 Task: Find a place to stay in La Calera, Argentina, for 7 guests from July 10 to July 15, with a price range of ₹10,000 to ₹15,000, and amenities including TV, hot tub, gym, WiFi, and free parking.
Action: Mouse moved to (452, 96)
Screenshot: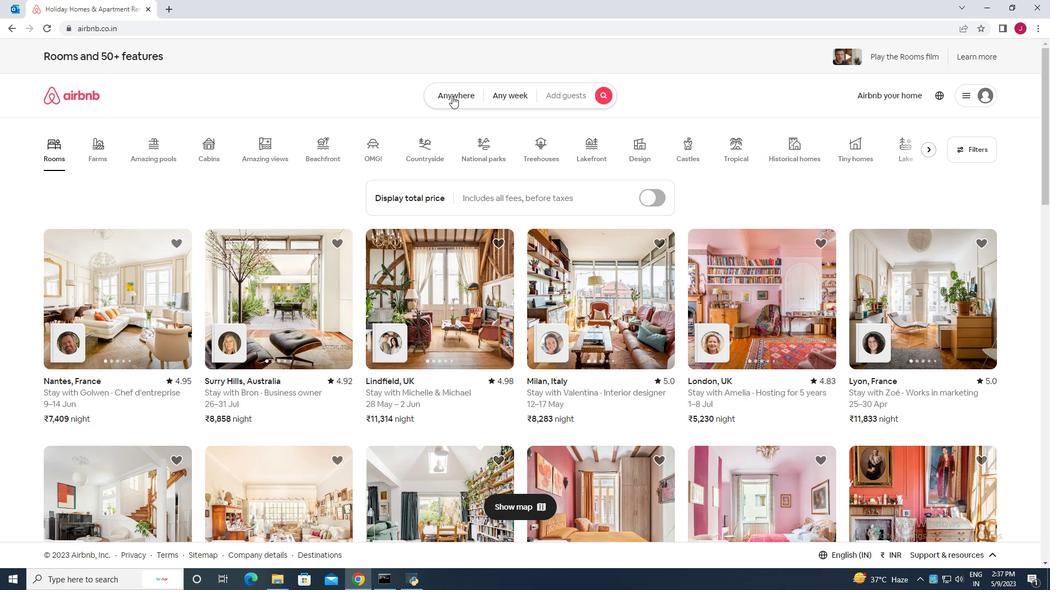 
Action: Mouse pressed left at (452, 96)
Screenshot: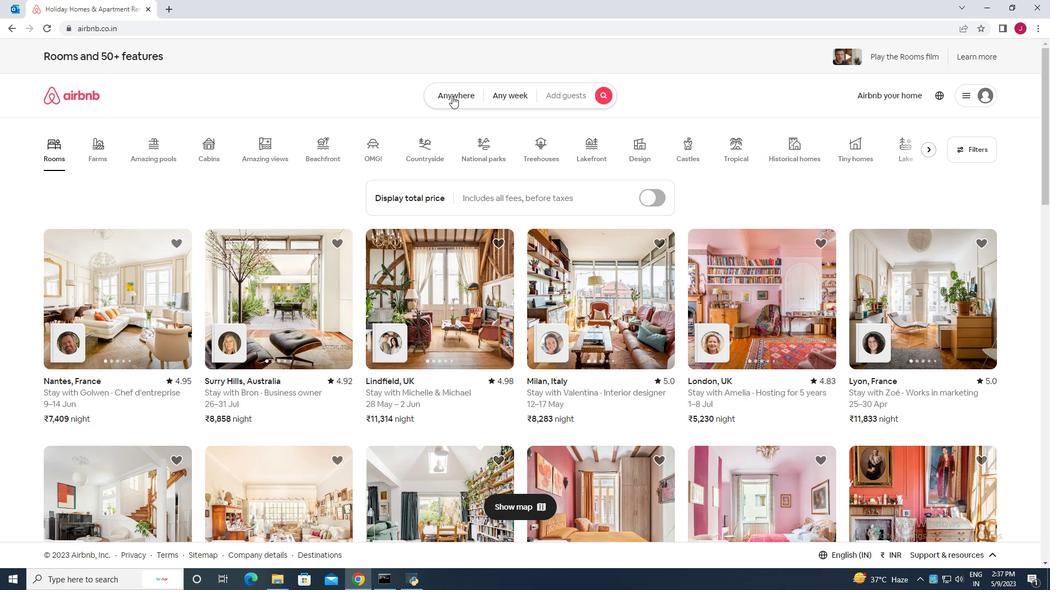 
Action: Mouse moved to (366, 143)
Screenshot: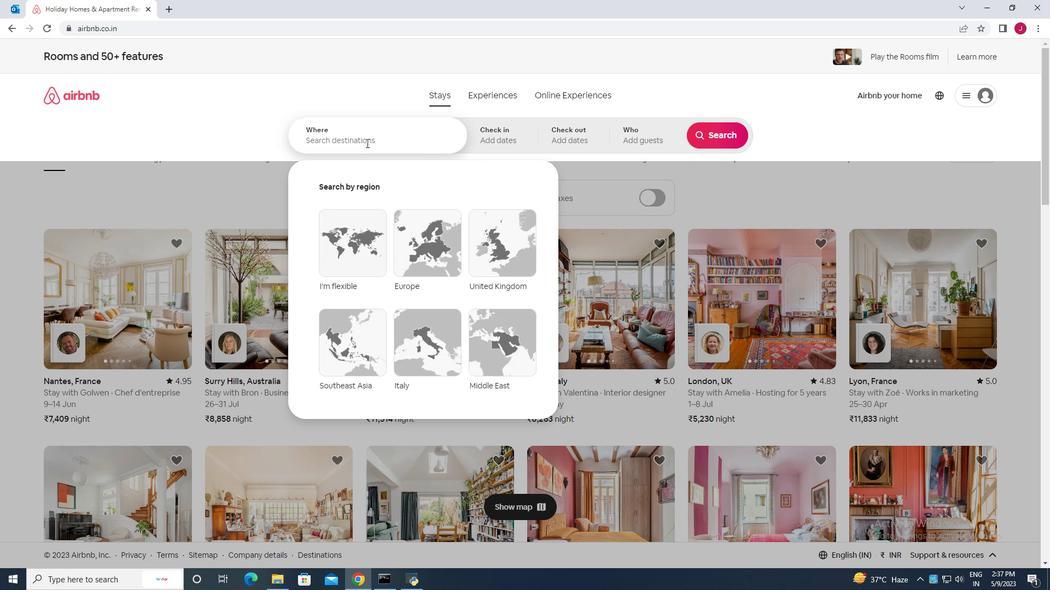 
Action: Mouse pressed left at (366, 143)
Screenshot: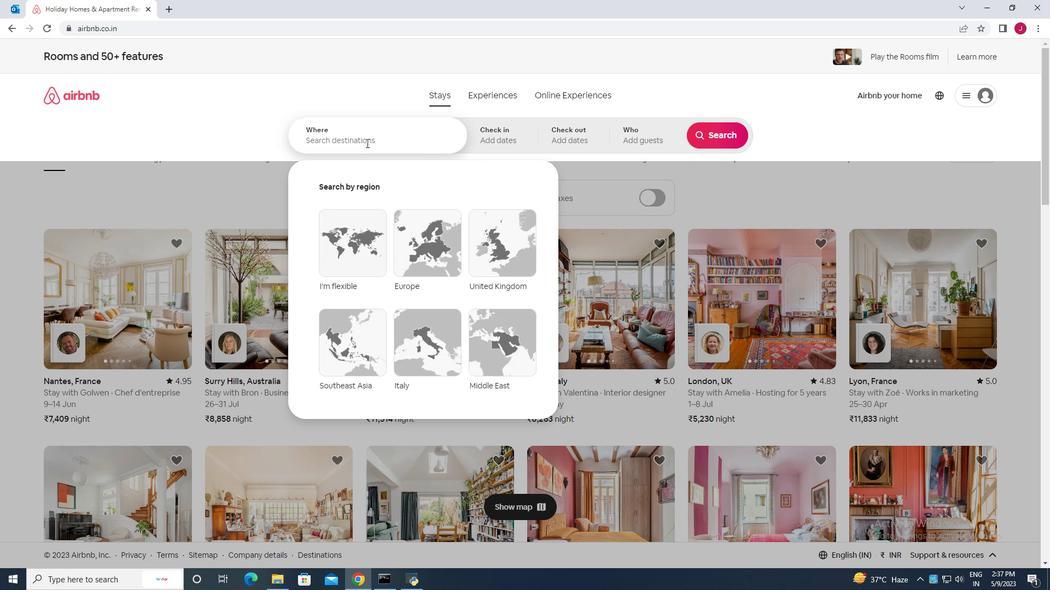 
Action: Mouse moved to (366, 142)
Screenshot: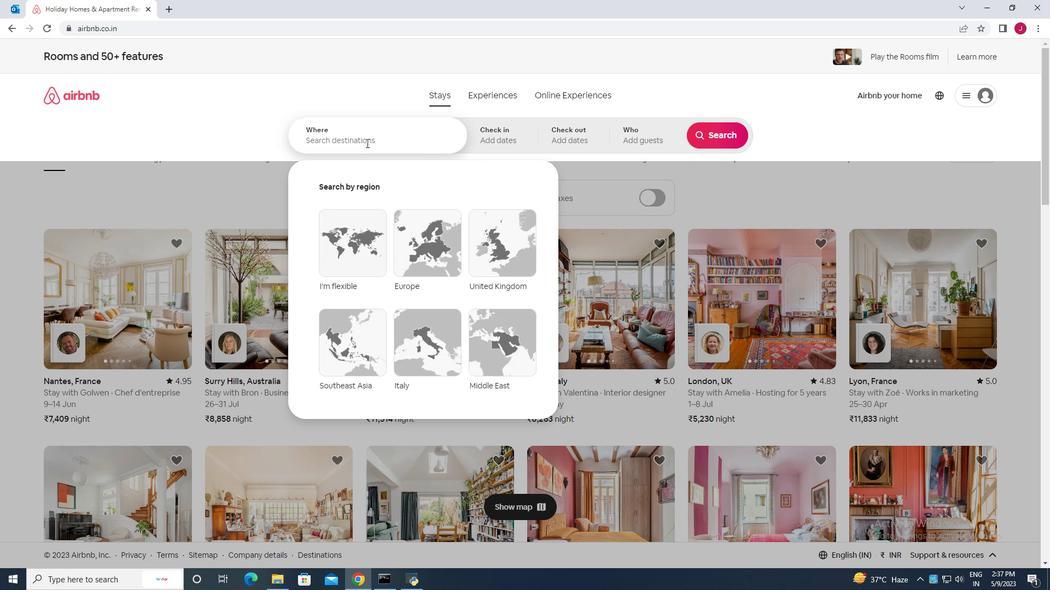
Action: Key pressed la<Key.space>calera<Key.space>argentina<Key.enter>
Screenshot: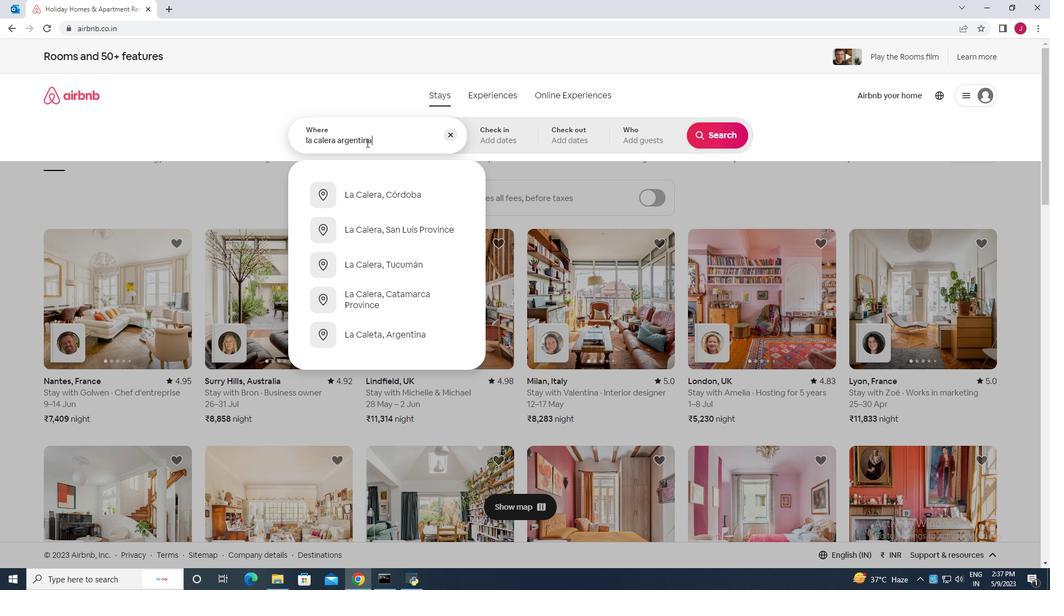 
Action: Mouse moved to (715, 223)
Screenshot: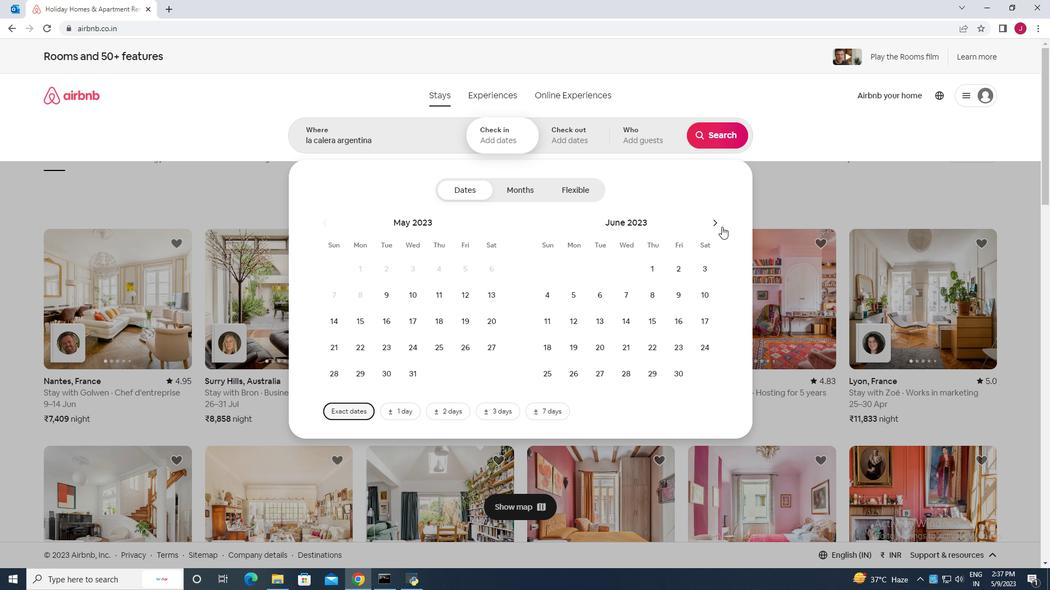
Action: Mouse pressed left at (715, 223)
Screenshot: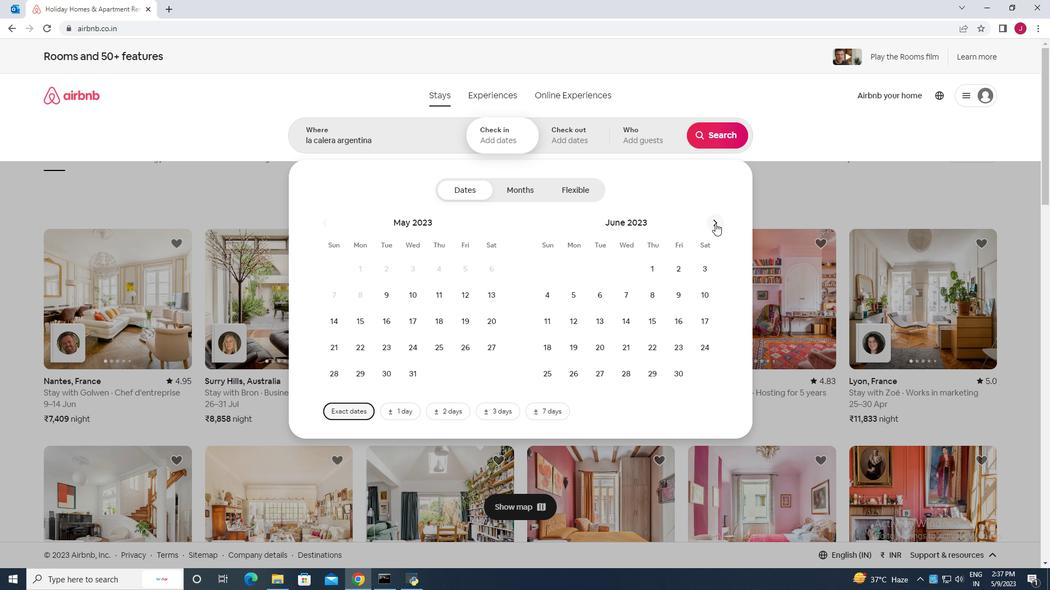 
Action: Mouse moved to (573, 325)
Screenshot: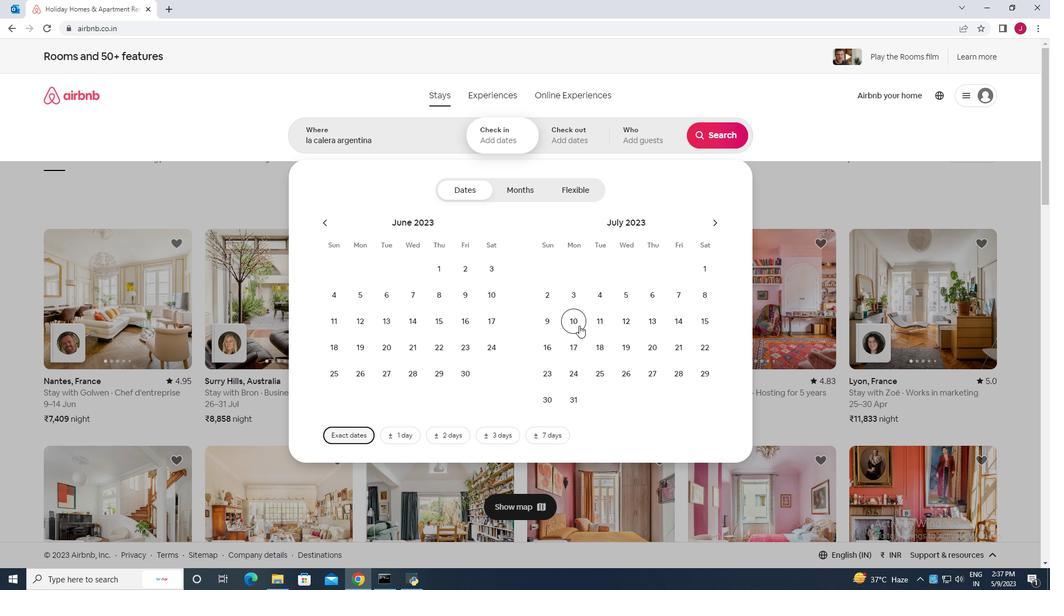 
Action: Mouse pressed left at (573, 325)
Screenshot: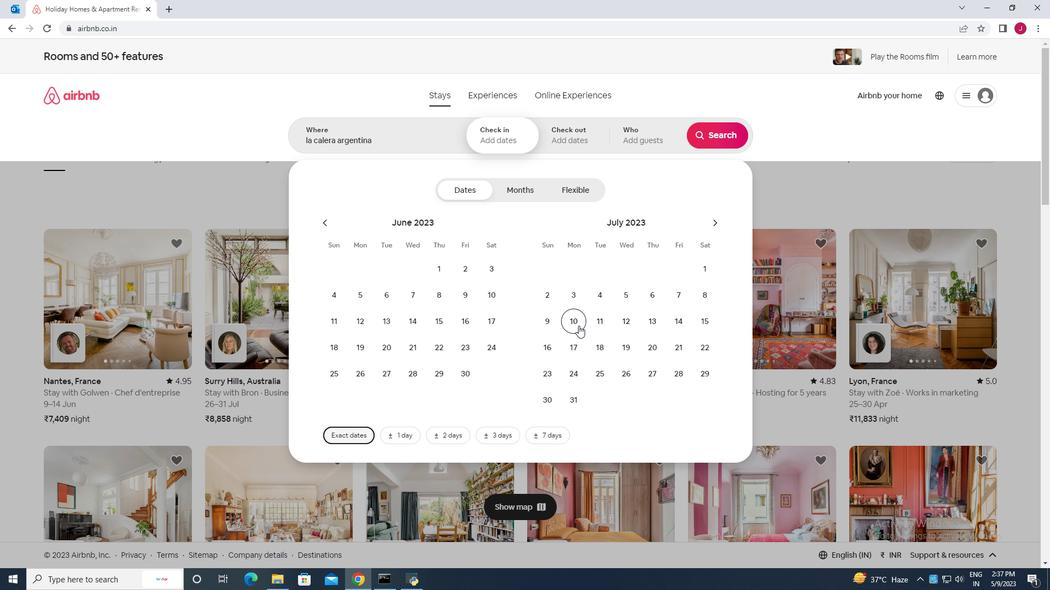
Action: Mouse moved to (711, 321)
Screenshot: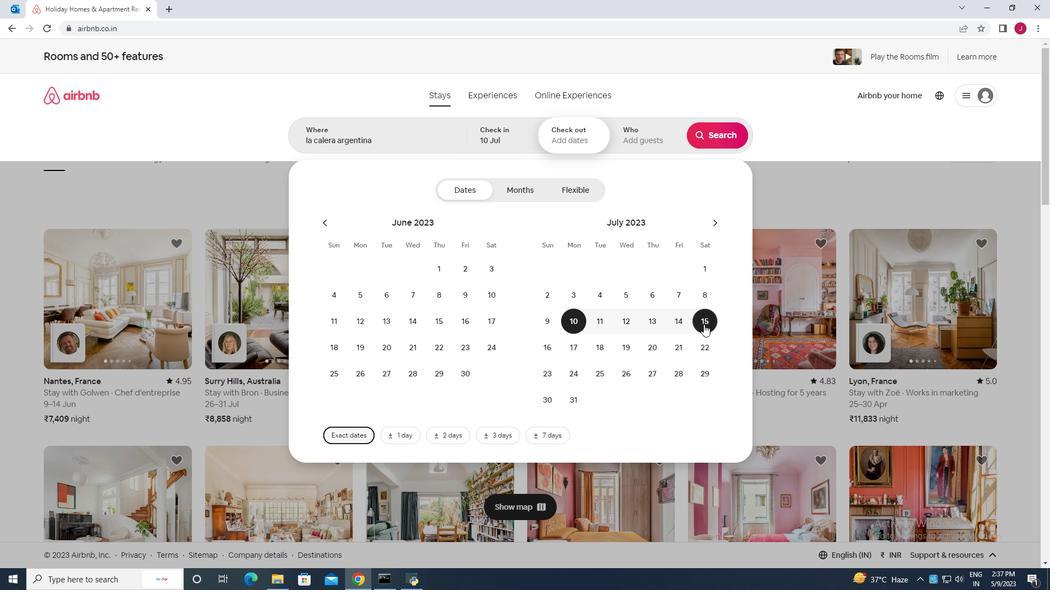 
Action: Mouse pressed left at (711, 321)
Screenshot: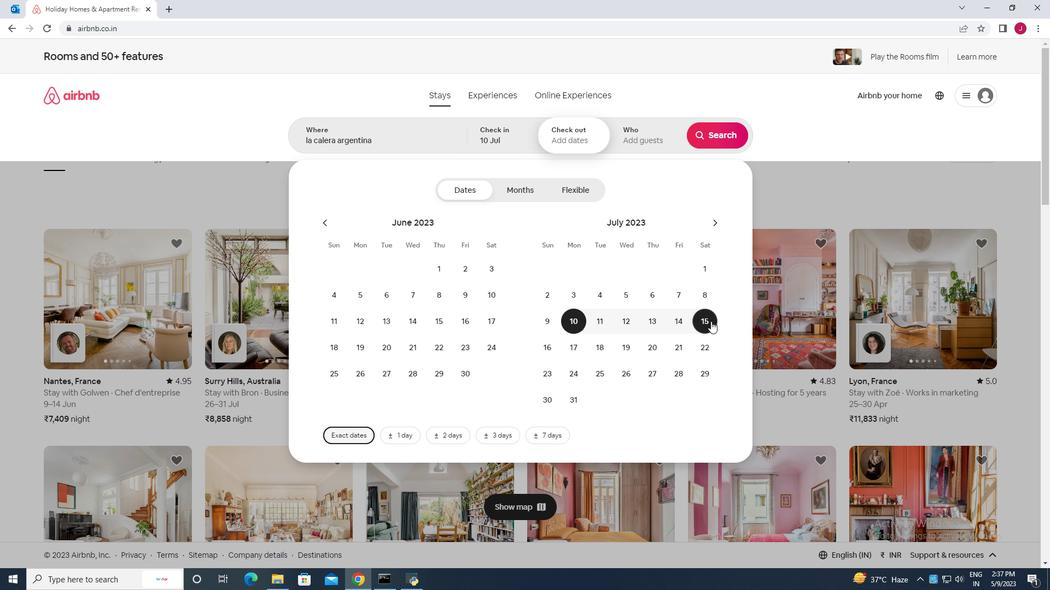 
Action: Mouse moved to (638, 143)
Screenshot: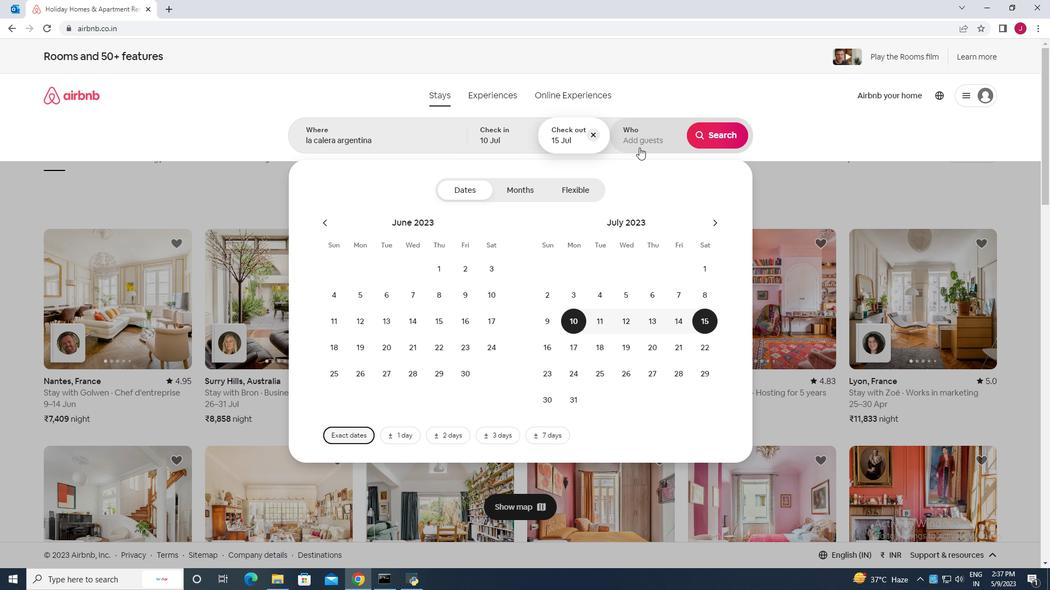 
Action: Mouse pressed left at (638, 143)
Screenshot: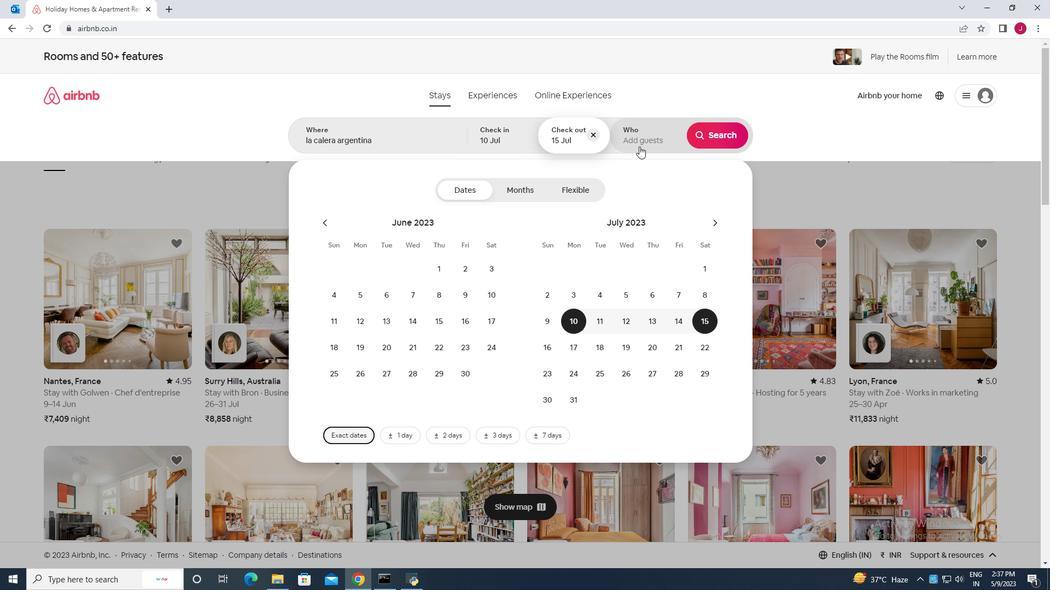 
Action: Mouse moved to (720, 194)
Screenshot: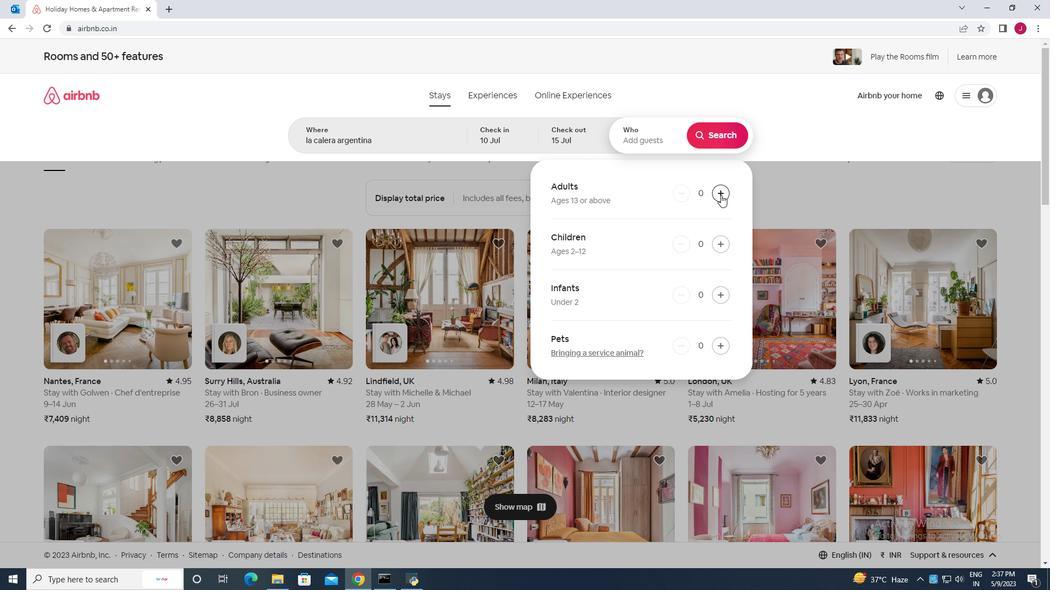 
Action: Mouse pressed left at (720, 194)
Screenshot: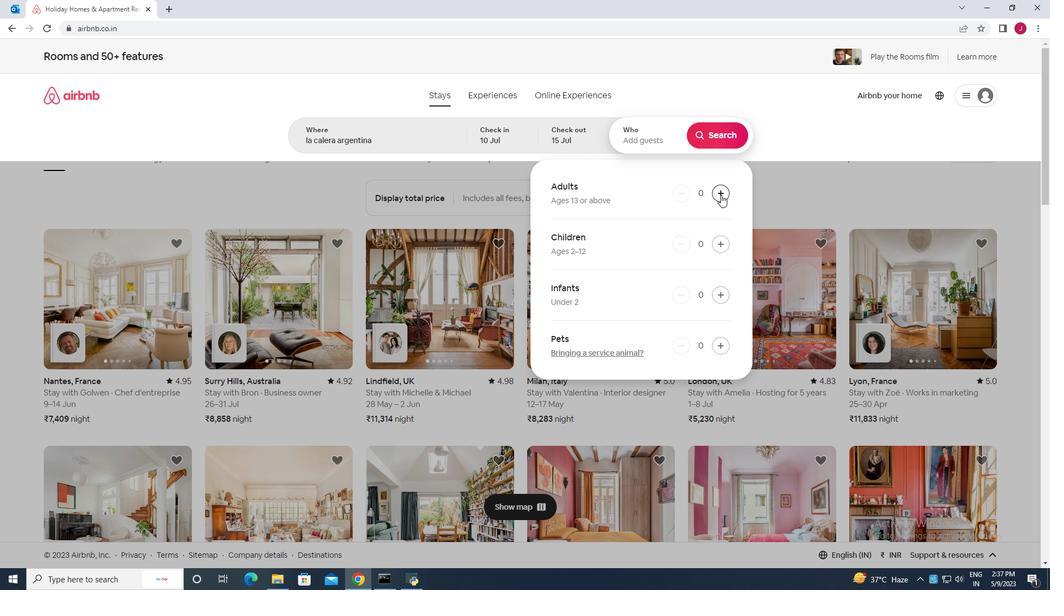 
Action: Mouse pressed left at (720, 194)
Screenshot: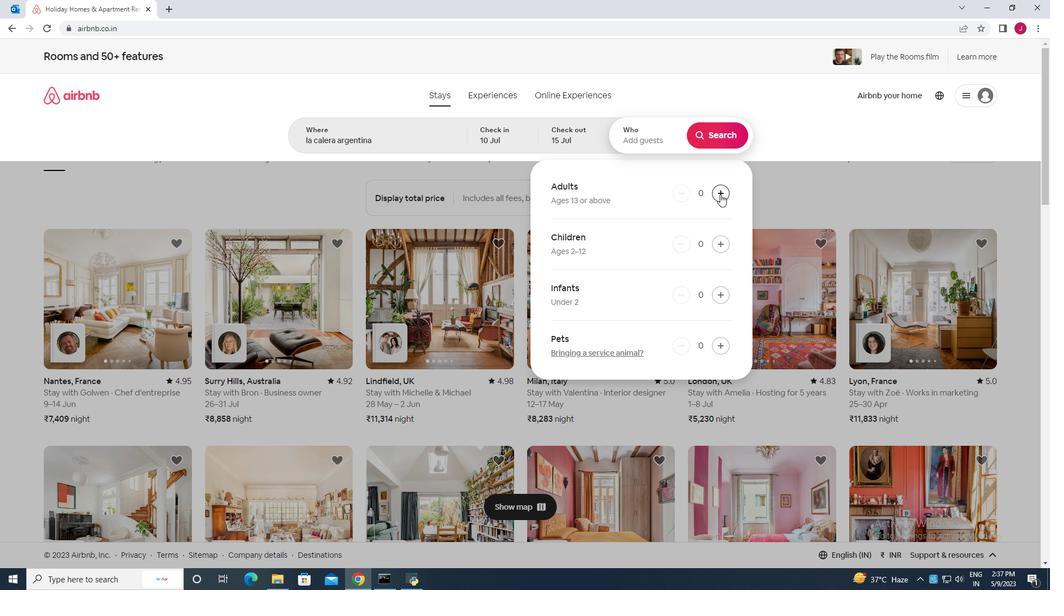 
Action: Mouse pressed left at (720, 194)
Screenshot: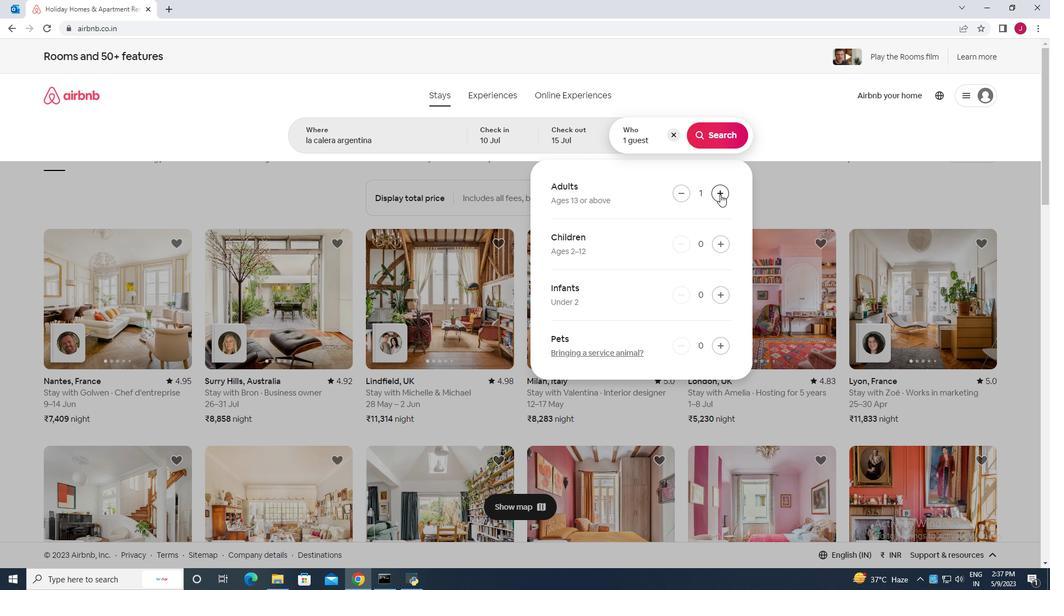 
Action: Mouse pressed left at (720, 194)
Screenshot: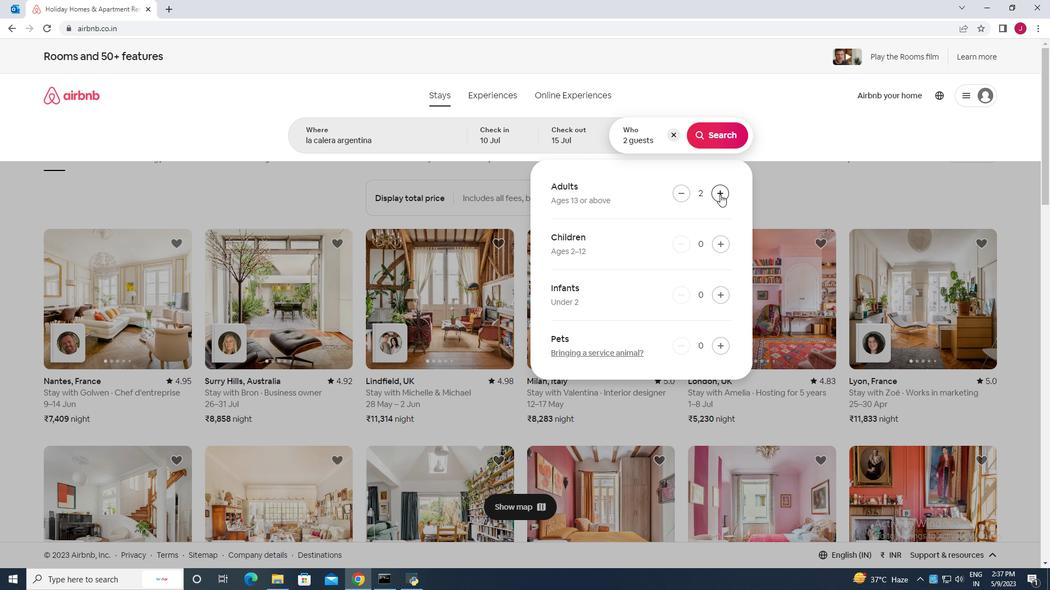
Action: Mouse pressed left at (720, 194)
Screenshot: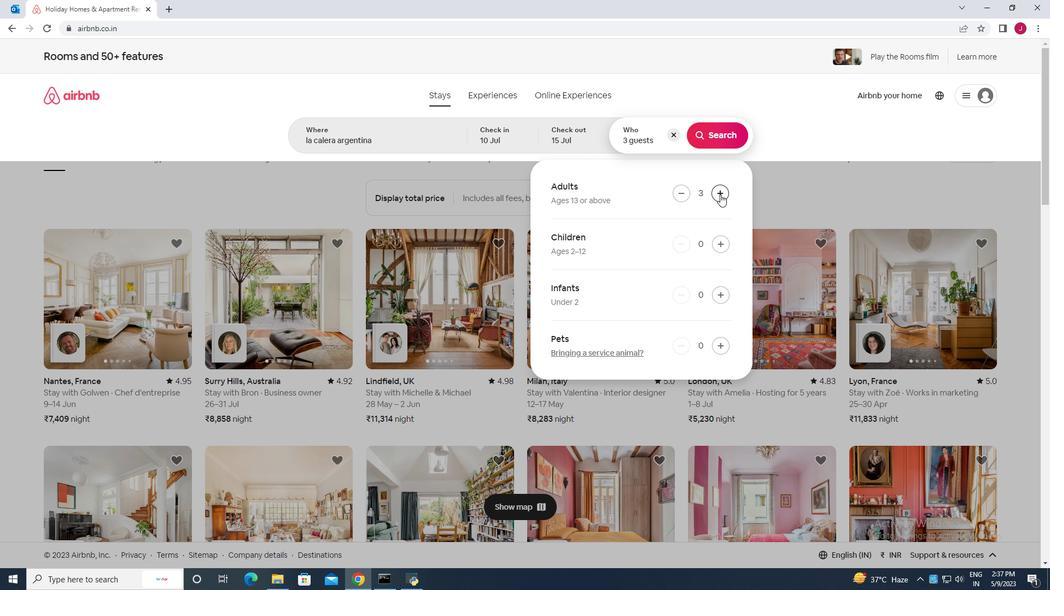 
Action: Mouse pressed left at (720, 194)
Screenshot: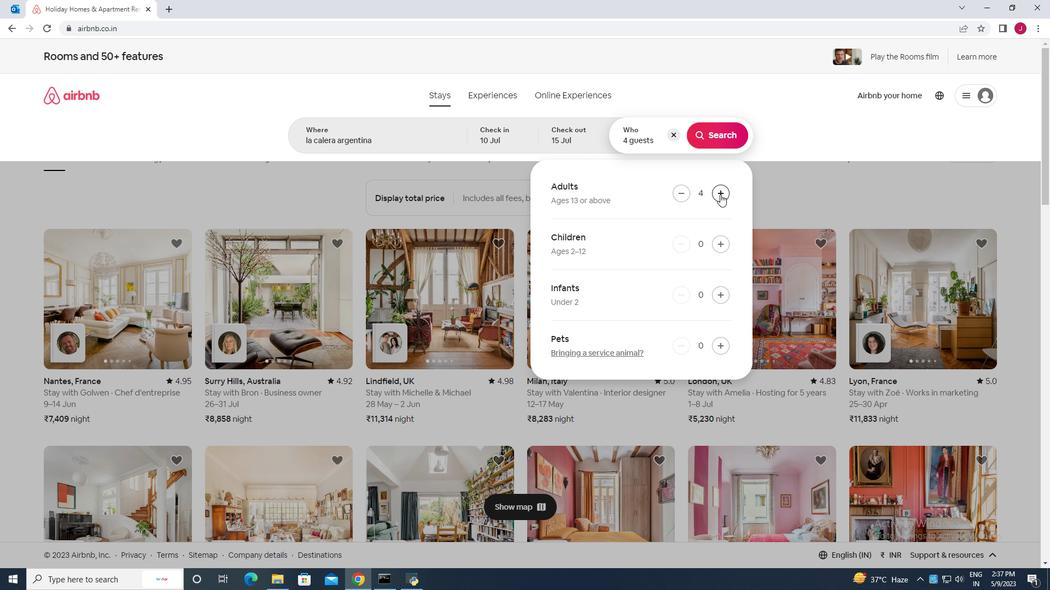 
Action: Mouse pressed left at (720, 194)
Screenshot: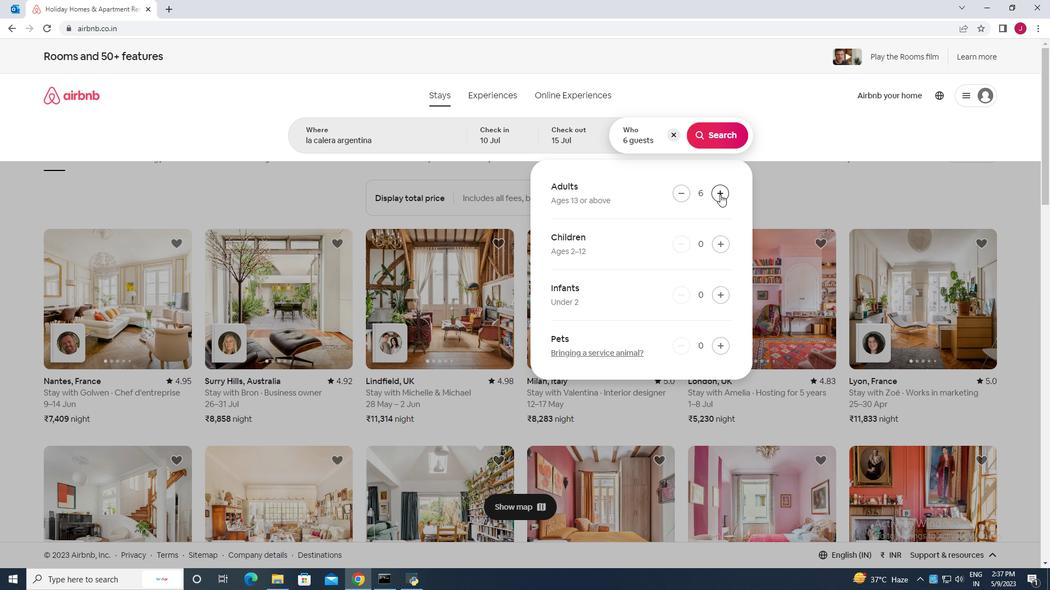
Action: Mouse moved to (726, 135)
Screenshot: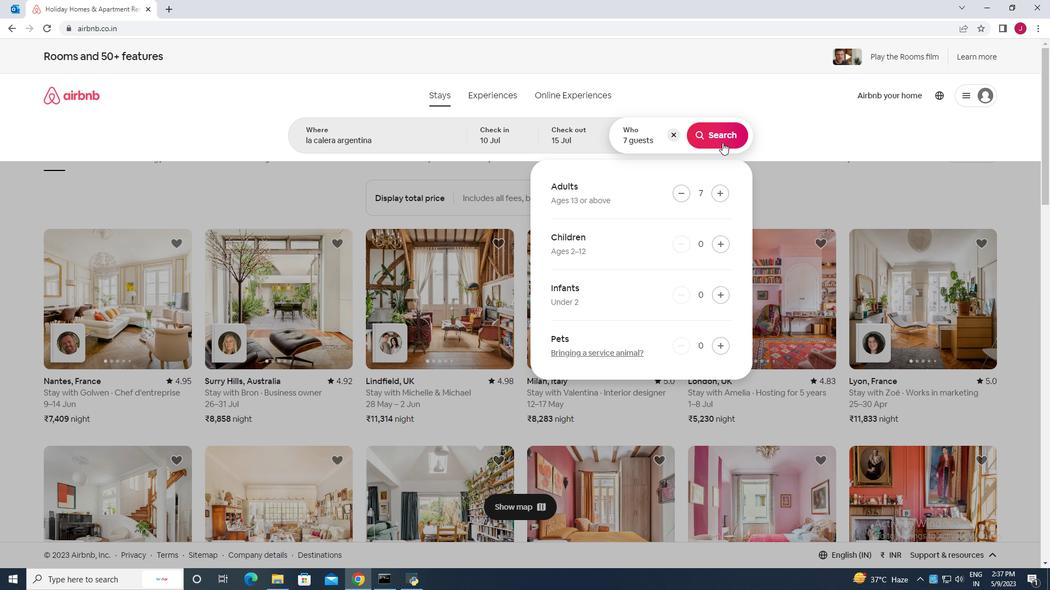 
Action: Mouse pressed left at (726, 135)
Screenshot: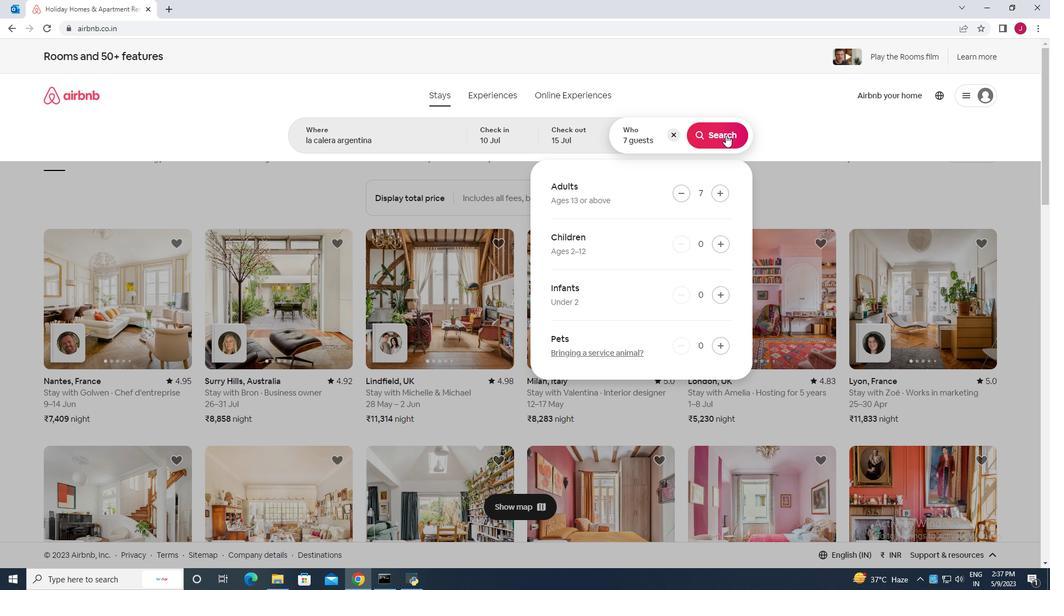 
Action: Mouse moved to (1005, 106)
Screenshot: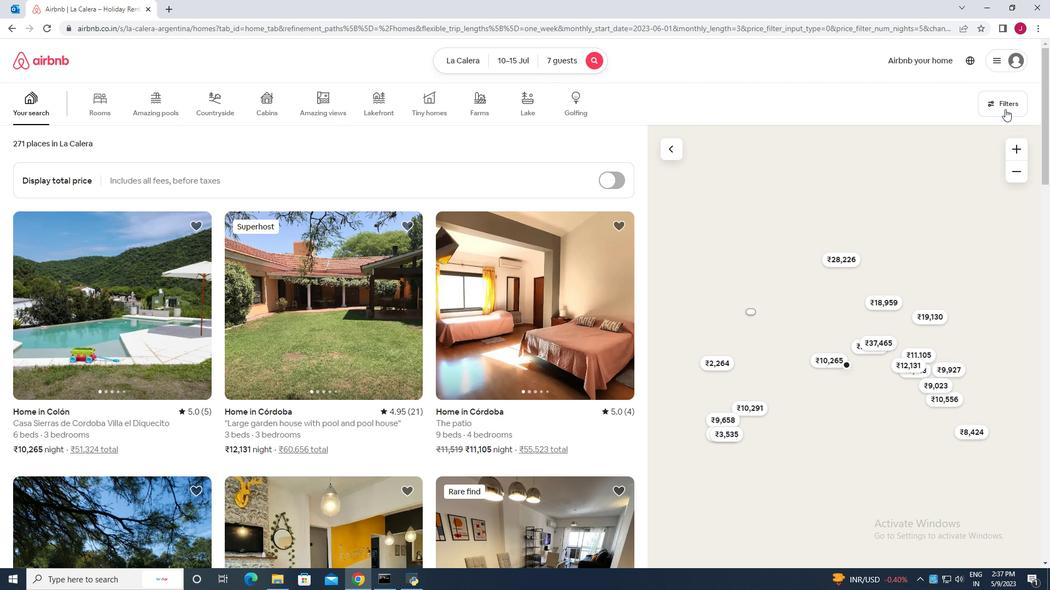 
Action: Mouse pressed left at (1005, 106)
Screenshot: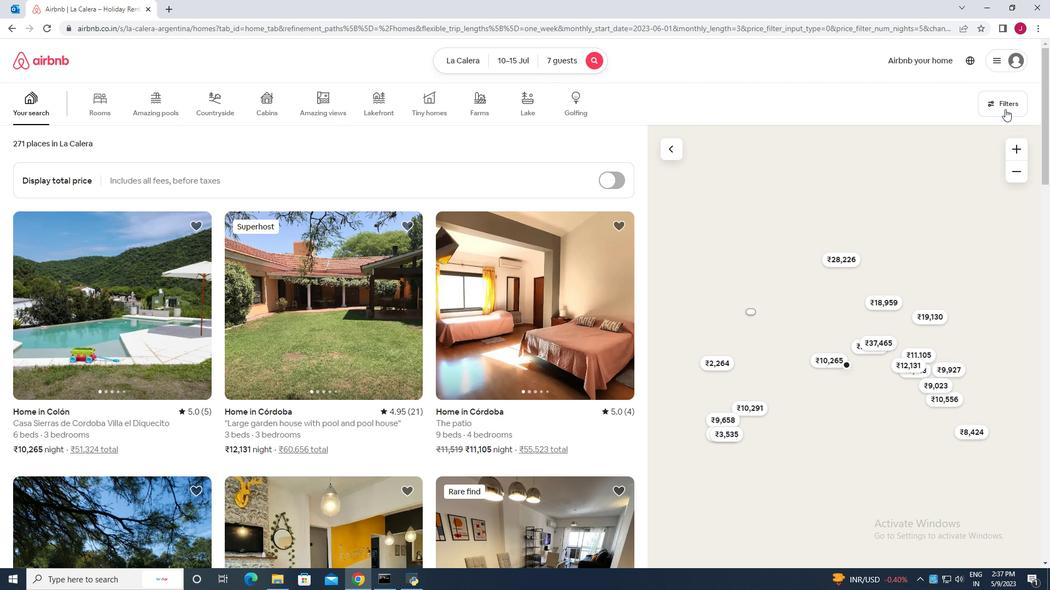 
Action: Mouse moved to (393, 374)
Screenshot: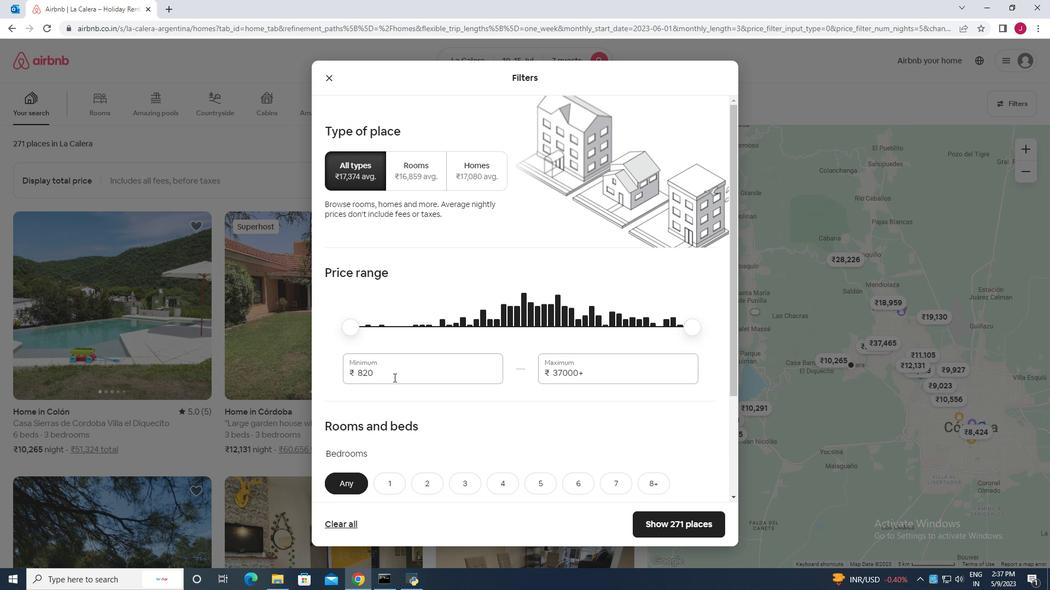 
Action: Mouse pressed left at (393, 374)
Screenshot: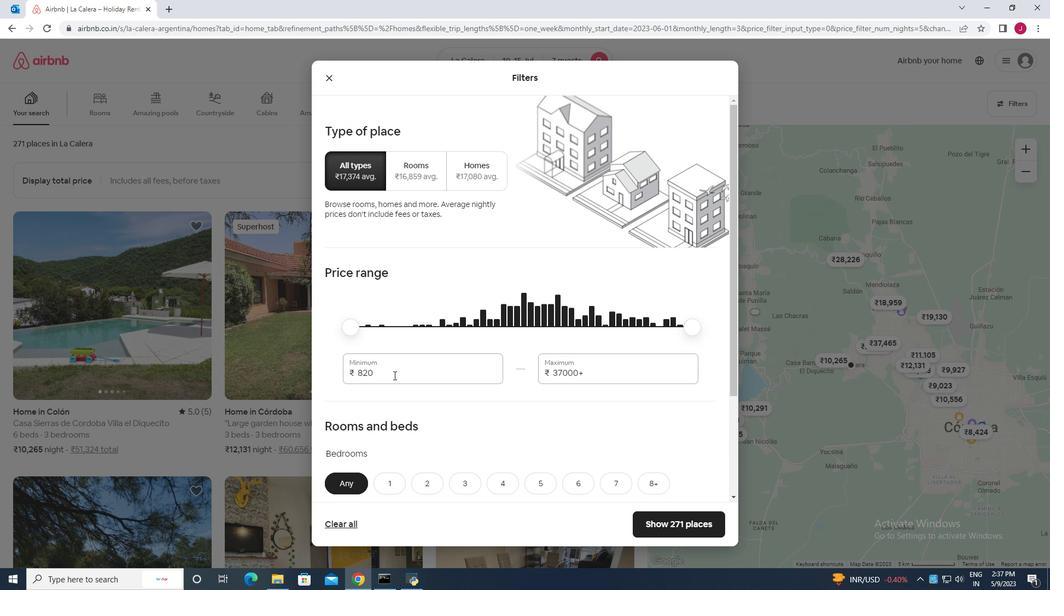 
Action: Key pressed <Key.backspace><Key.backspace><Key.backspace><Key.backspace><Key.backspace><Key.backspace><Key.backspace><Key.backspace><Key.backspace><Key.backspace><Key.backspace><Key.backspace><Key.backspace><Key.backspace><Key.backspace><Key.backspace><Key.backspace><Key.backspace><Key.backspace>10000
Screenshot: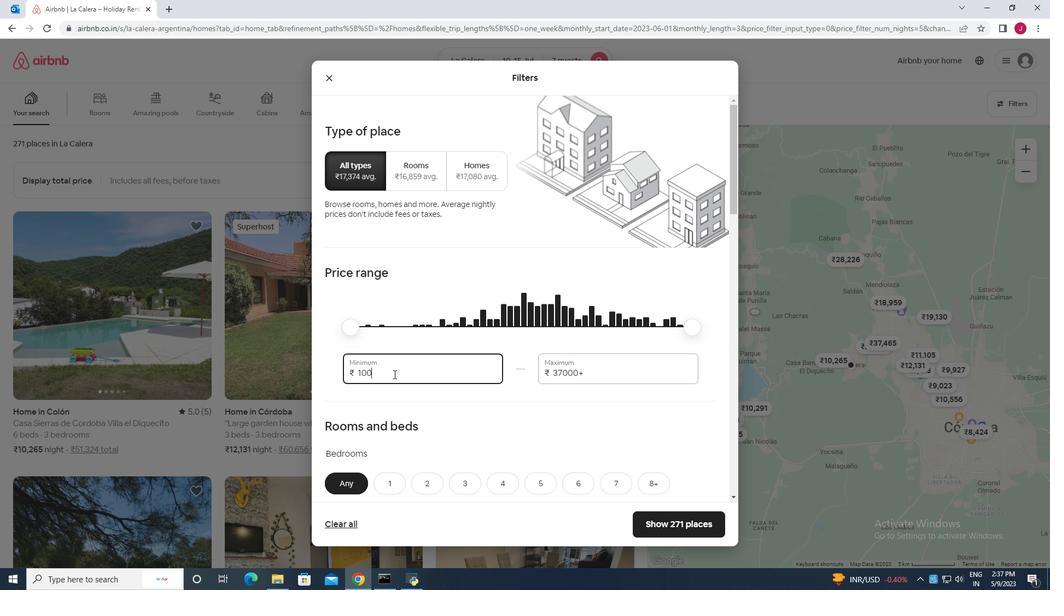 
Action: Mouse moved to (604, 366)
Screenshot: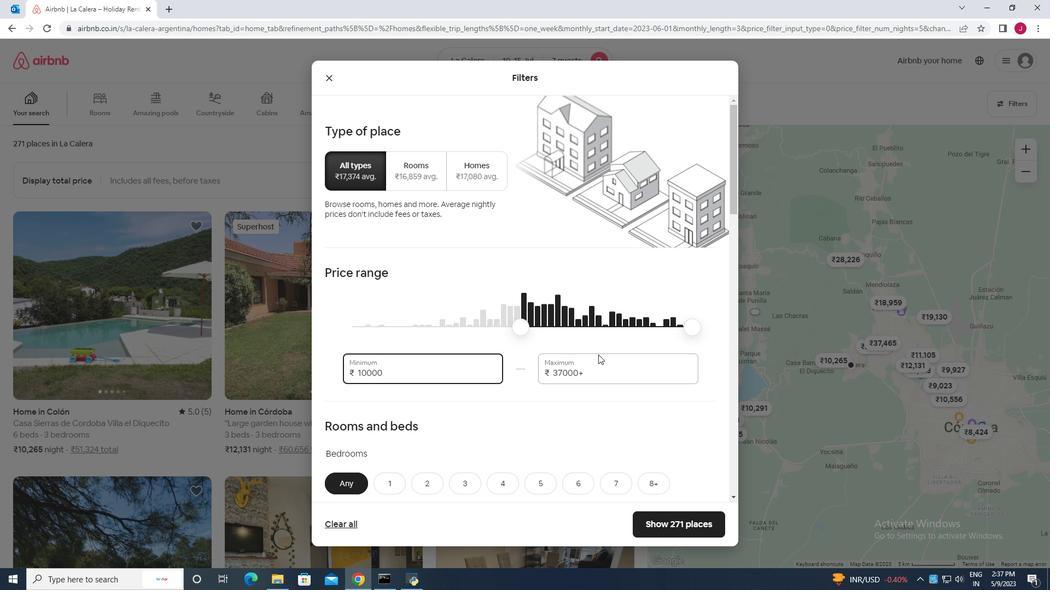 
Action: Mouse pressed left at (604, 366)
Screenshot: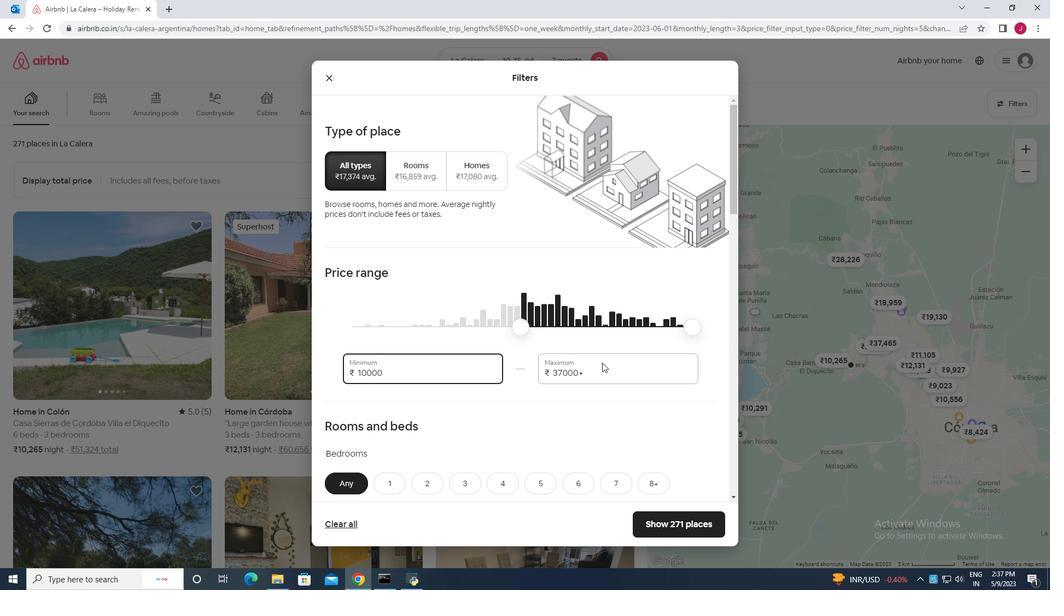 
Action: Key pressed <Key.backspace><Key.backspace><Key.backspace><Key.backspace><Key.backspace><Key.backspace><Key.backspace><Key.backspace><Key.backspace><Key.backspace><Key.backspace><Key.backspace><Key.backspace><Key.backspace><Key.backspace>15000
Screenshot: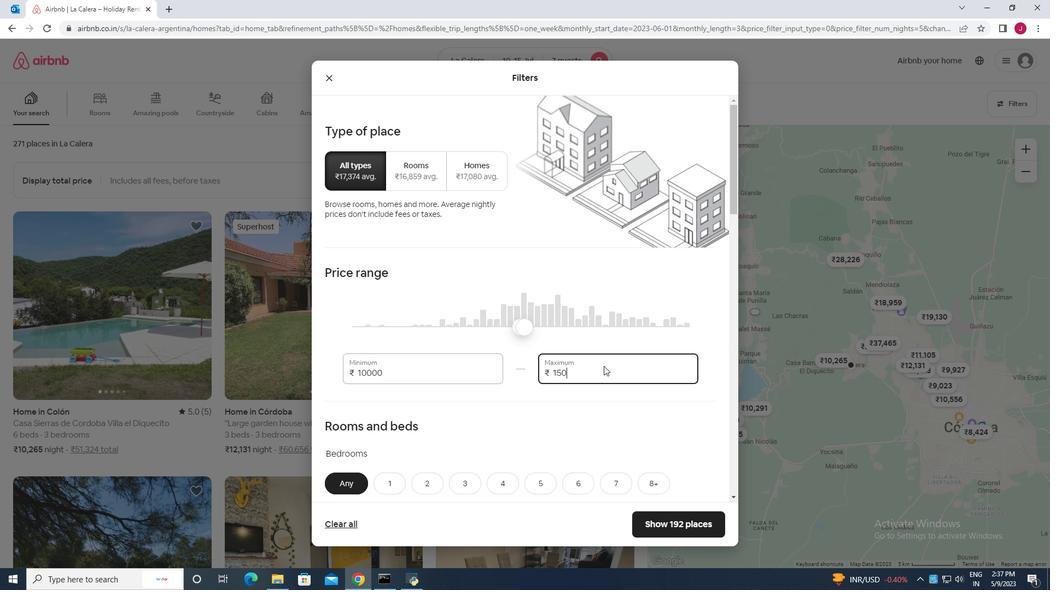 
Action: Mouse moved to (473, 381)
Screenshot: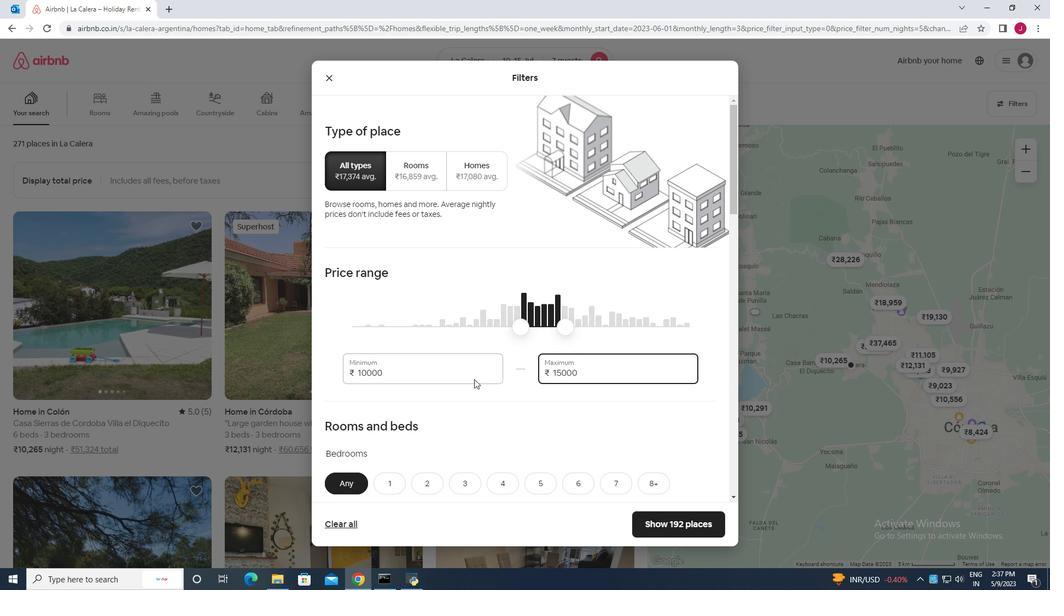 
Action: Mouse scrolled (473, 380) with delta (0, 0)
Screenshot: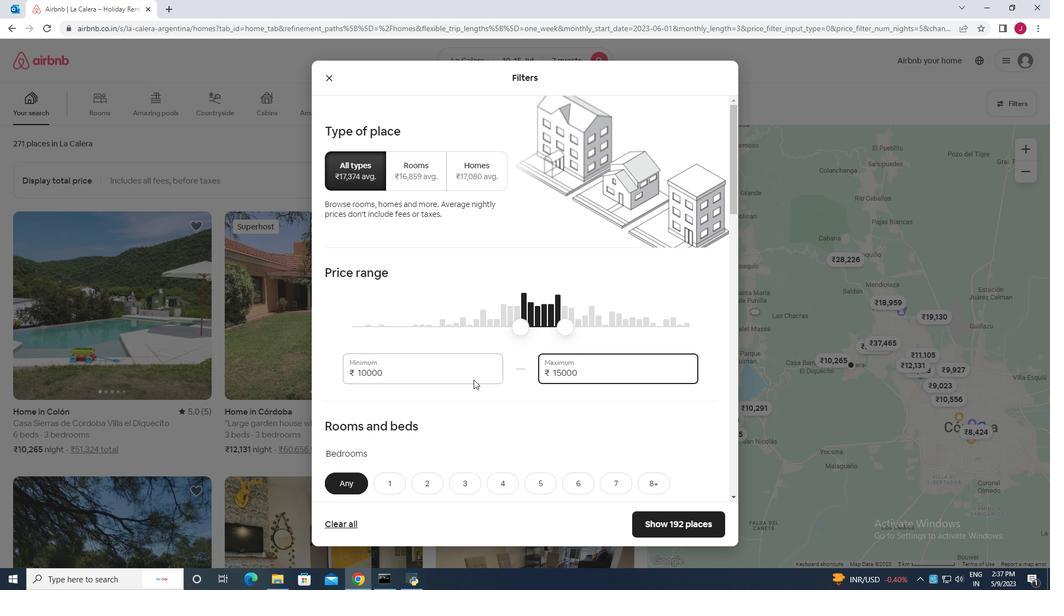 
Action: Mouse scrolled (473, 380) with delta (0, 0)
Screenshot: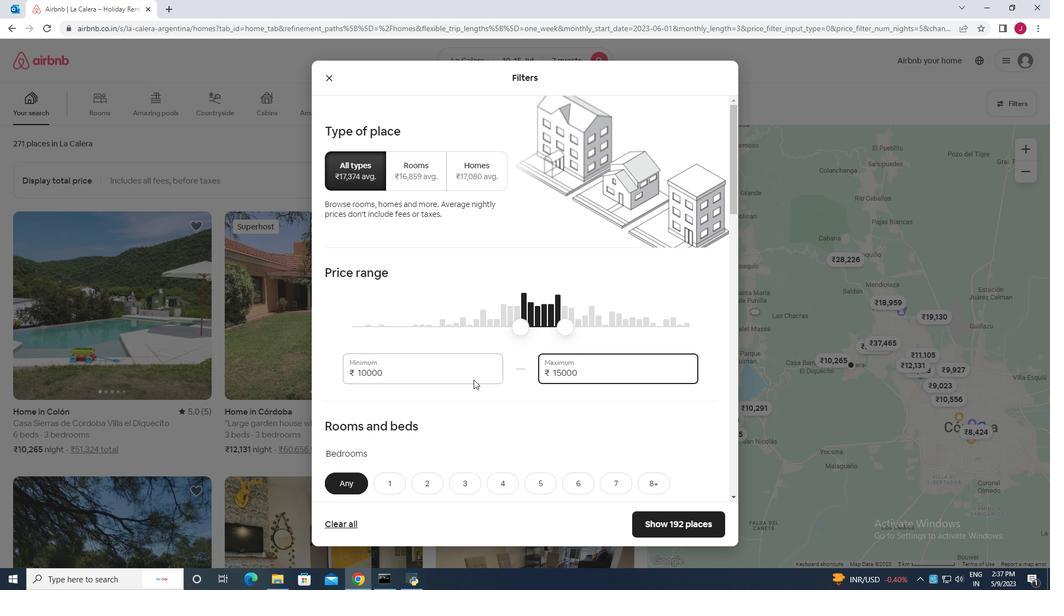 
Action: Mouse moved to (473, 381)
Screenshot: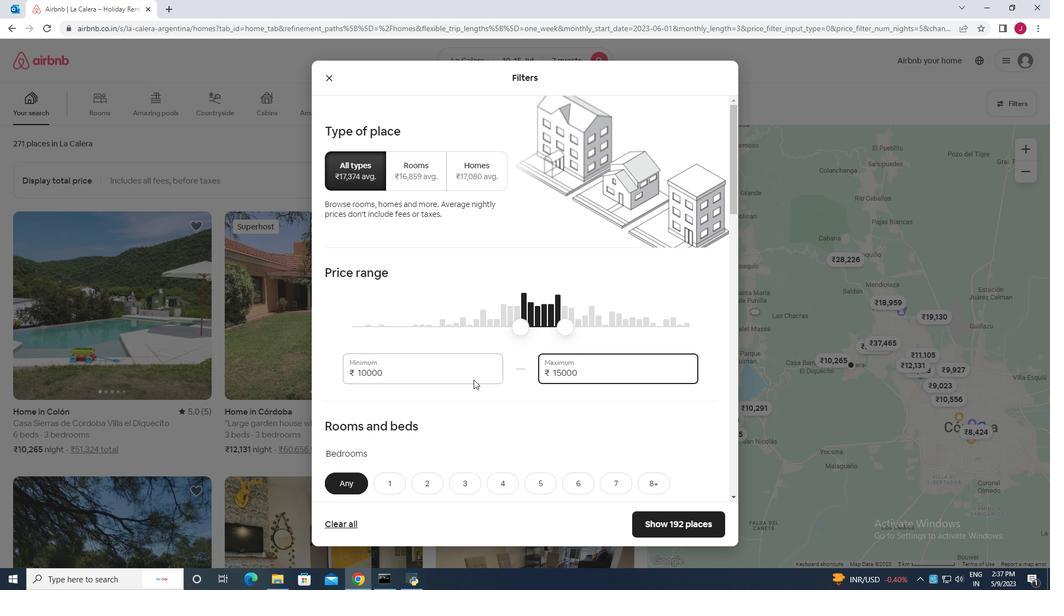 
Action: Mouse scrolled (473, 381) with delta (0, 0)
Screenshot: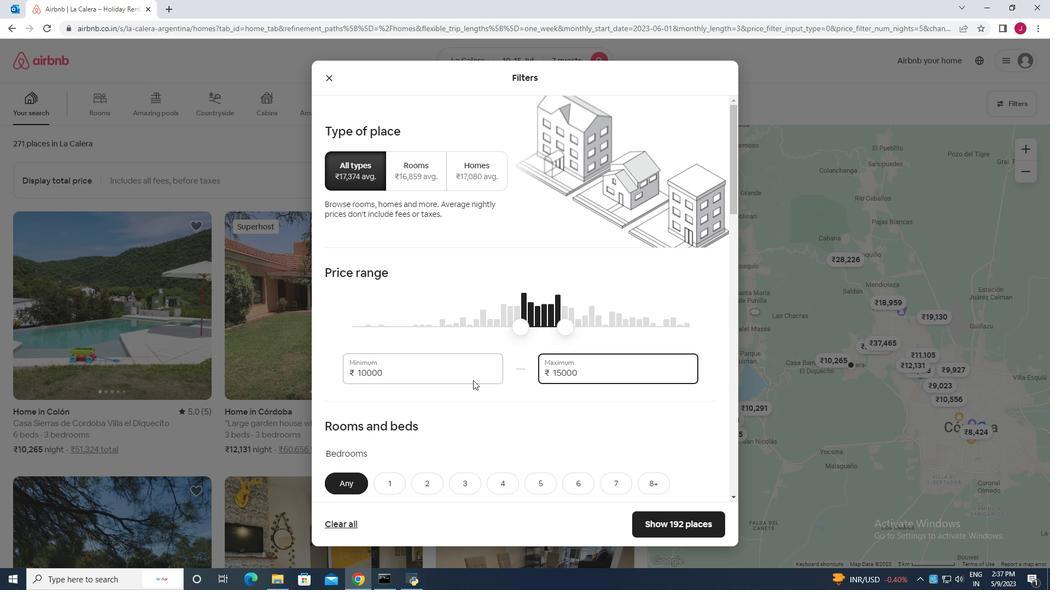 
Action: Mouse moved to (504, 319)
Screenshot: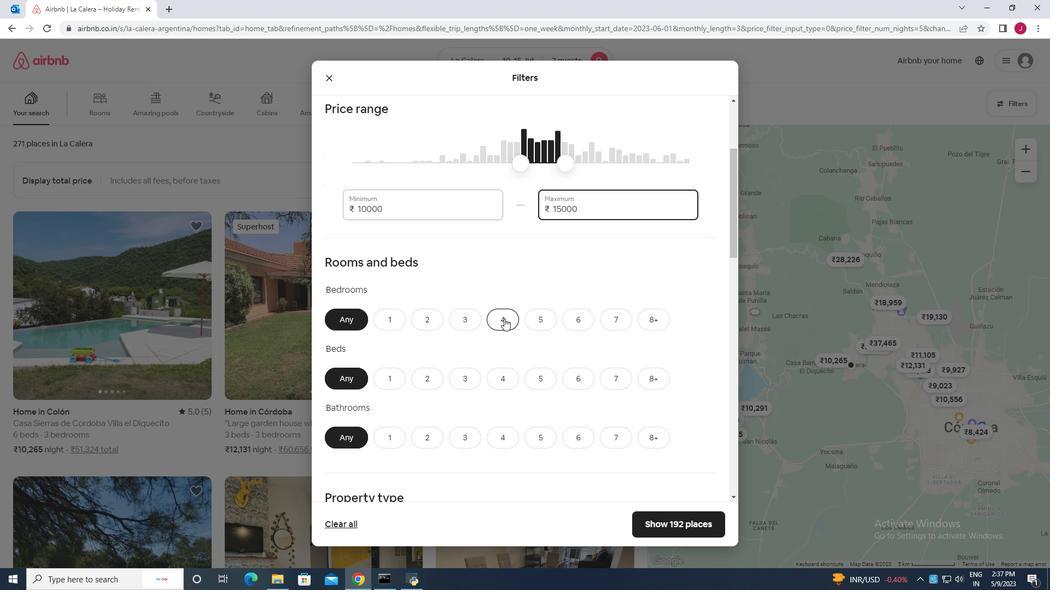 
Action: Mouse pressed left at (504, 319)
Screenshot: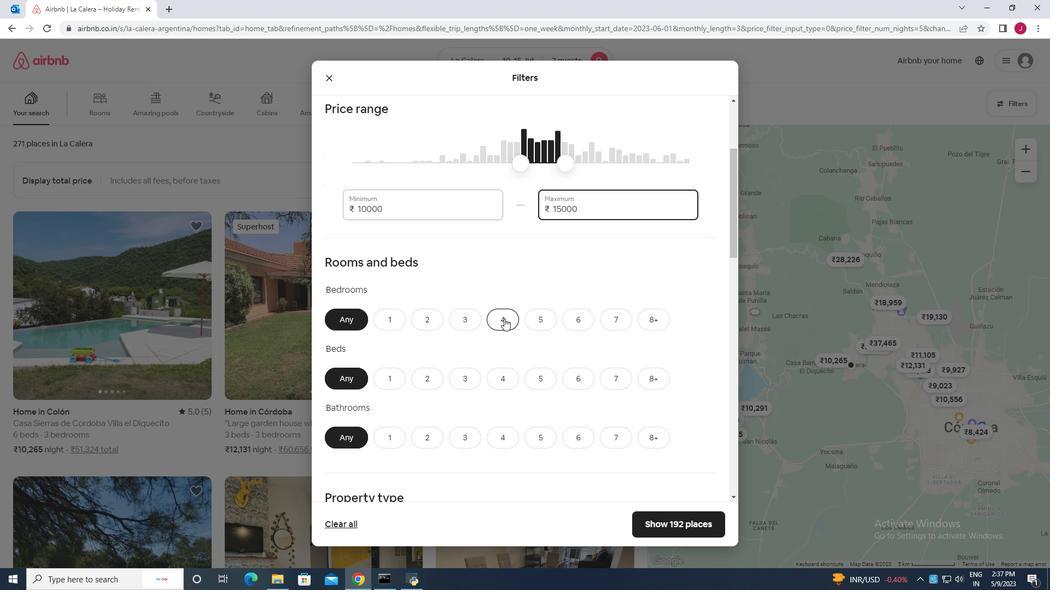 
Action: Mouse moved to (610, 380)
Screenshot: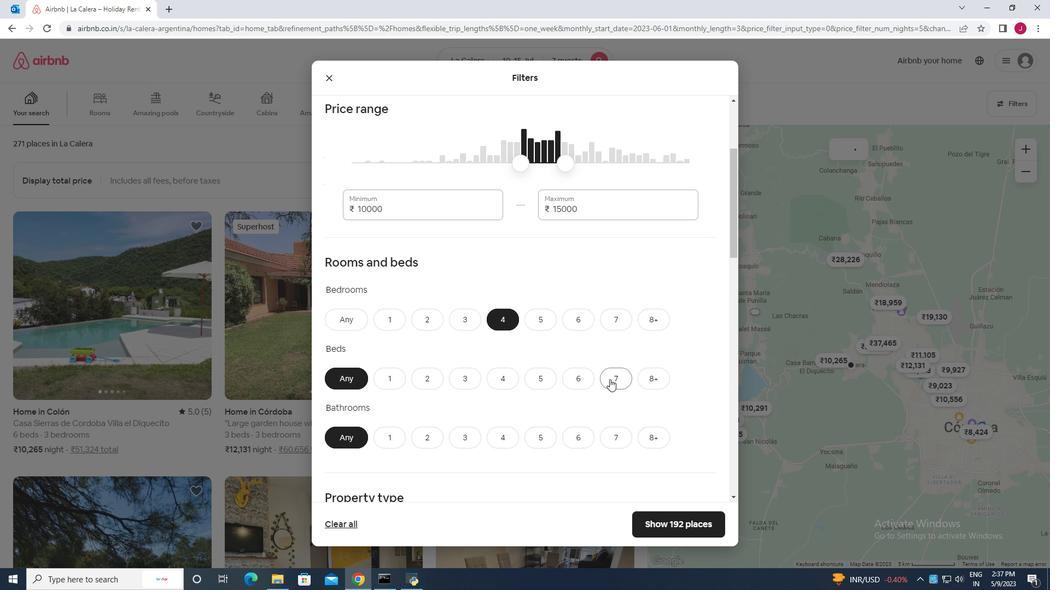 
Action: Mouse pressed left at (610, 380)
Screenshot: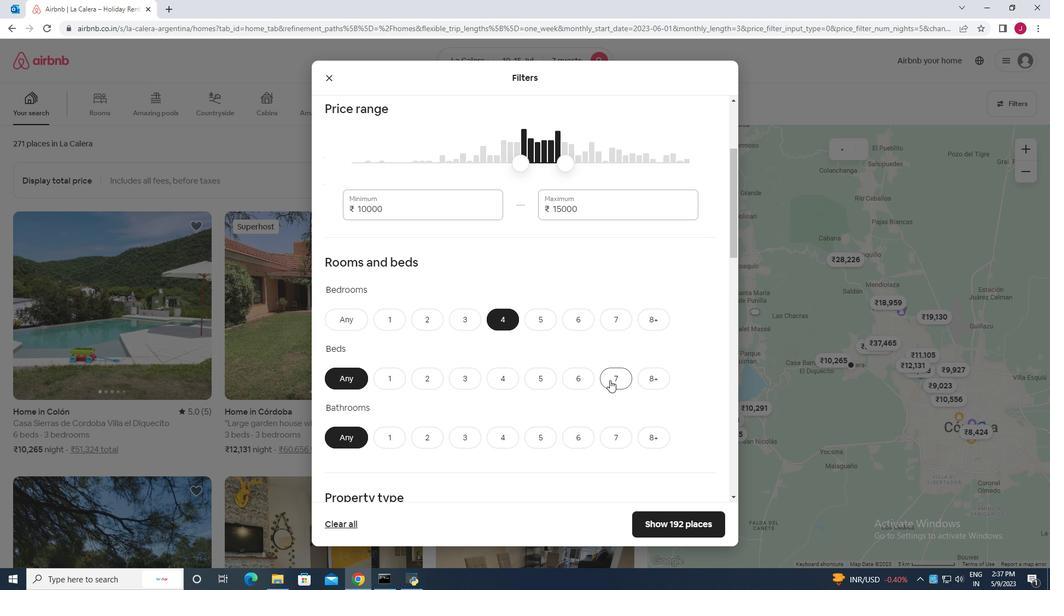
Action: Mouse moved to (499, 436)
Screenshot: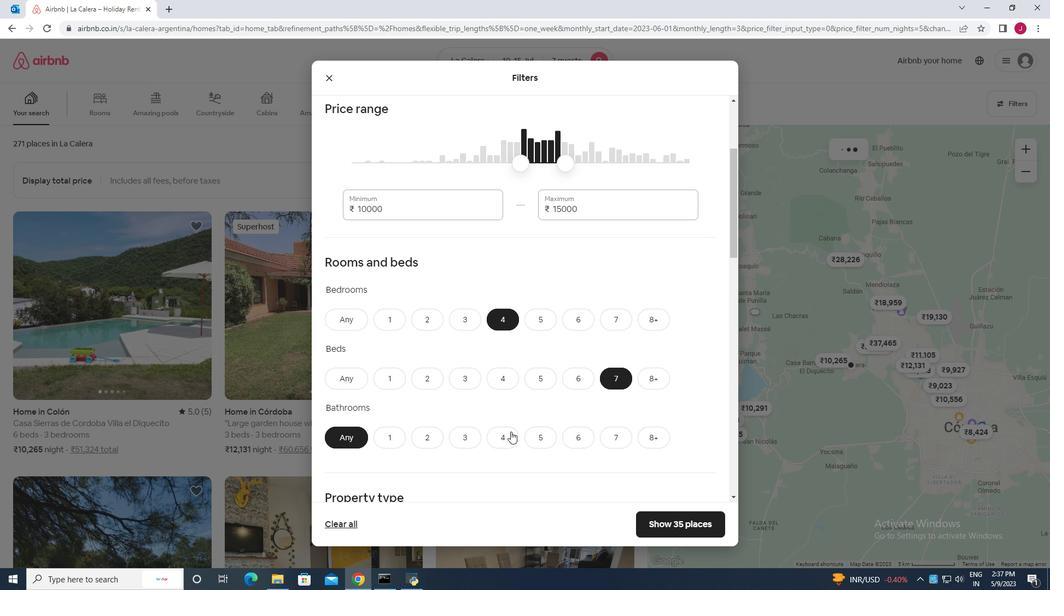 
Action: Mouse pressed left at (499, 436)
Screenshot: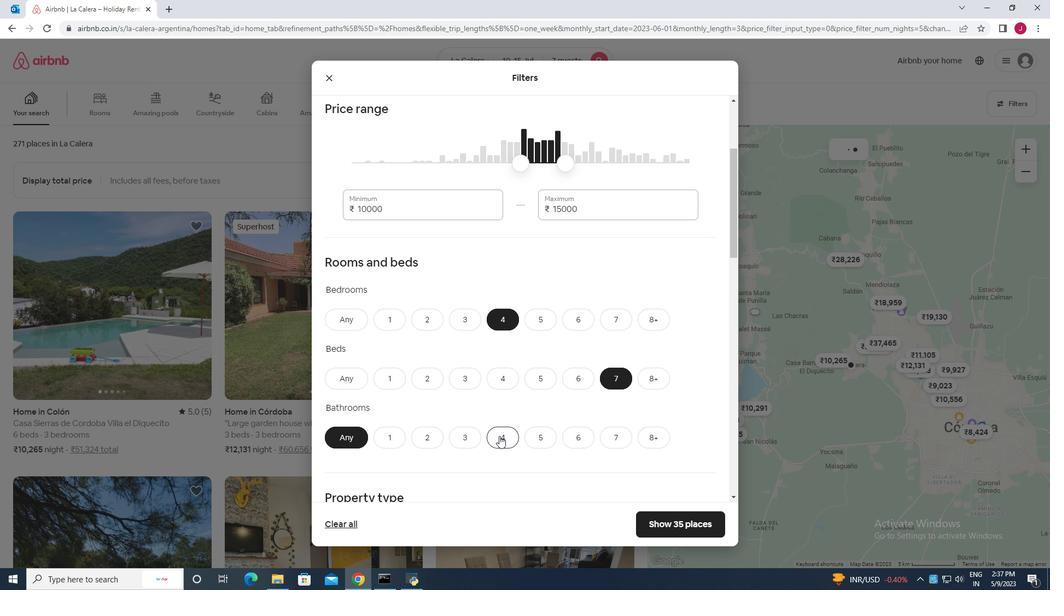 
Action: Mouse moved to (507, 441)
Screenshot: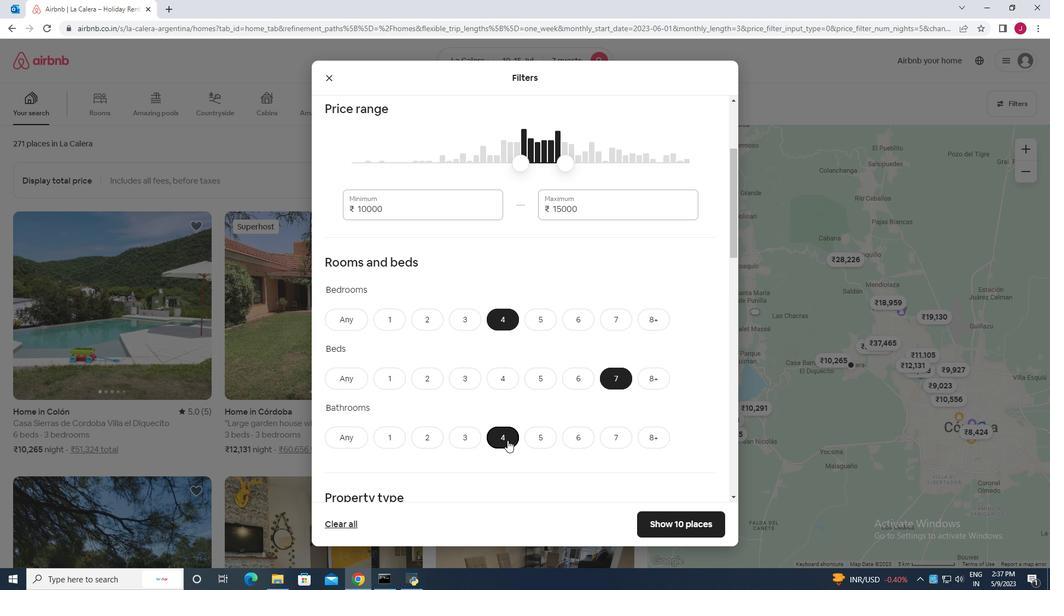 
Action: Mouse scrolled (507, 440) with delta (0, 0)
Screenshot: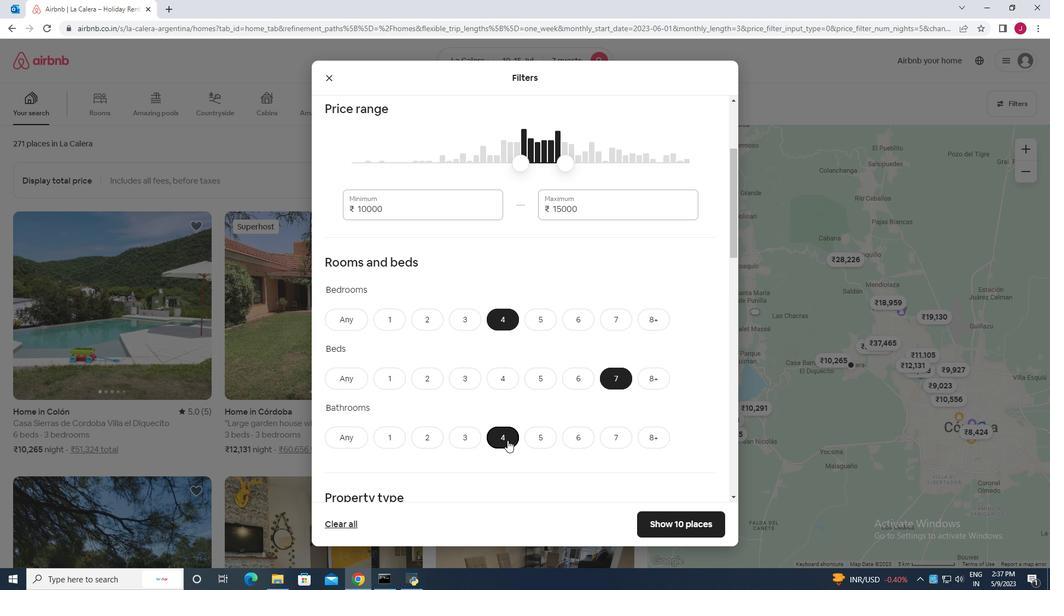 
Action: Mouse scrolled (507, 440) with delta (0, 0)
Screenshot: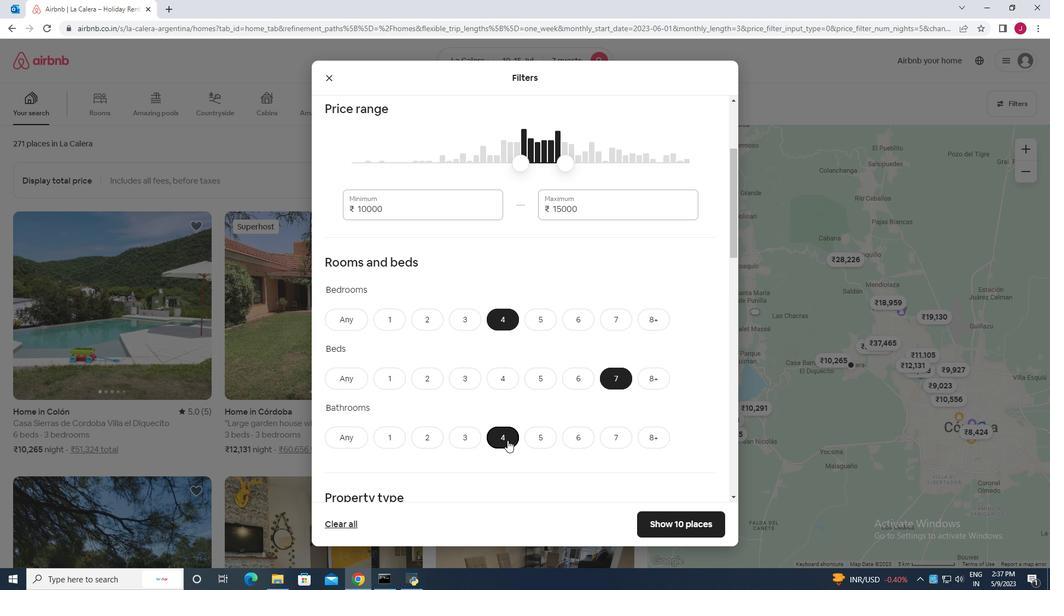 
Action: Mouse moved to (500, 439)
Screenshot: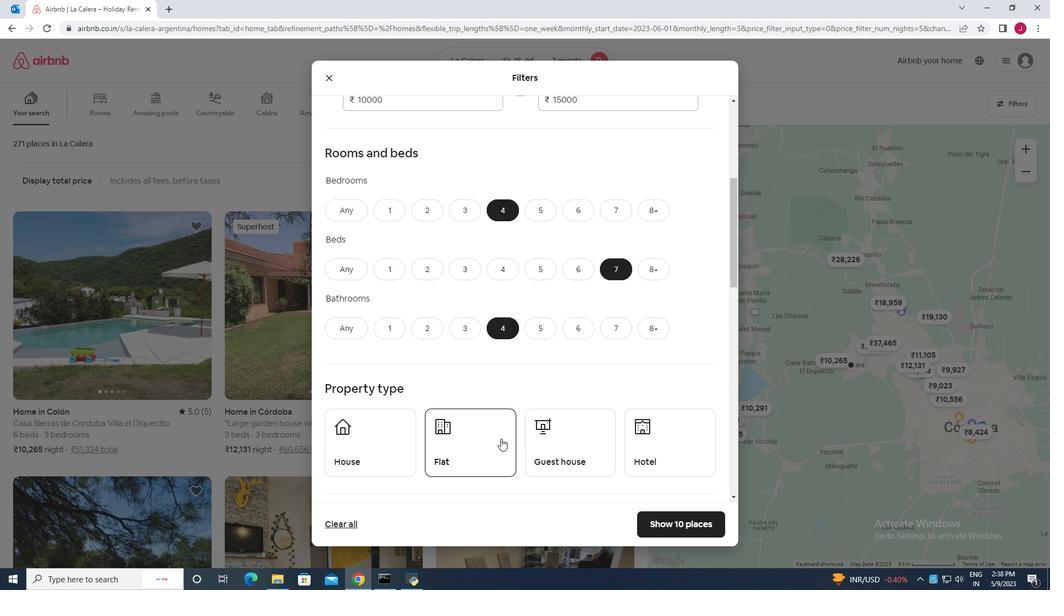 
Action: Mouse scrolled (500, 438) with delta (0, 0)
Screenshot: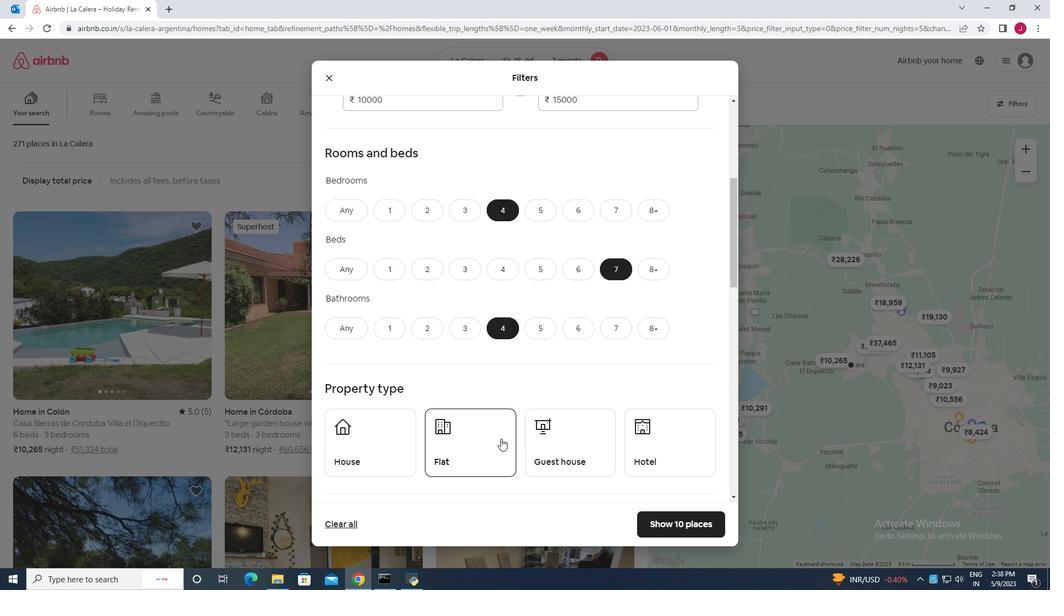 
Action: Mouse moved to (380, 404)
Screenshot: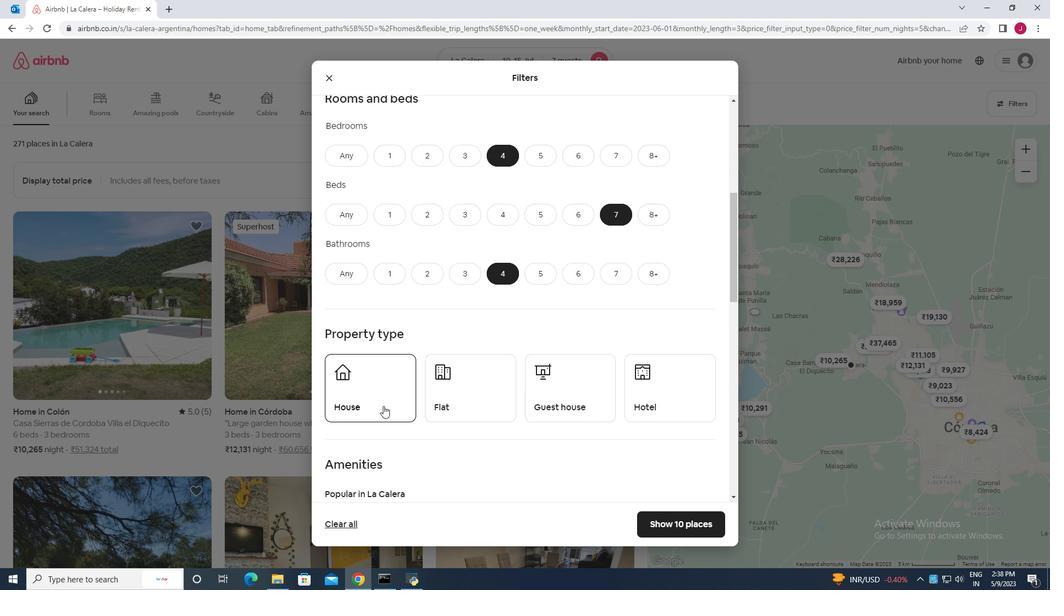 
Action: Mouse pressed left at (380, 404)
Screenshot: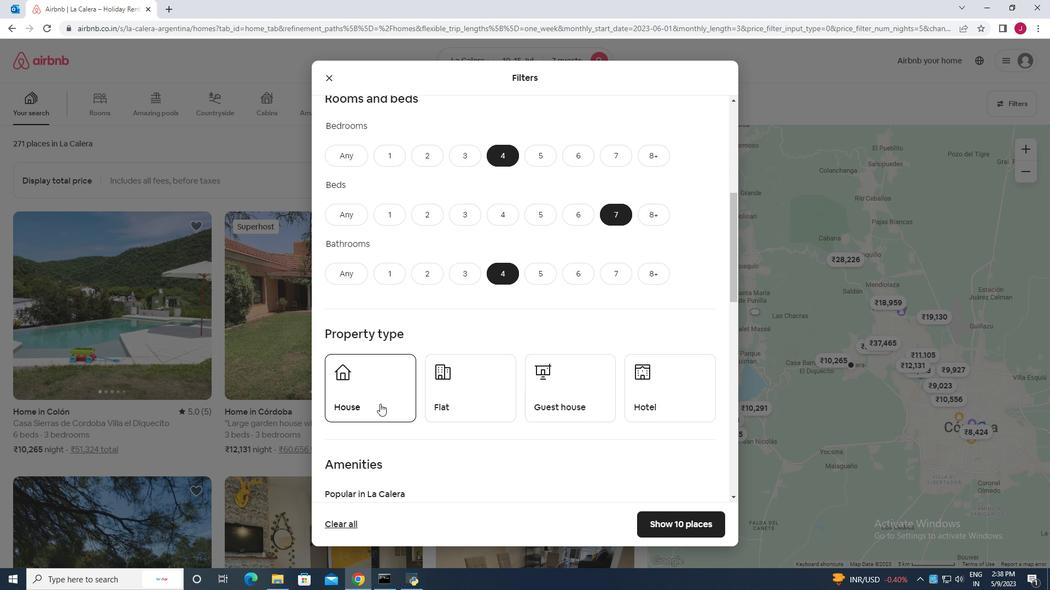 
Action: Mouse moved to (445, 406)
Screenshot: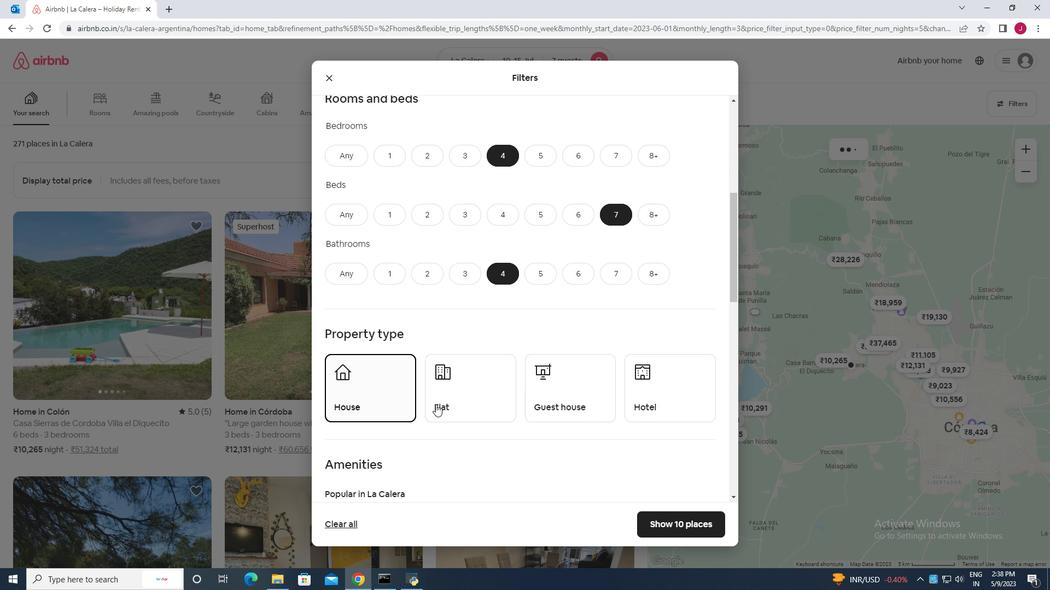 
Action: Mouse pressed left at (445, 406)
Screenshot: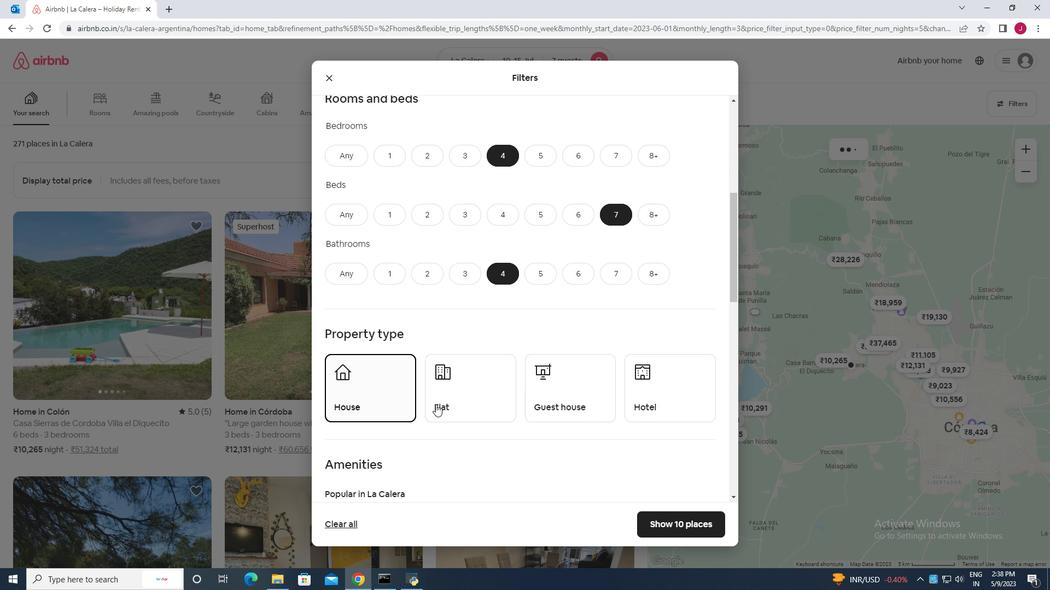 
Action: Mouse moved to (570, 396)
Screenshot: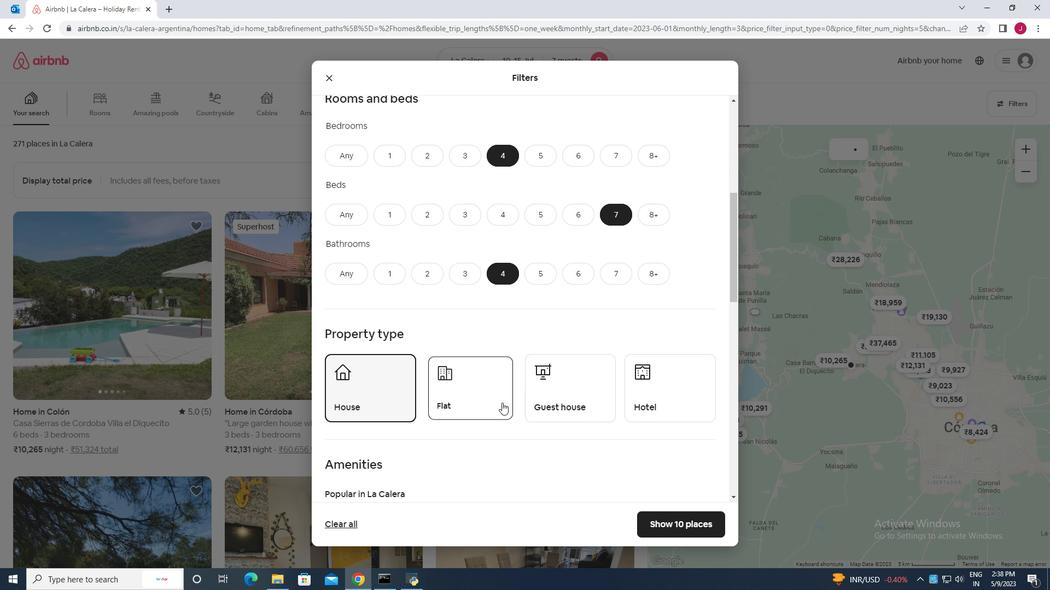 
Action: Mouse pressed left at (570, 396)
Screenshot: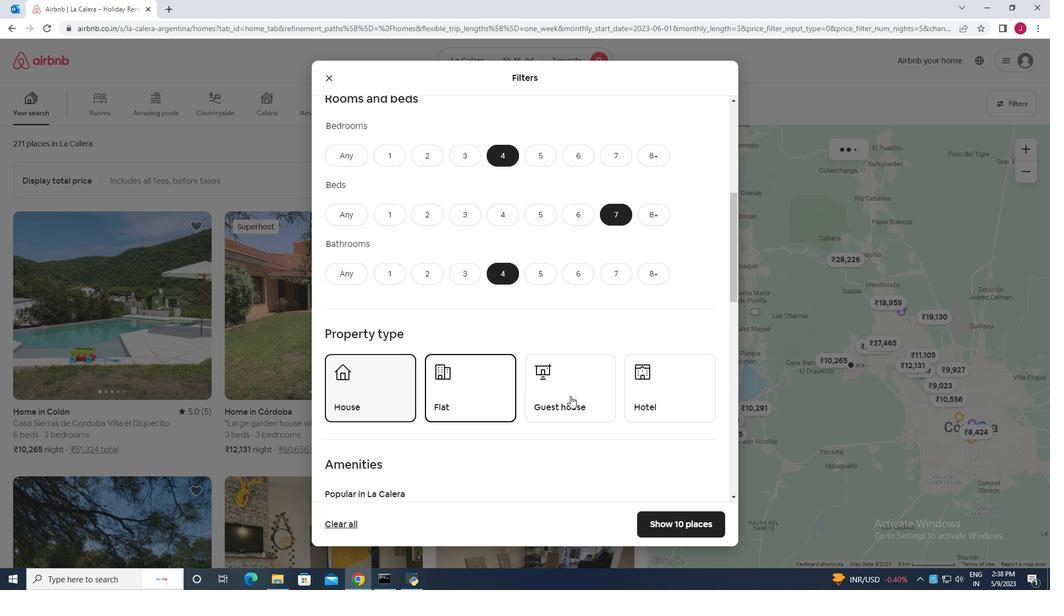 
Action: Mouse moved to (512, 396)
Screenshot: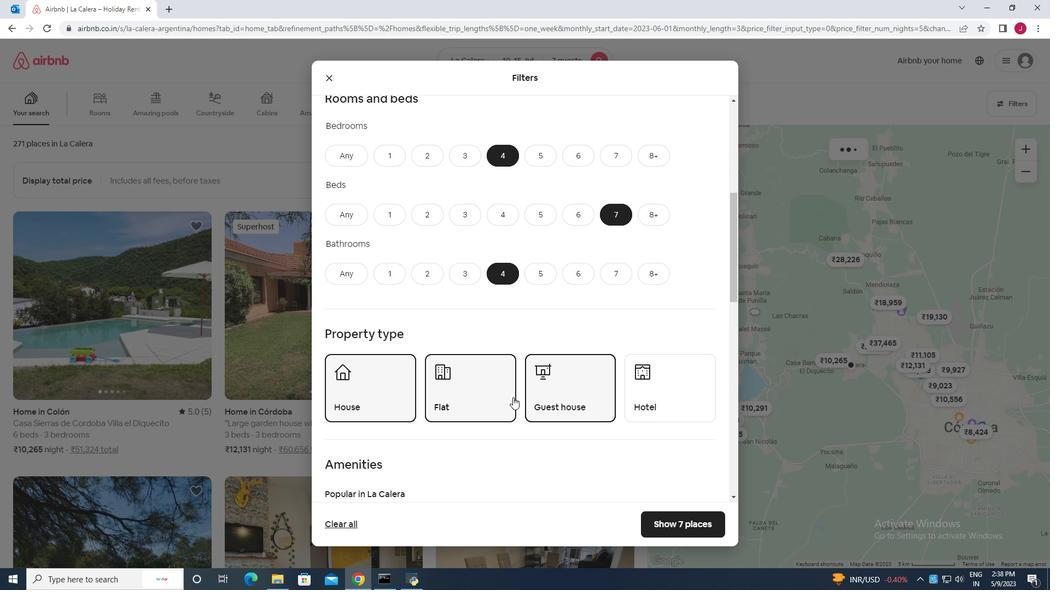 
Action: Mouse scrolled (512, 395) with delta (0, 0)
Screenshot: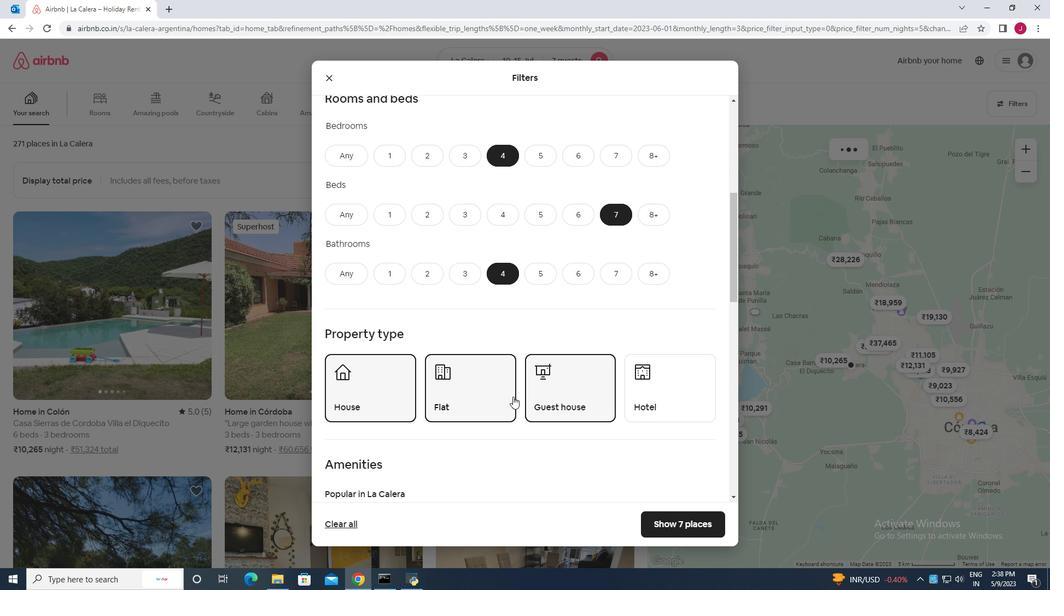 
Action: Mouse scrolled (512, 395) with delta (0, 0)
Screenshot: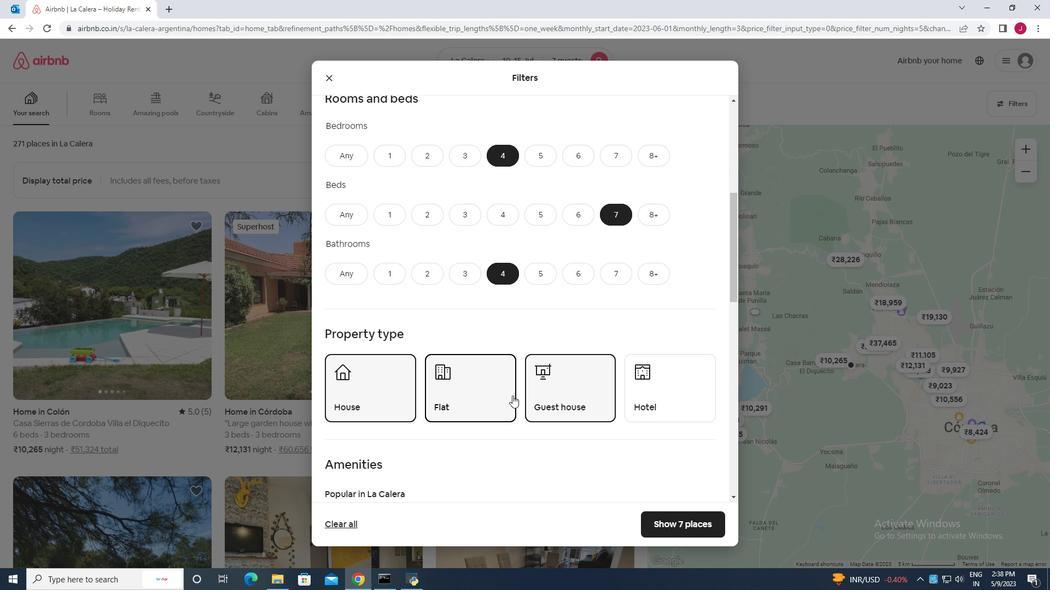 
Action: Mouse scrolled (512, 395) with delta (0, 0)
Screenshot: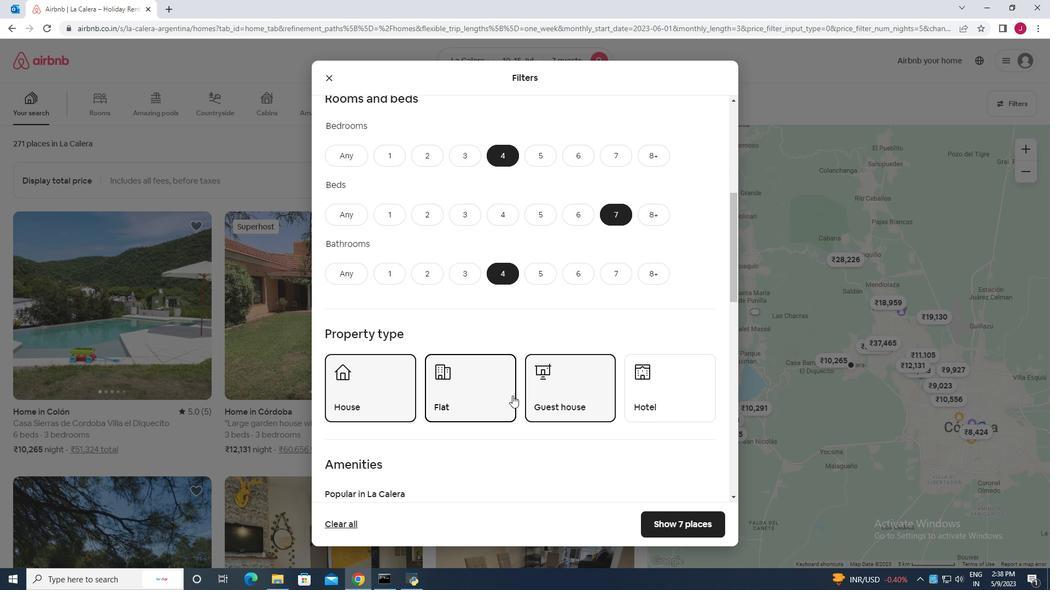 
Action: Mouse moved to (334, 358)
Screenshot: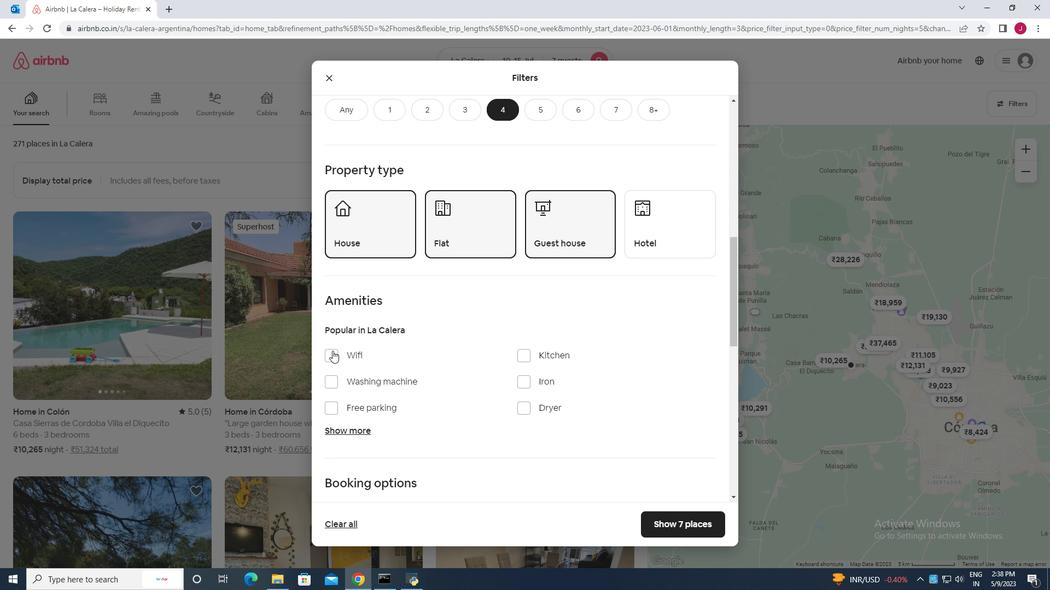 
Action: Mouse pressed left at (334, 358)
Screenshot: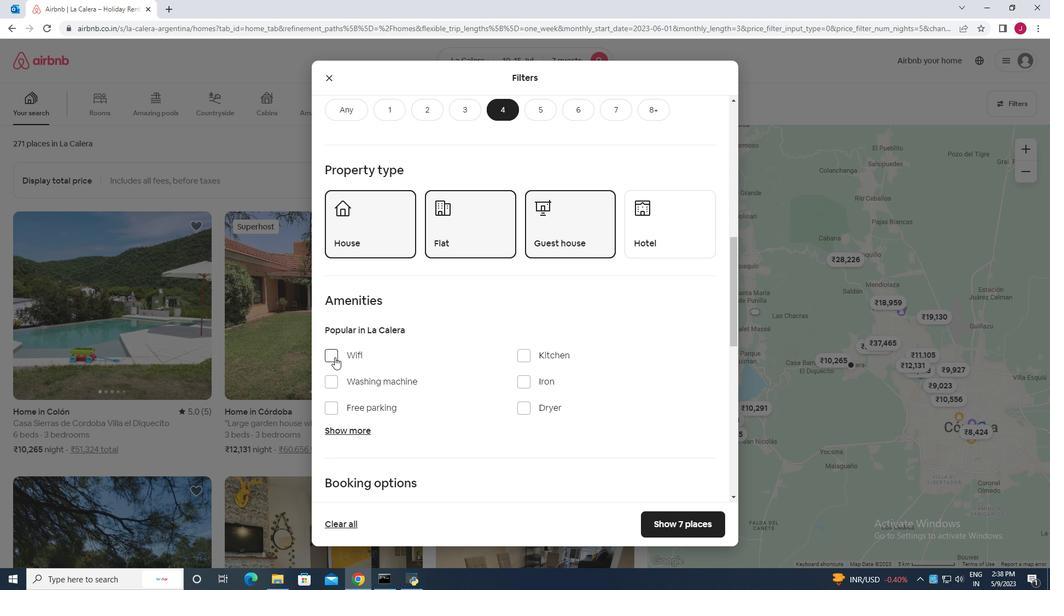 
Action: Mouse moved to (349, 428)
Screenshot: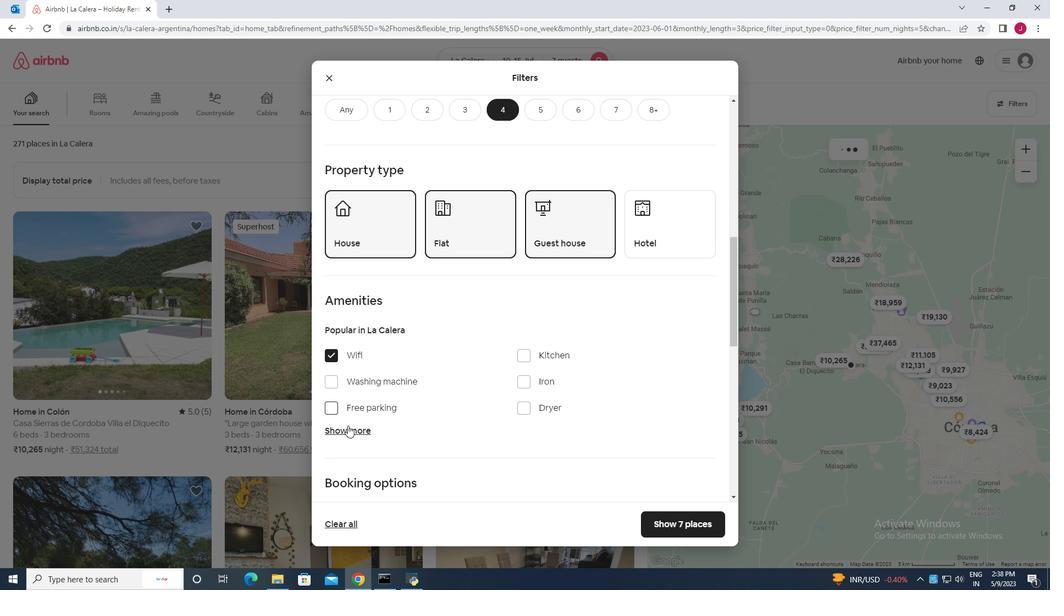 
Action: Mouse pressed left at (349, 428)
Screenshot: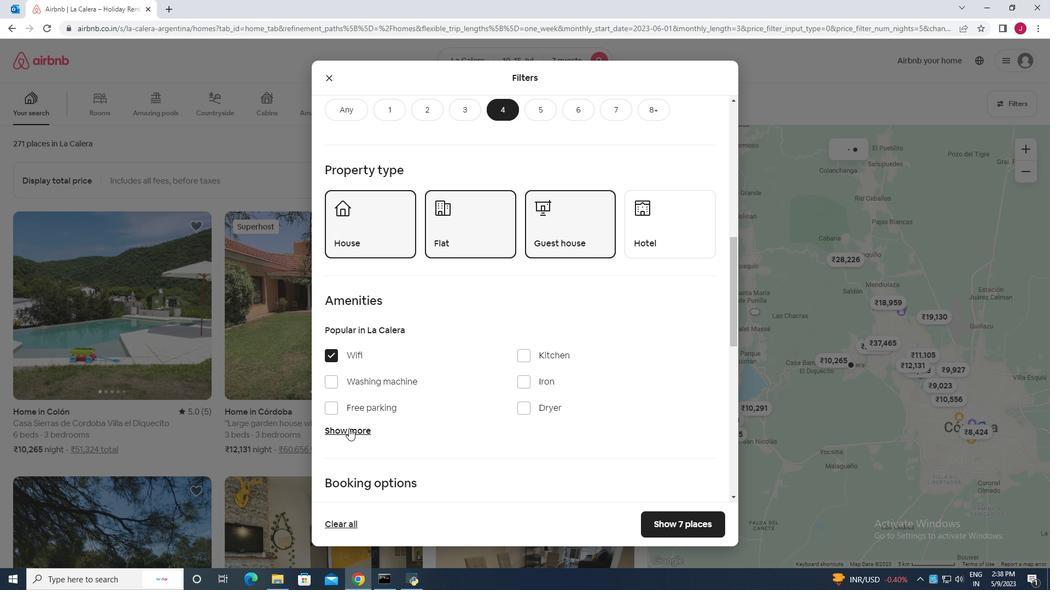 
Action: Mouse moved to (525, 496)
Screenshot: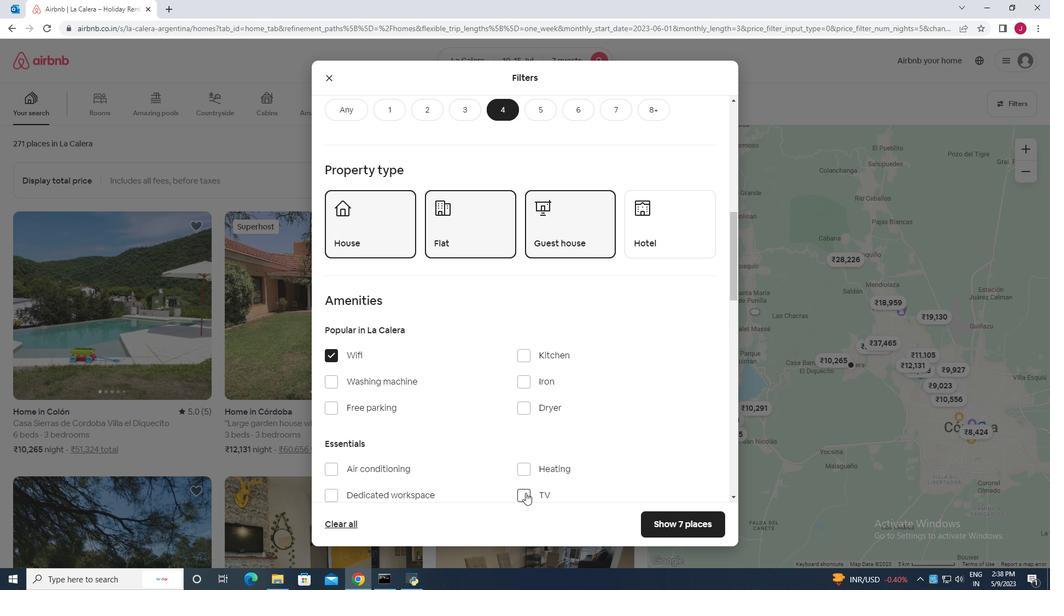 
Action: Mouse pressed left at (525, 496)
Screenshot: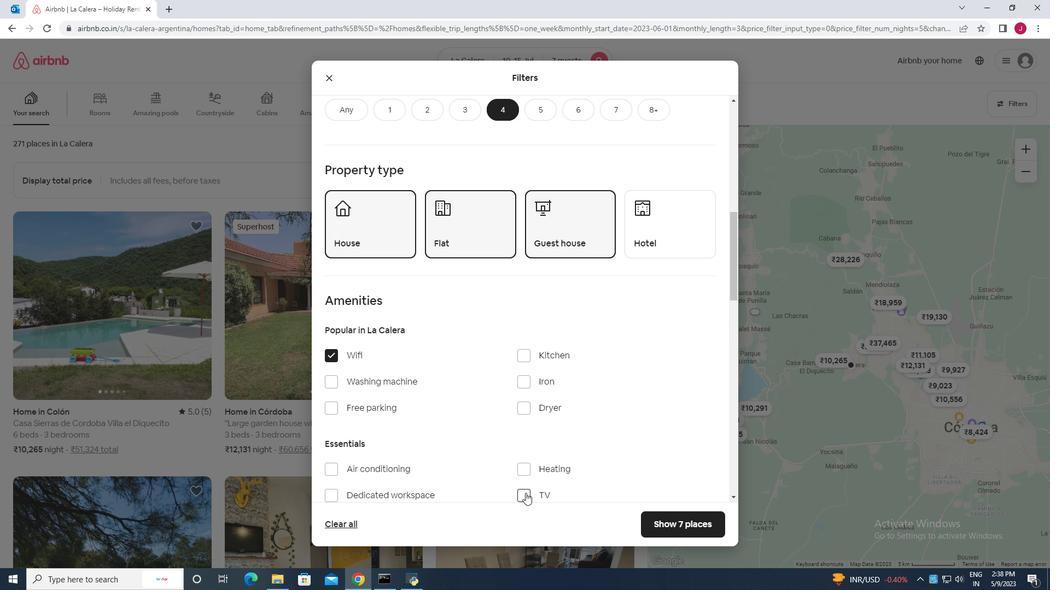 
Action: Mouse moved to (332, 407)
Screenshot: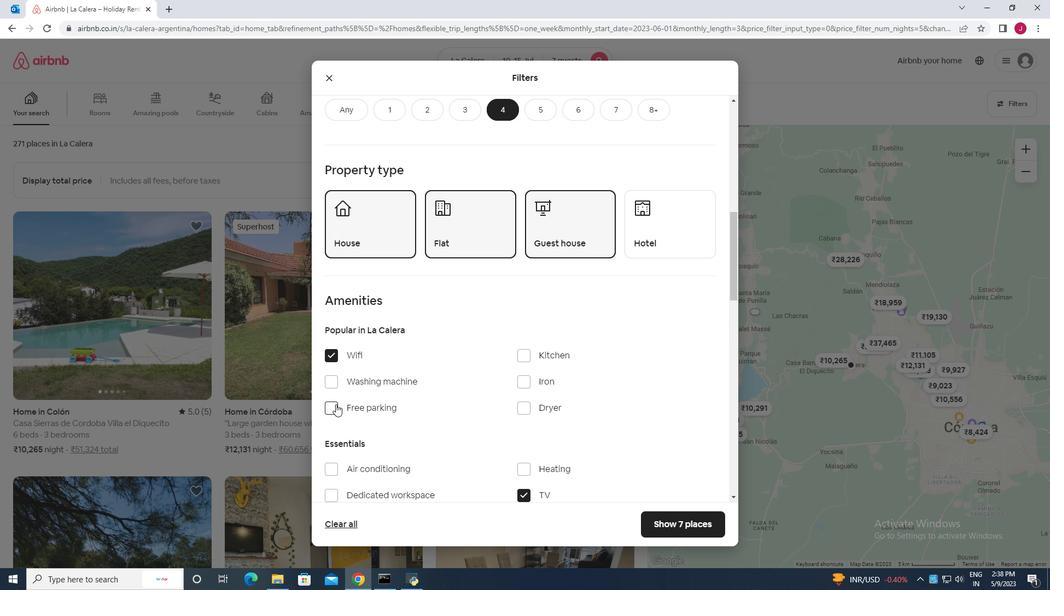 
Action: Mouse pressed left at (332, 407)
Screenshot: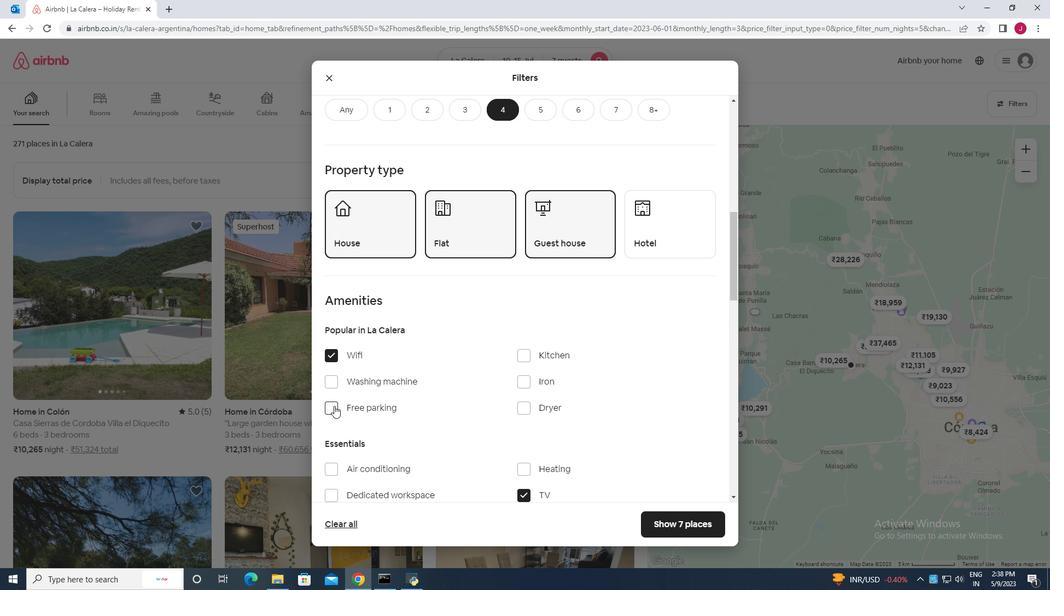 
Action: Mouse moved to (439, 405)
Screenshot: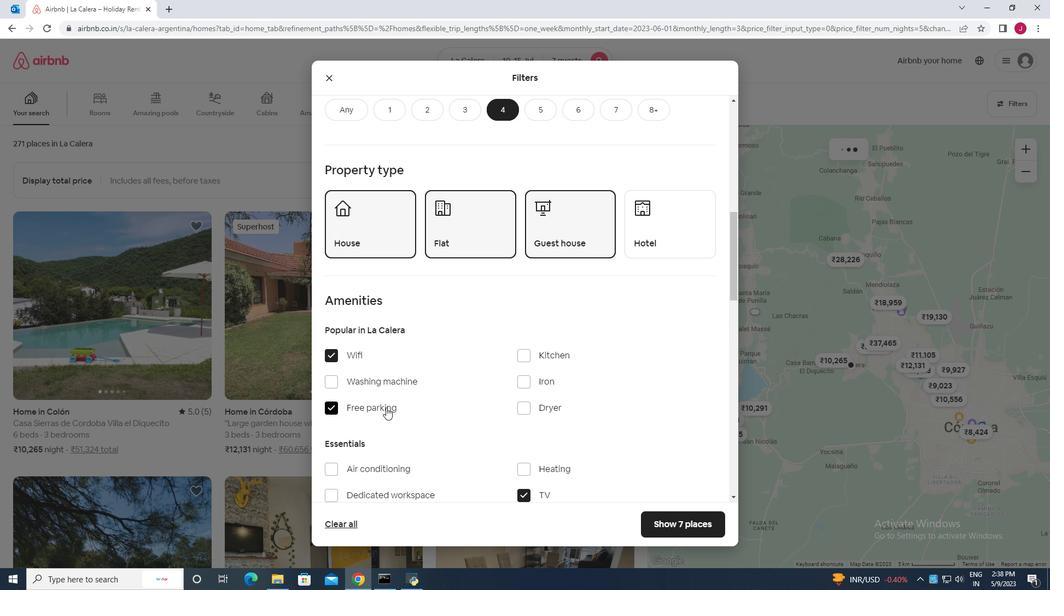 
Action: Mouse scrolled (439, 404) with delta (0, 0)
Screenshot: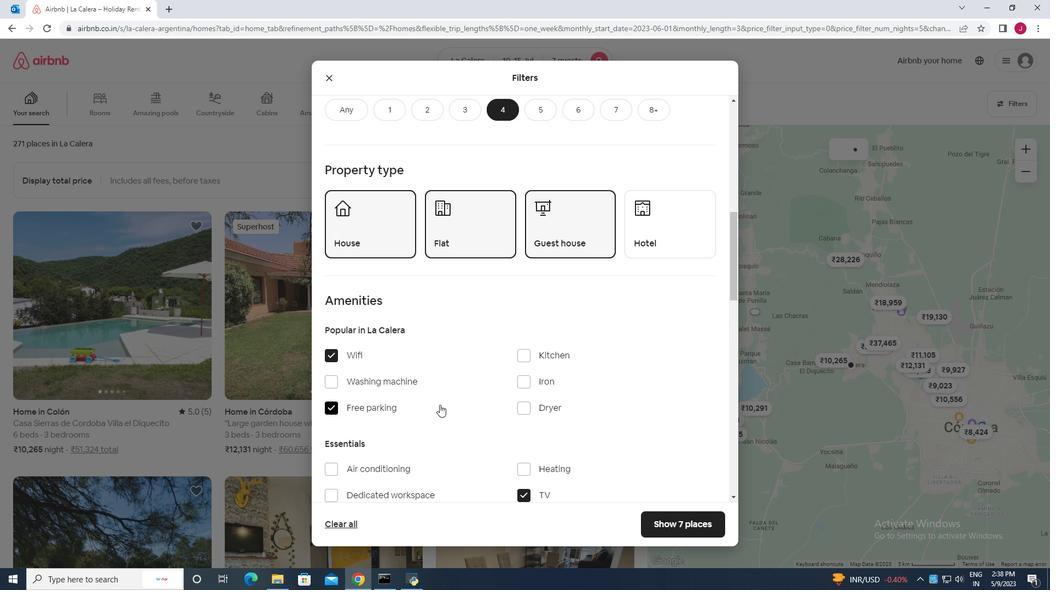 
Action: Mouse scrolled (439, 404) with delta (0, 0)
Screenshot: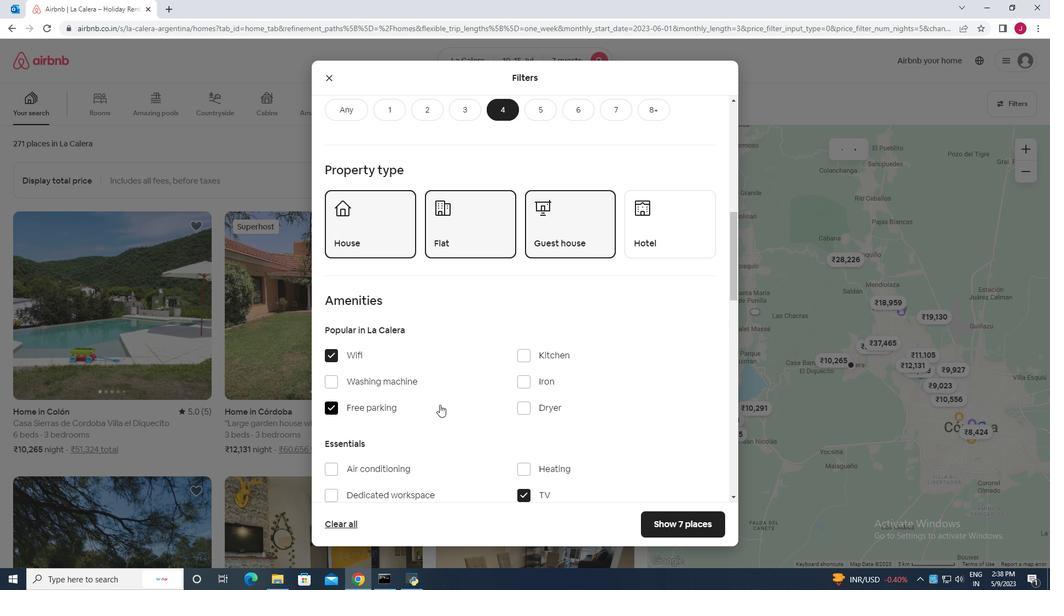 
Action: Mouse scrolled (439, 404) with delta (0, 0)
Screenshot: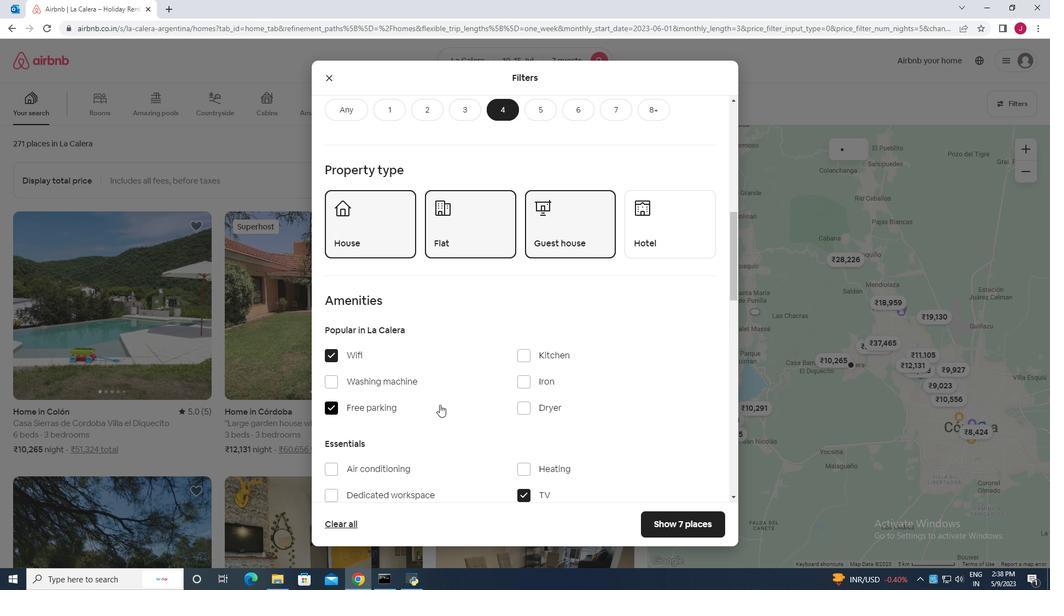 
Action: Mouse moved to (520, 419)
Screenshot: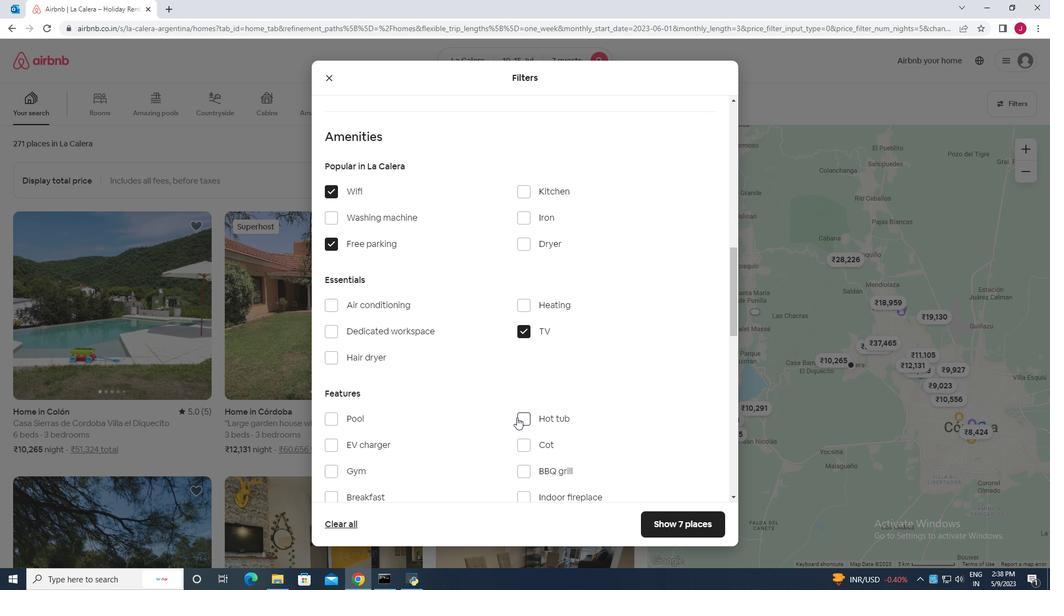
Action: Mouse pressed left at (520, 419)
Screenshot: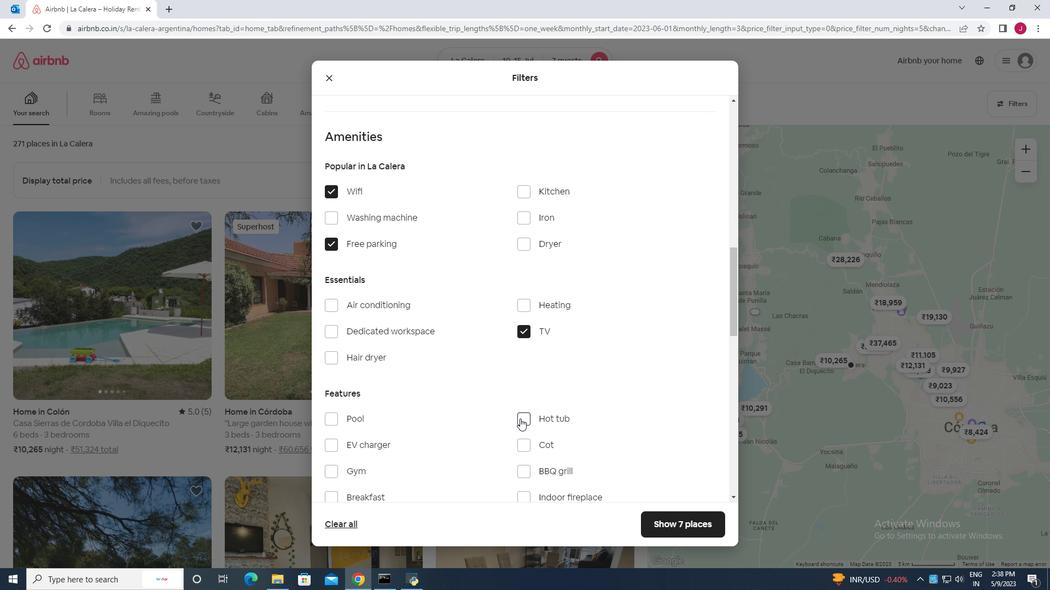 
Action: Mouse moved to (465, 413)
Screenshot: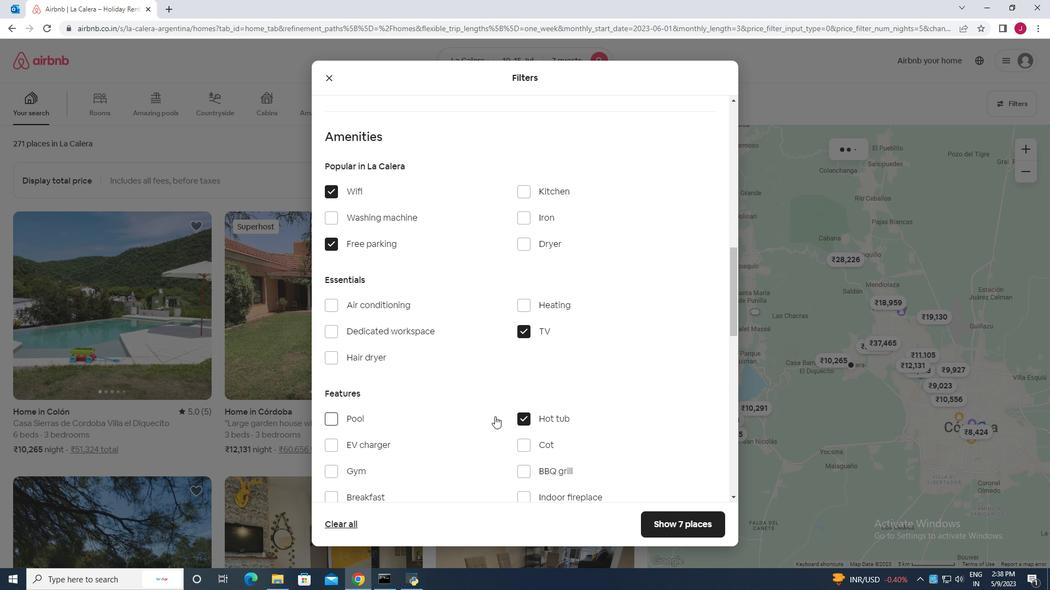 
Action: Mouse scrolled (465, 413) with delta (0, 0)
Screenshot: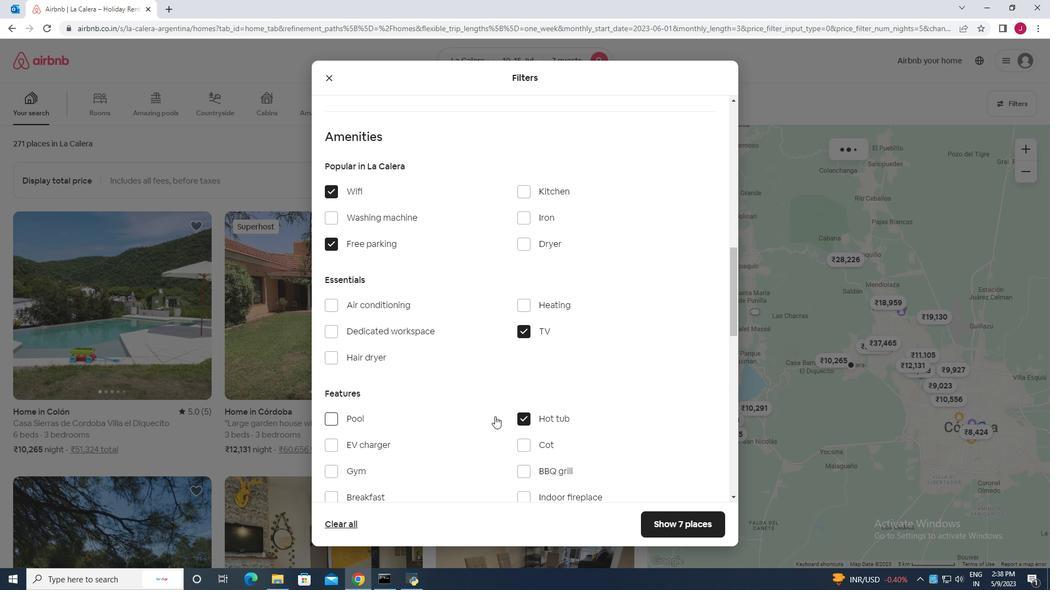 
Action: Mouse scrolled (465, 413) with delta (0, 0)
Screenshot: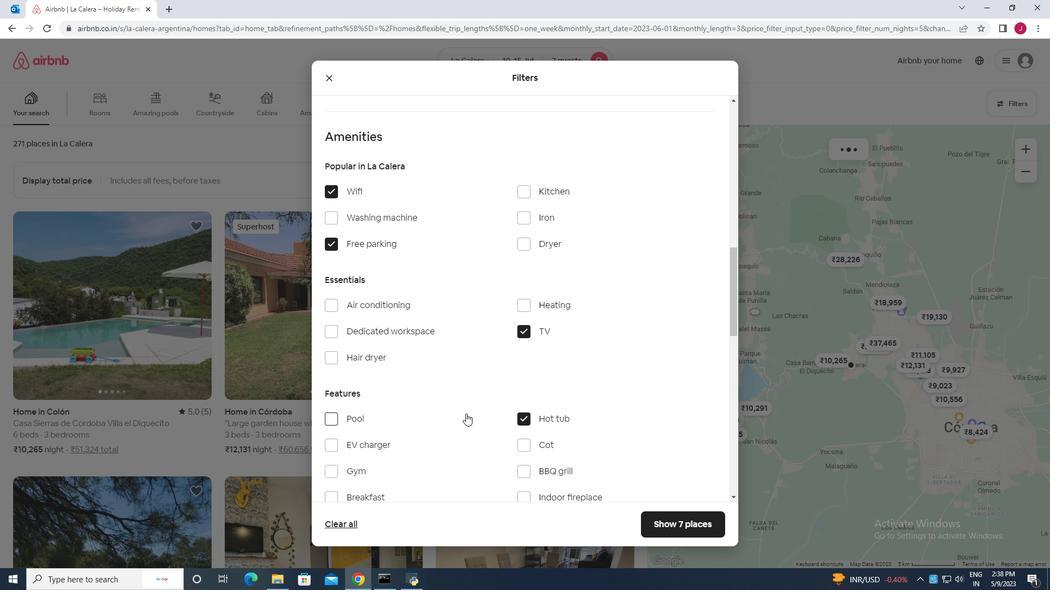 
Action: Mouse scrolled (465, 413) with delta (0, 0)
Screenshot: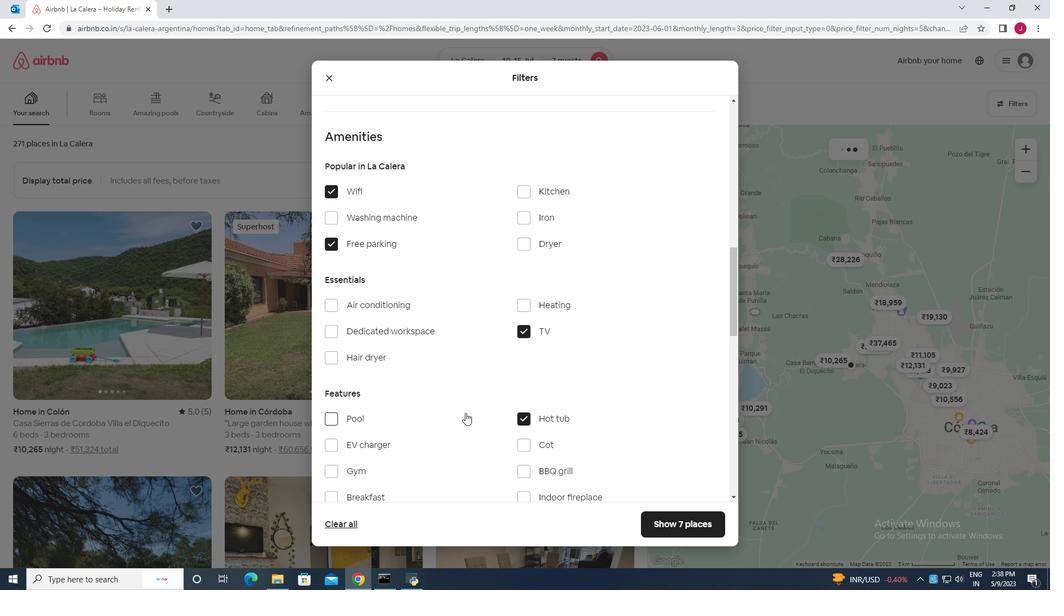 
Action: Mouse moved to (334, 309)
Screenshot: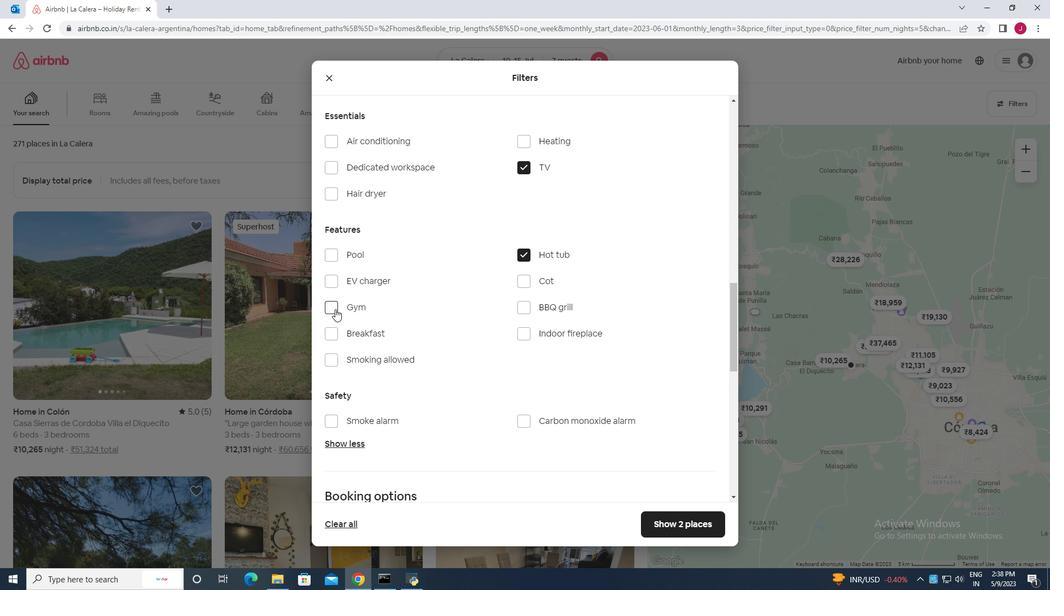 
Action: Mouse pressed left at (334, 309)
Screenshot: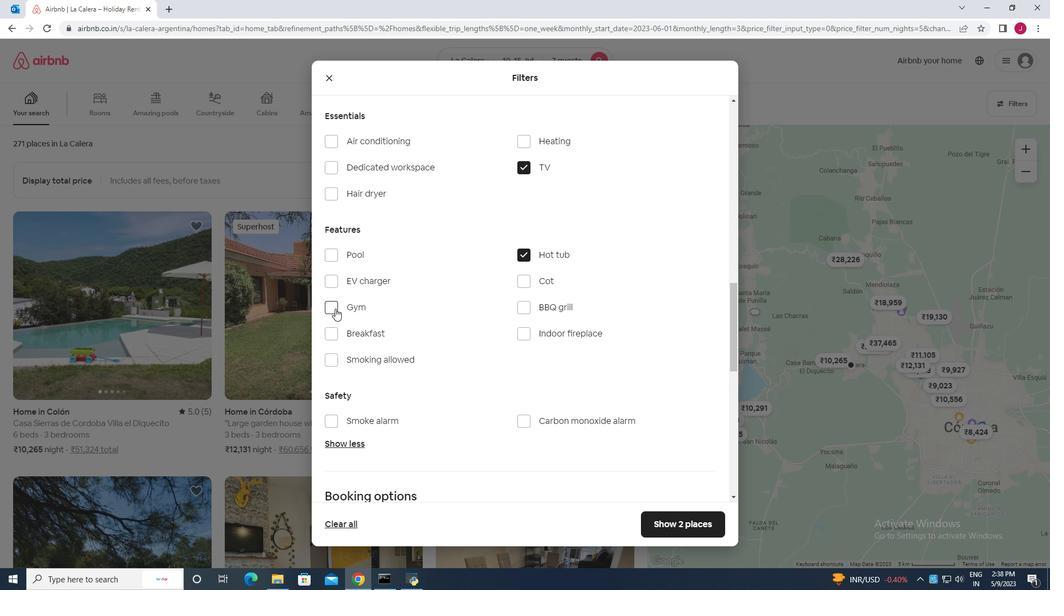 
Action: Mouse moved to (330, 361)
Screenshot: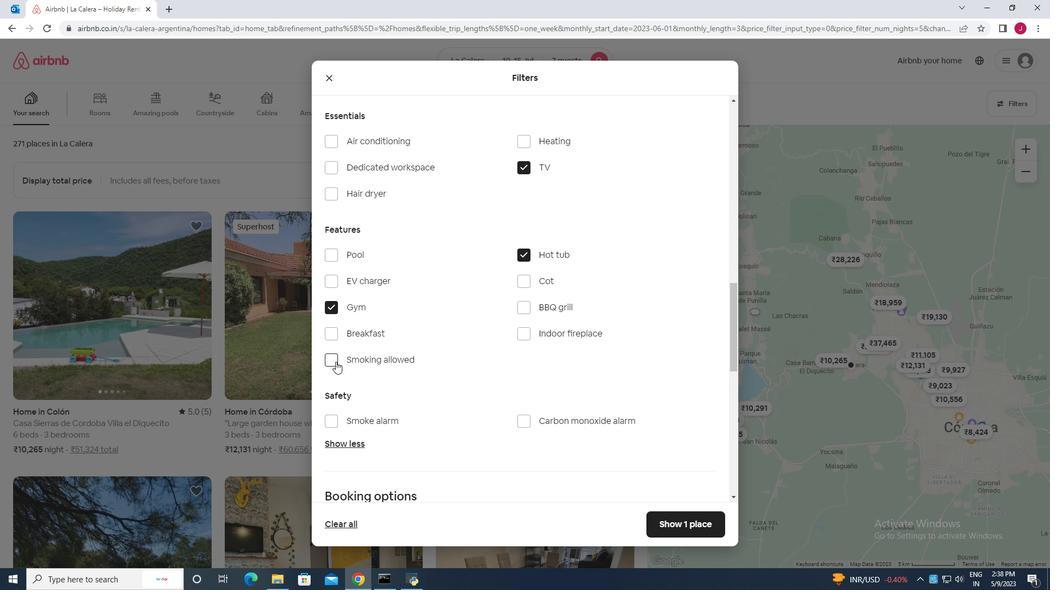 
Action: Mouse pressed left at (330, 361)
Screenshot: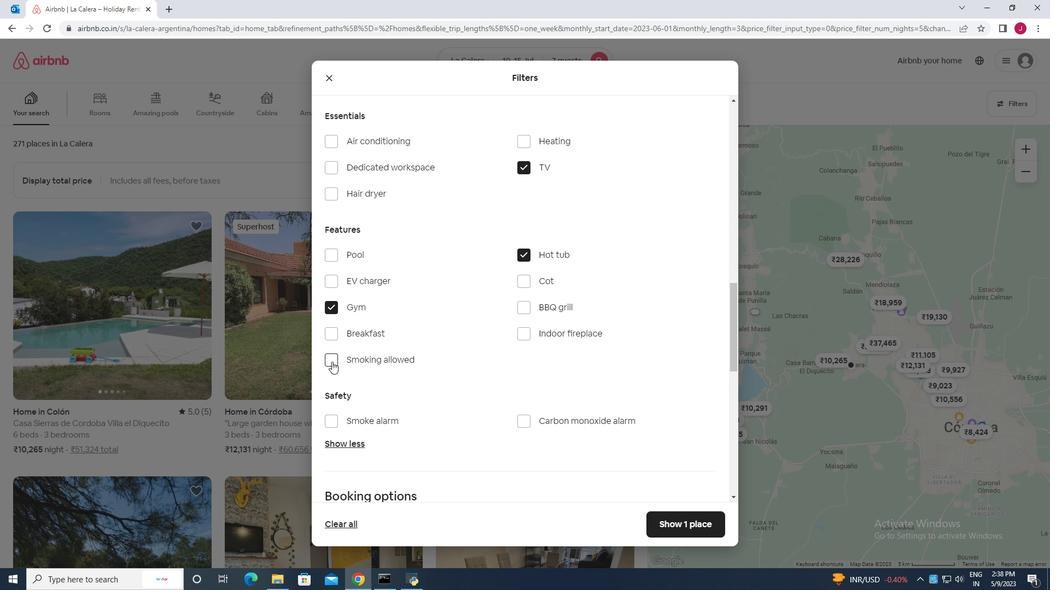 
Action: Mouse moved to (446, 370)
Screenshot: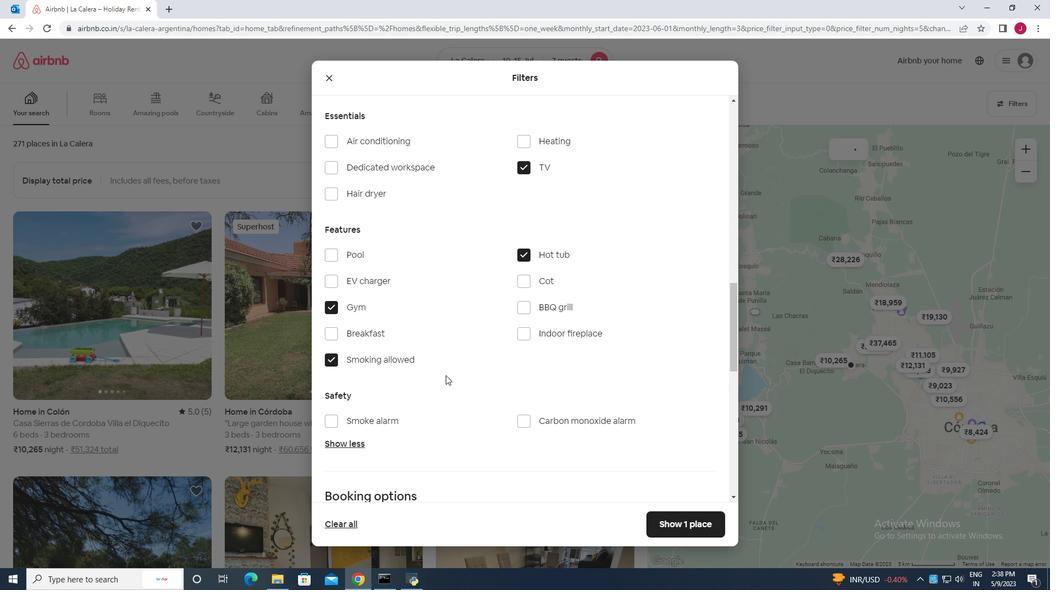 
Action: Mouse scrolled (446, 370) with delta (0, 0)
Screenshot: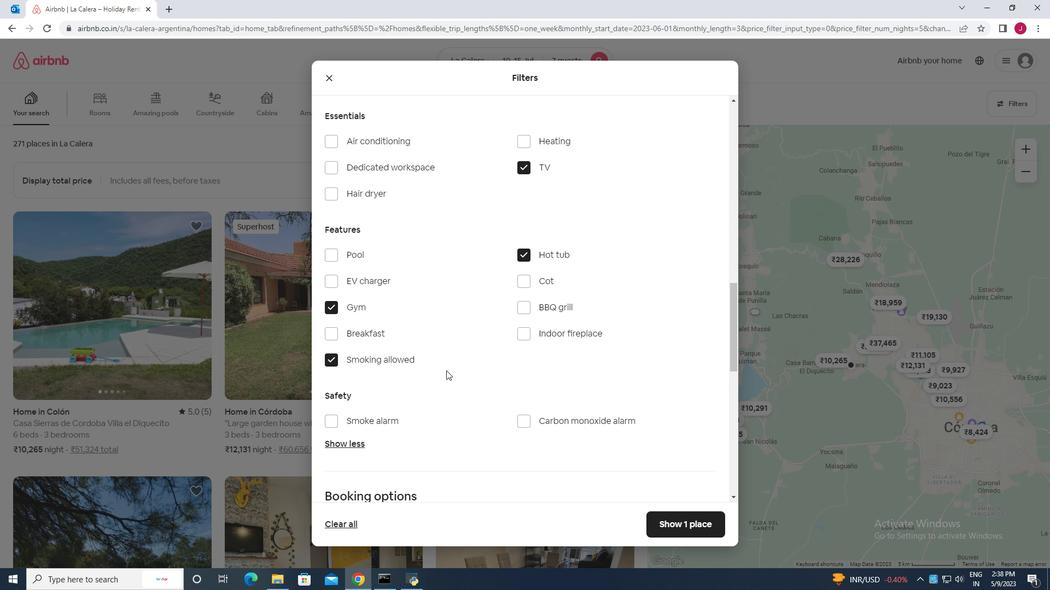 
Action: Mouse scrolled (446, 370) with delta (0, 0)
Screenshot: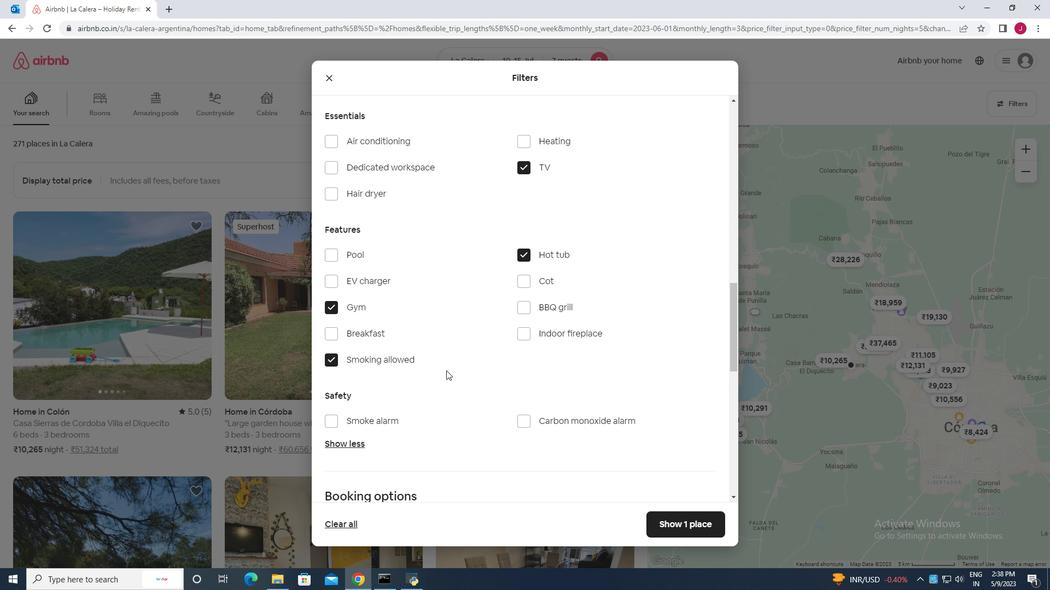 
Action: Mouse scrolled (446, 370) with delta (0, 0)
Screenshot: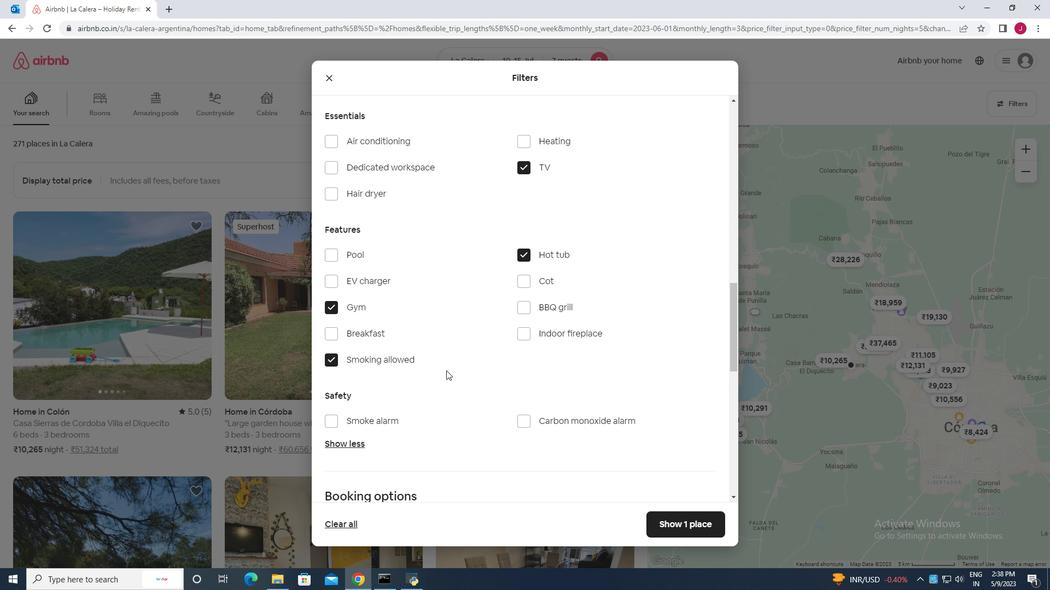 
Action: Mouse scrolled (446, 370) with delta (0, 0)
Screenshot: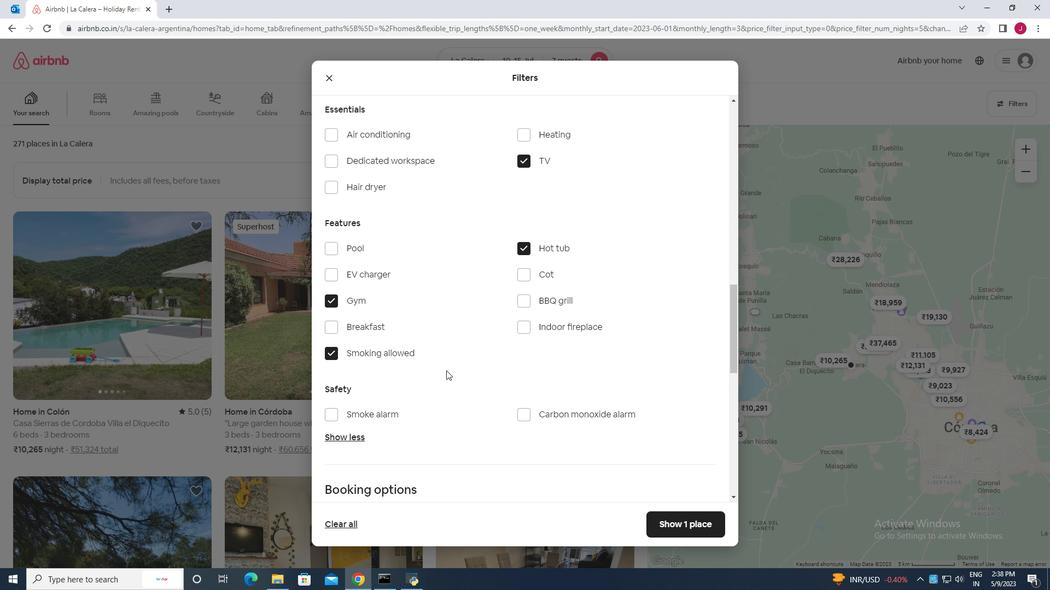 
Action: Mouse moved to (461, 376)
Screenshot: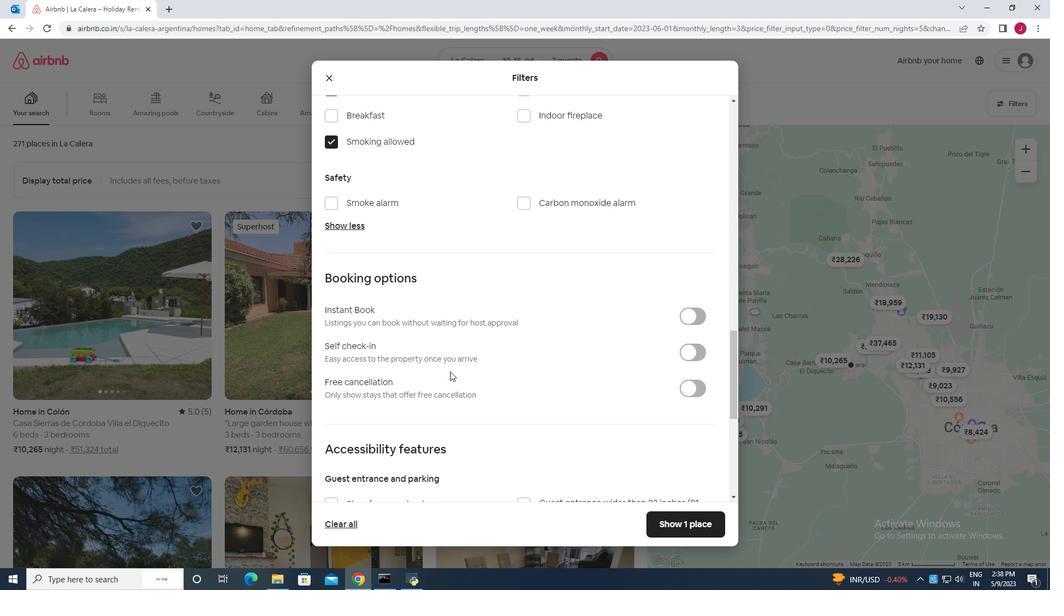 
Action: Mouse scrolled (461, 375) with delta (0, 0)
Screenshot: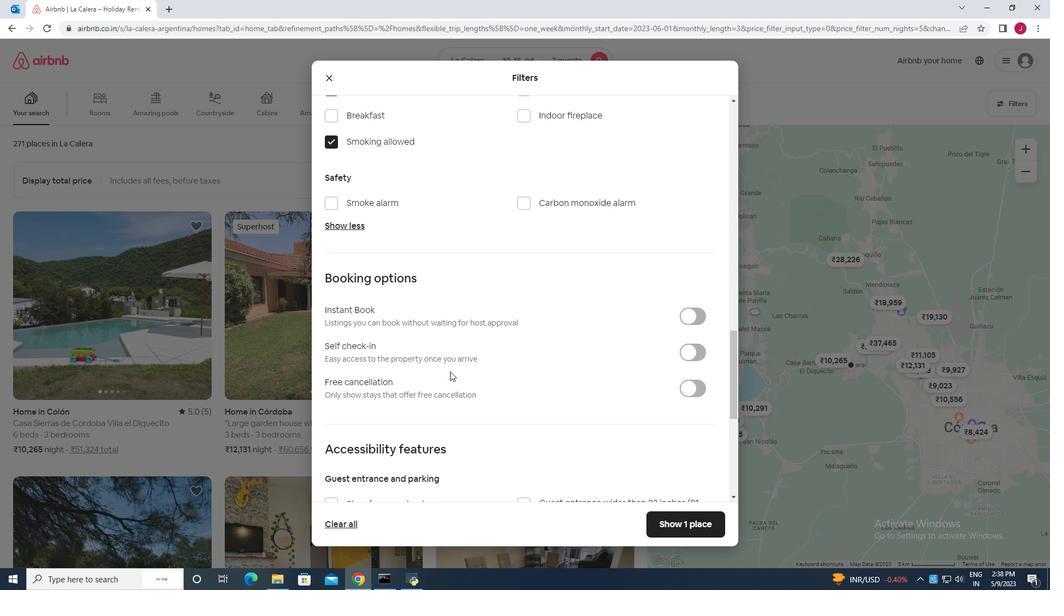 
Action: Mouse moved to (461, 377)
Screenshot: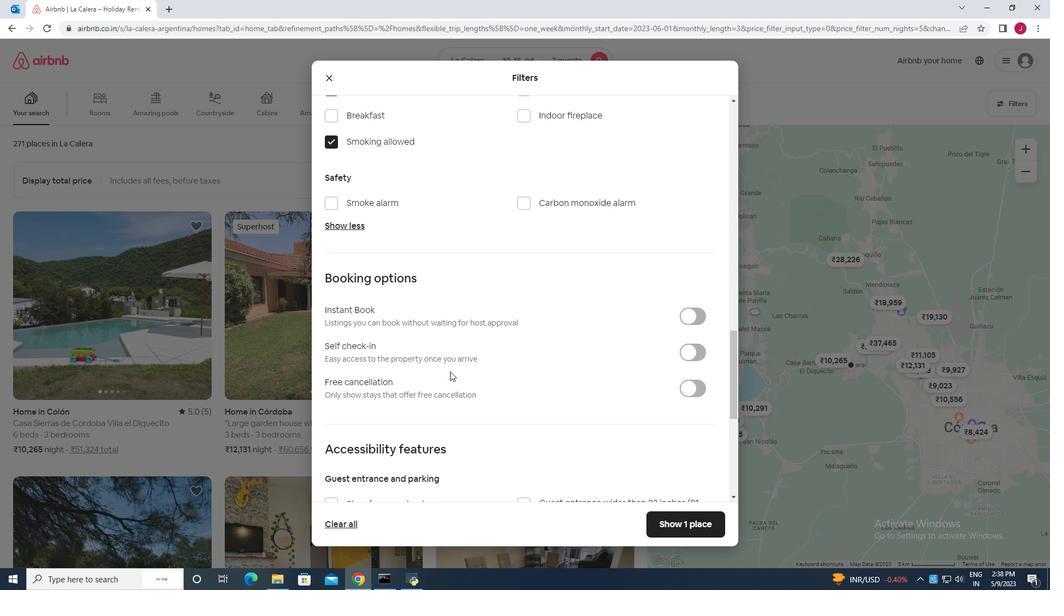 
Action: Mouse scrolled (461, 376) with delta (0, 0)
Screenshot: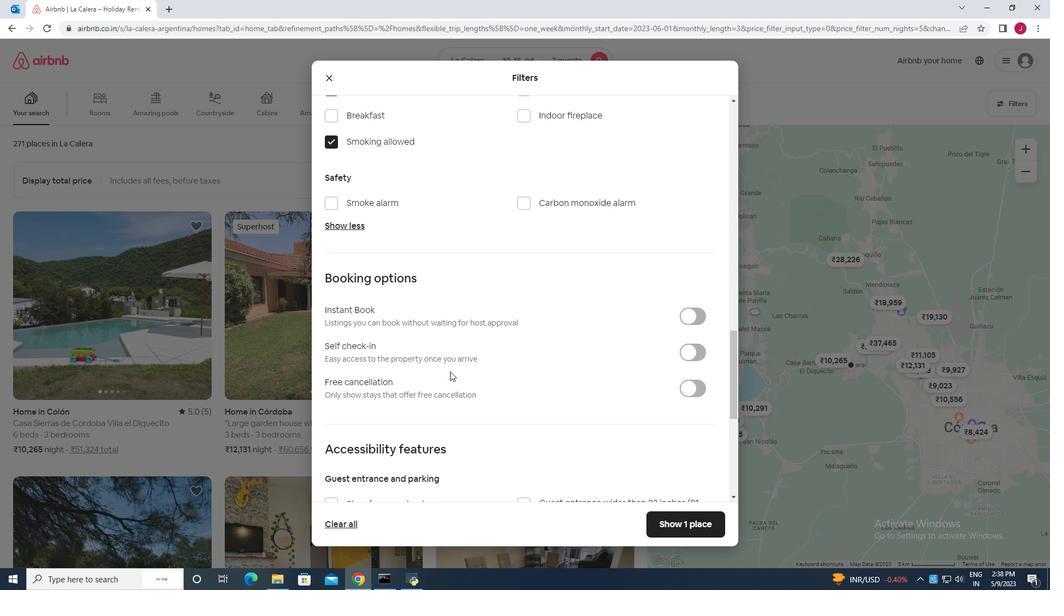 
Action: Mouse scrolled (461, 376) with delta (0, 0)
Screenshot: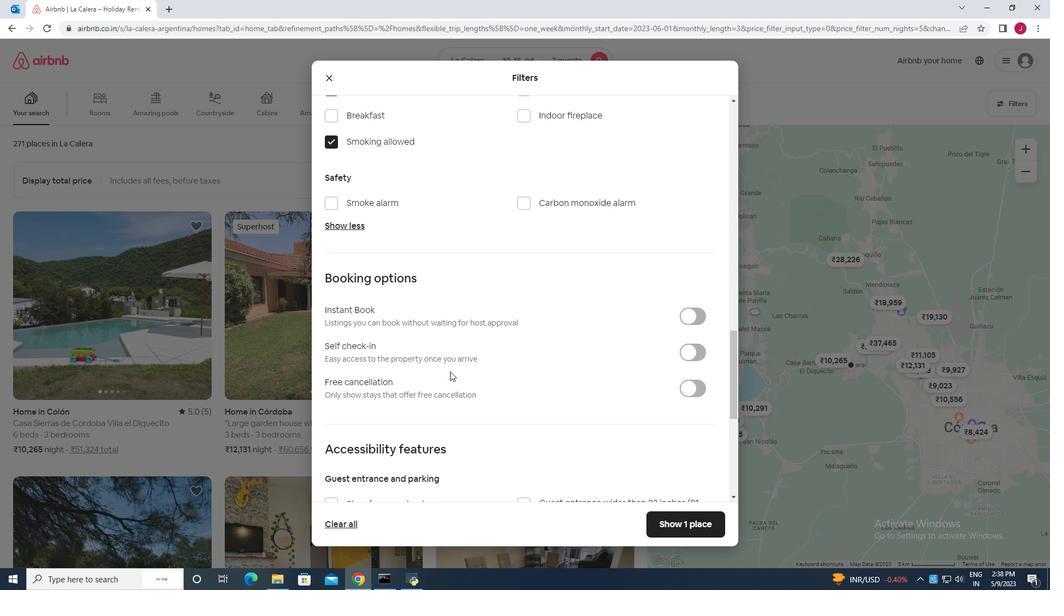 
Action: Mouse moved to (463, 377)
Screenshot: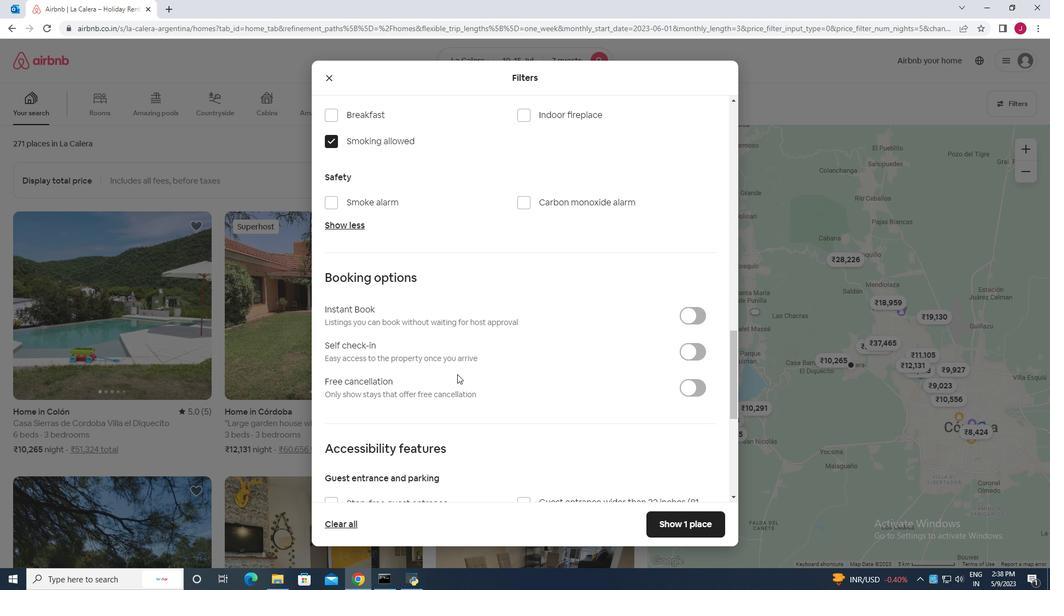 
Action: Mouse scrolled (463, 377) with delta (0, 0)
Screenshot: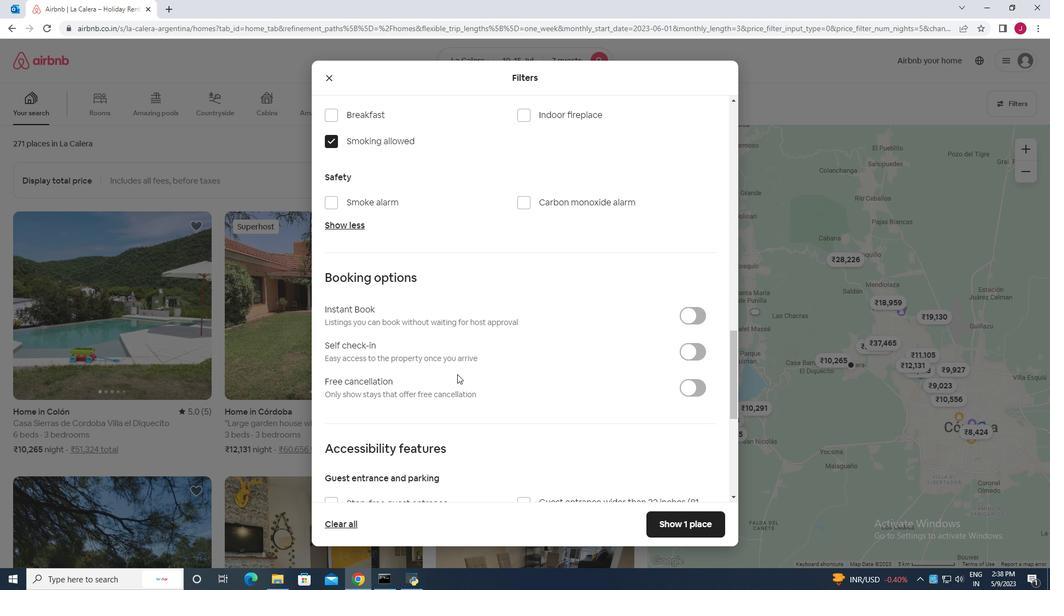 
Action: Mouse moved to (465, 377)
Screenshot: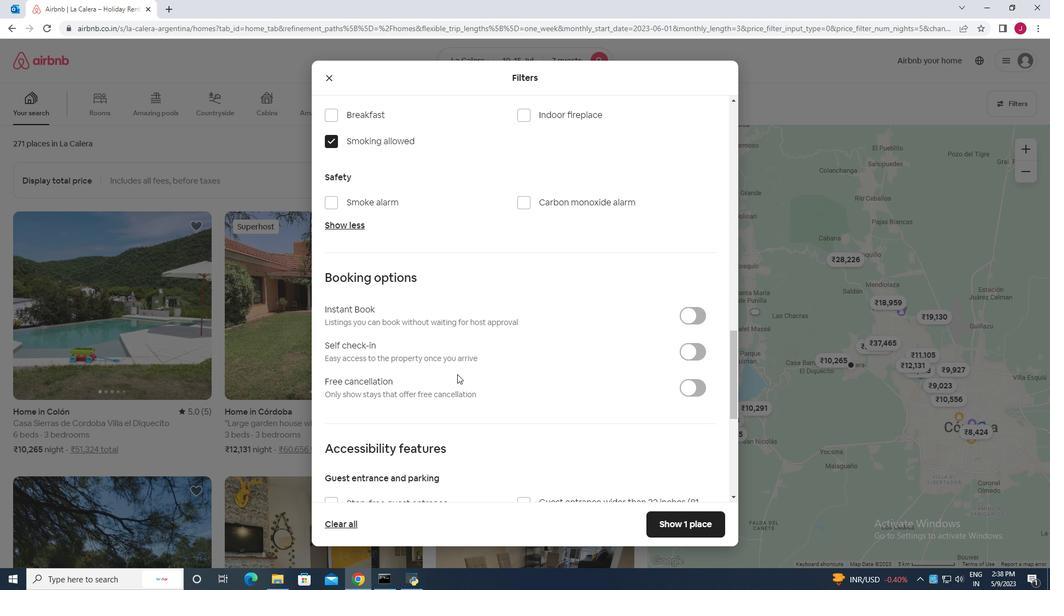
Action: Mouse scrolled (464, 377) with delta (0, 0)
Screenshot: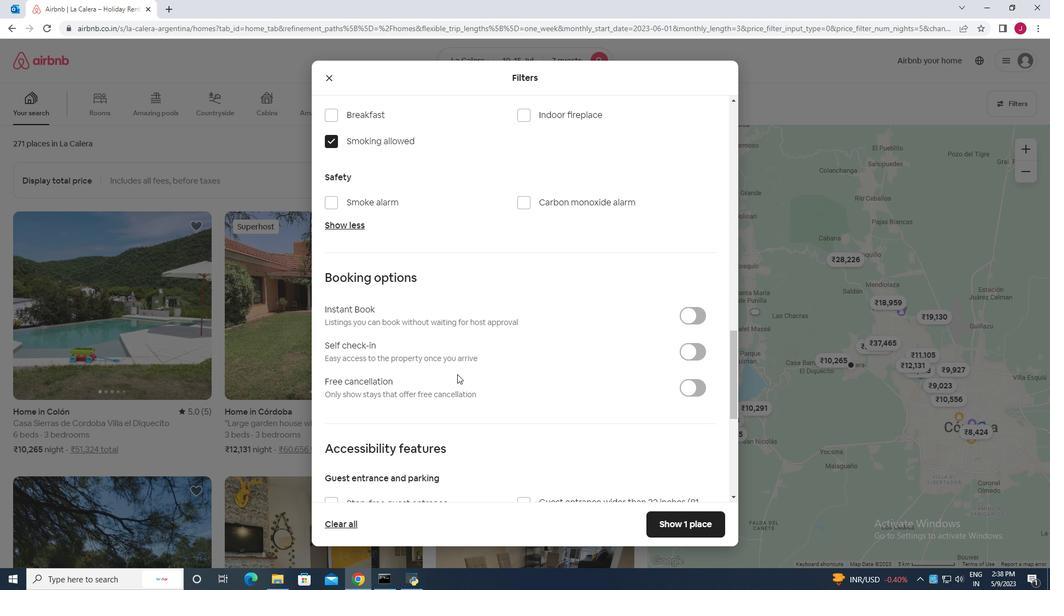 
Action: Mouse moved to (472, 378)
Screenshot: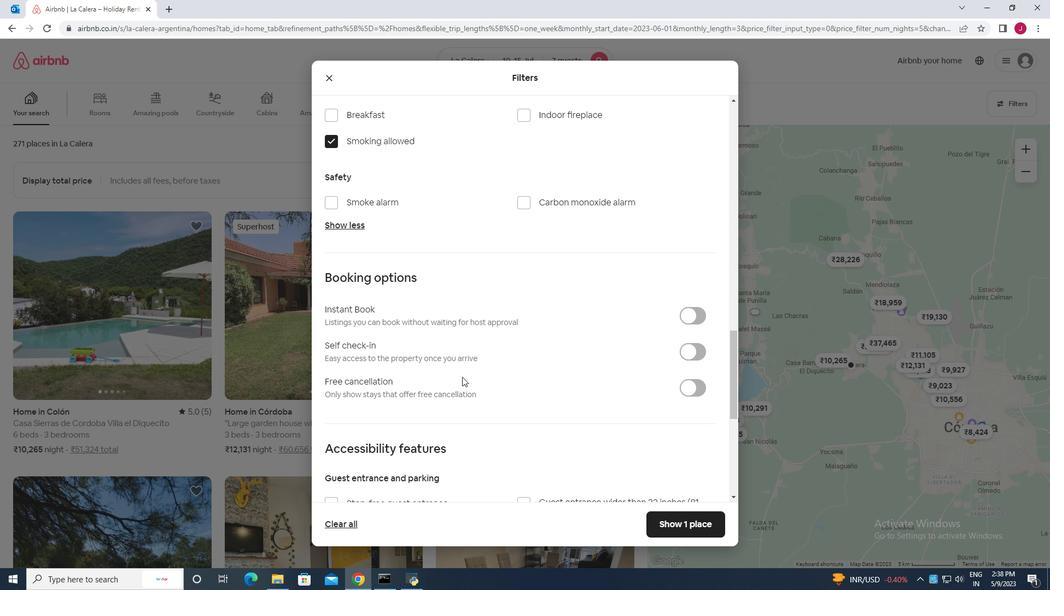 
Action: Mouse scrolled (472, 377) with delta (0, 0)
Screenshot: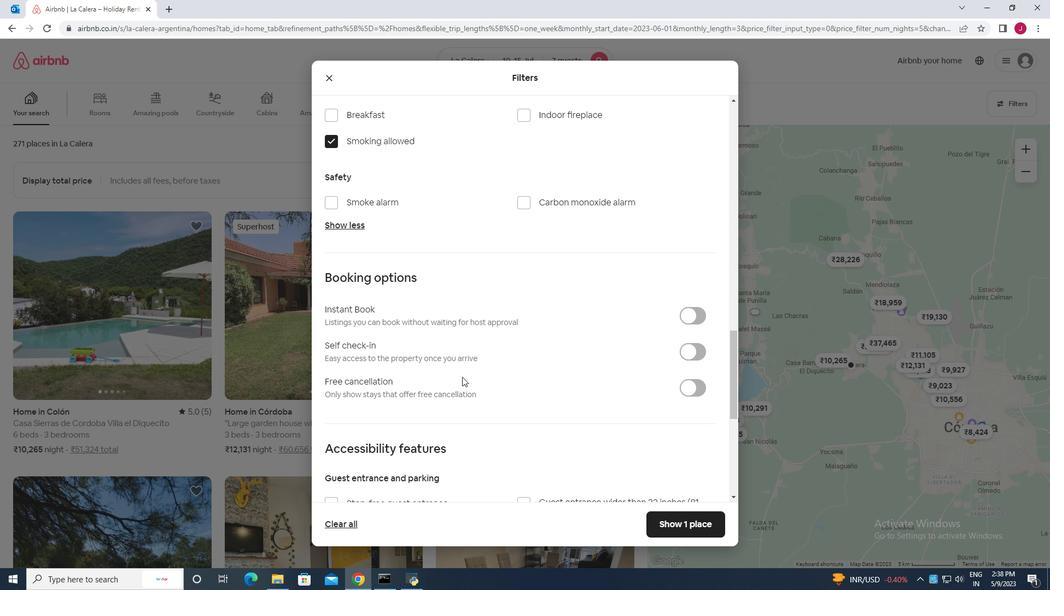 
Action: Mouse moved to (751, 144)
Screenshot: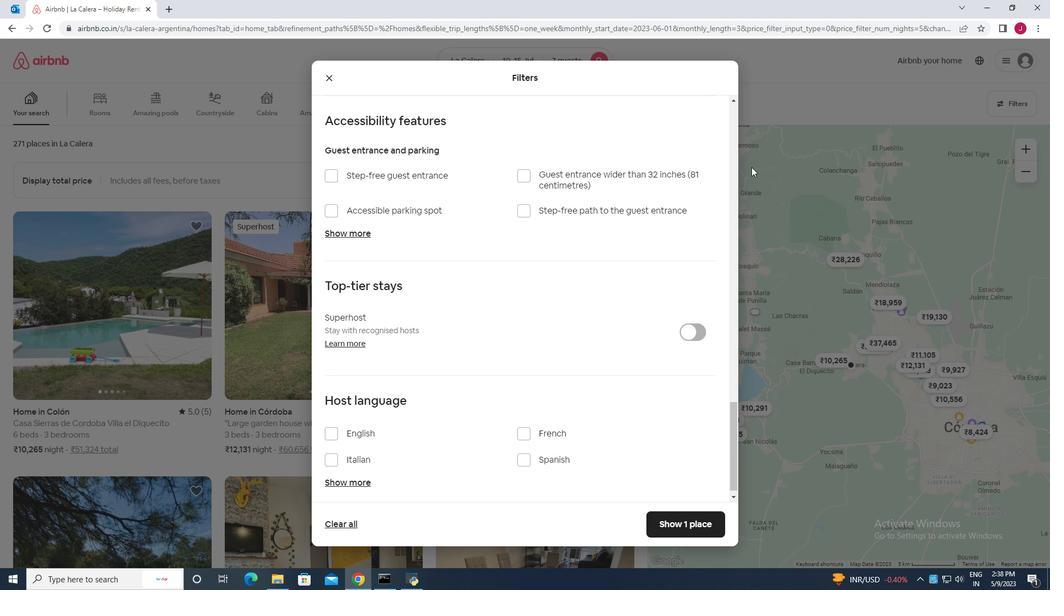 
Action: Mouse scrolled (751, 145) with delta (0, 0)
Screenshot: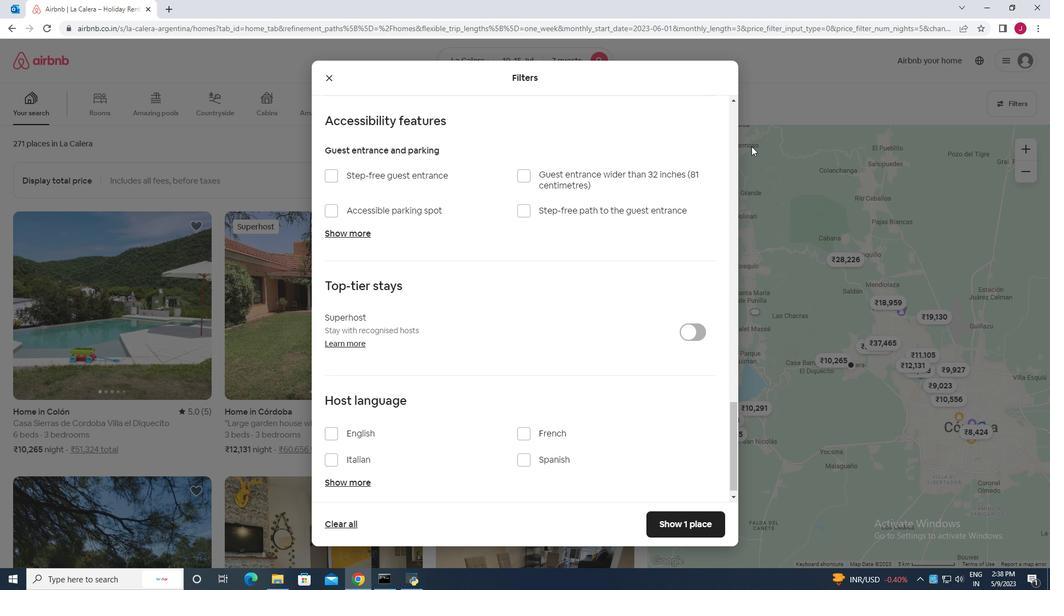 
Action: Mouse moved to (751, 144)
Screenshot: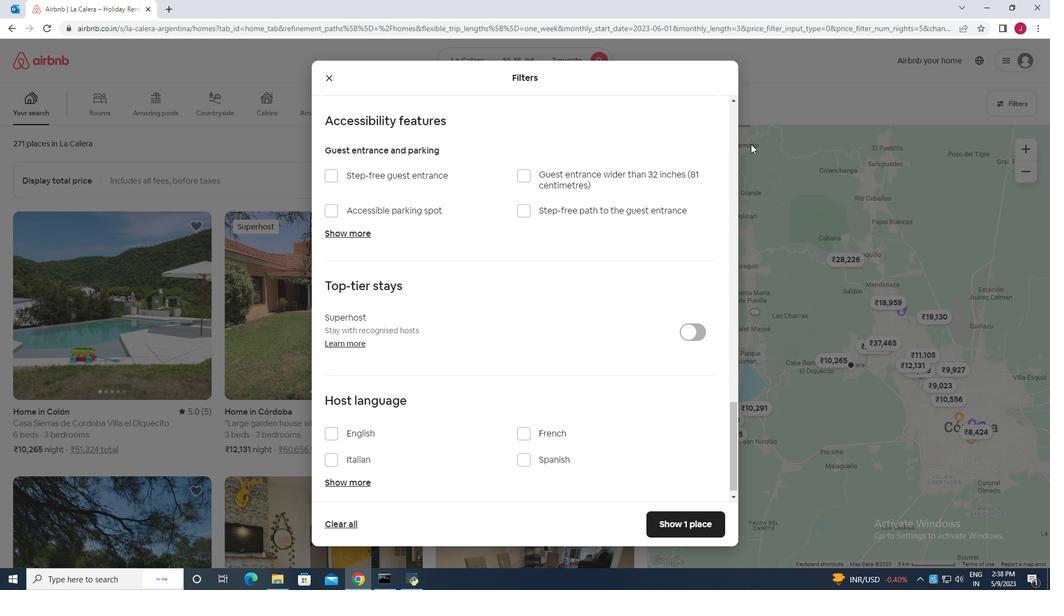 
Action: Mouse scrolled (751, 145) with delta (0, 0)
Screenshot: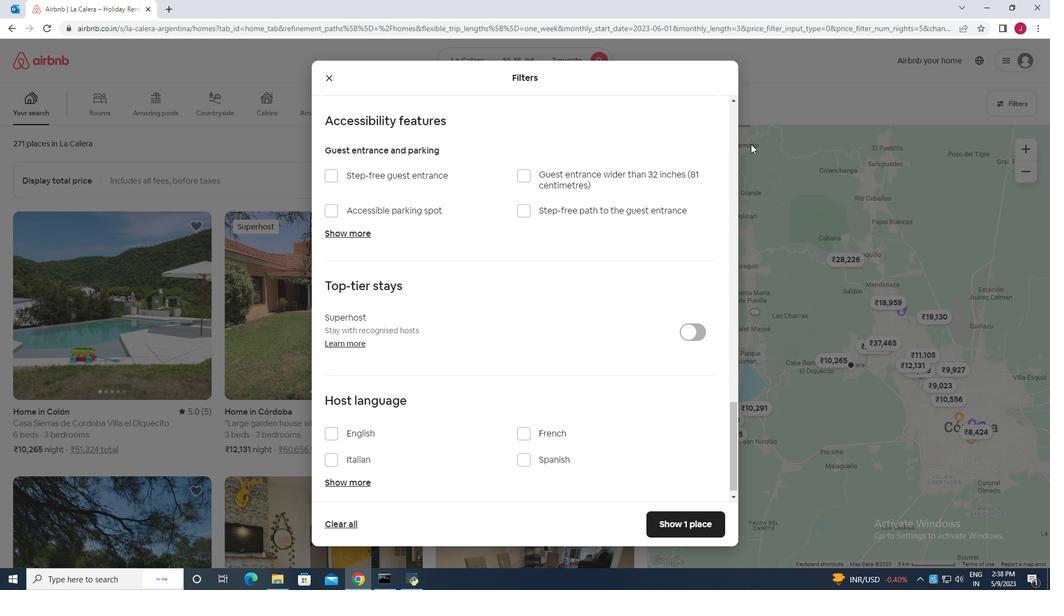 
Action: Mouse moved to (749, 144)
Screenshot: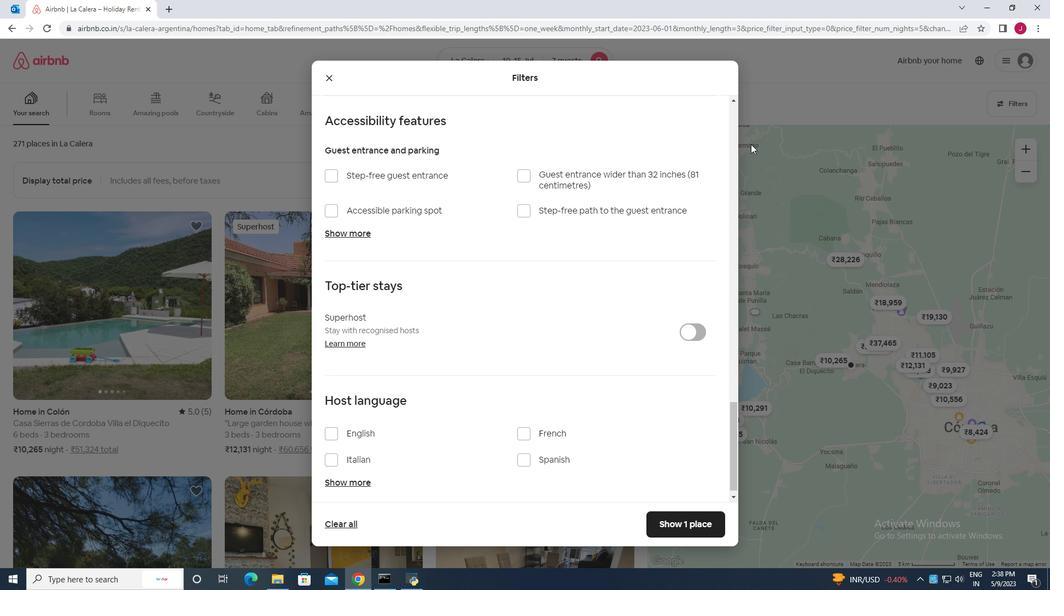 
Action: Mouse scrolled (749, 145) with delta (0, 0)
Screenshot: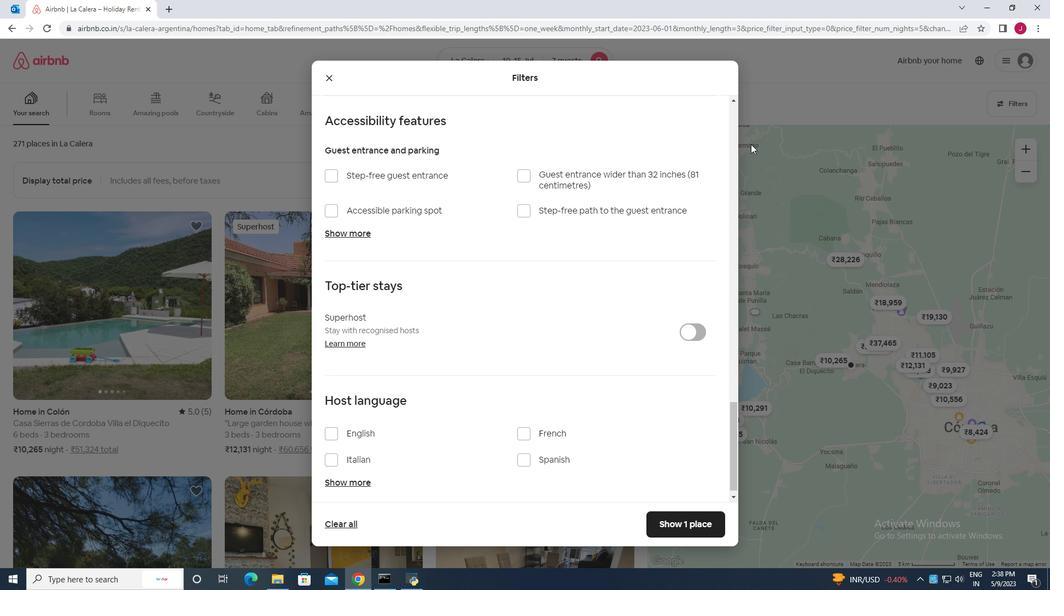 
Action: Mouse moved to (710, 183)
Screenshot: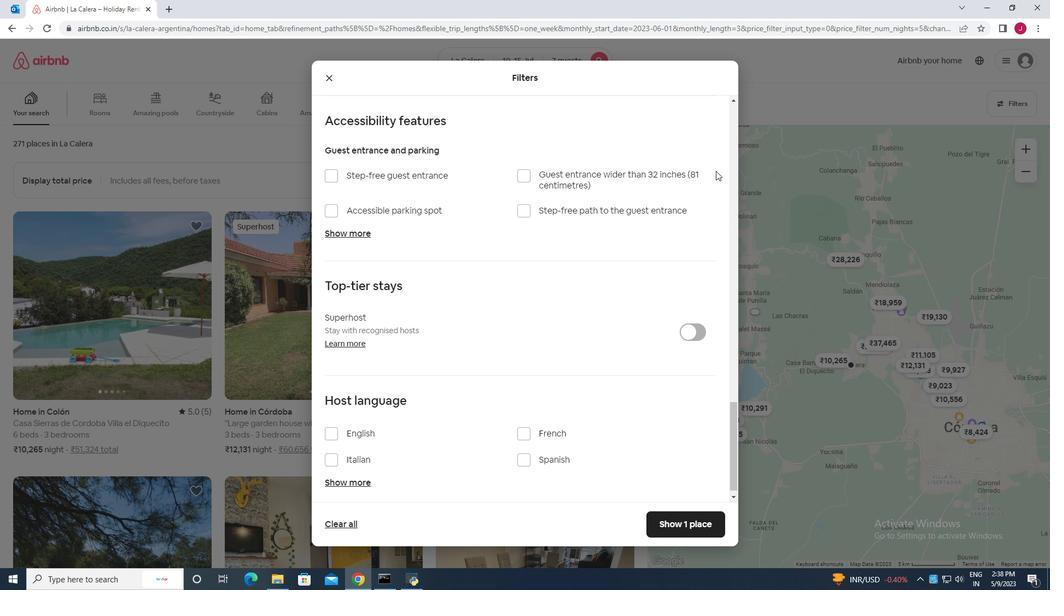 
Action: Mouse scrolled (710, 184) with delta (0, 0)
Screenshot: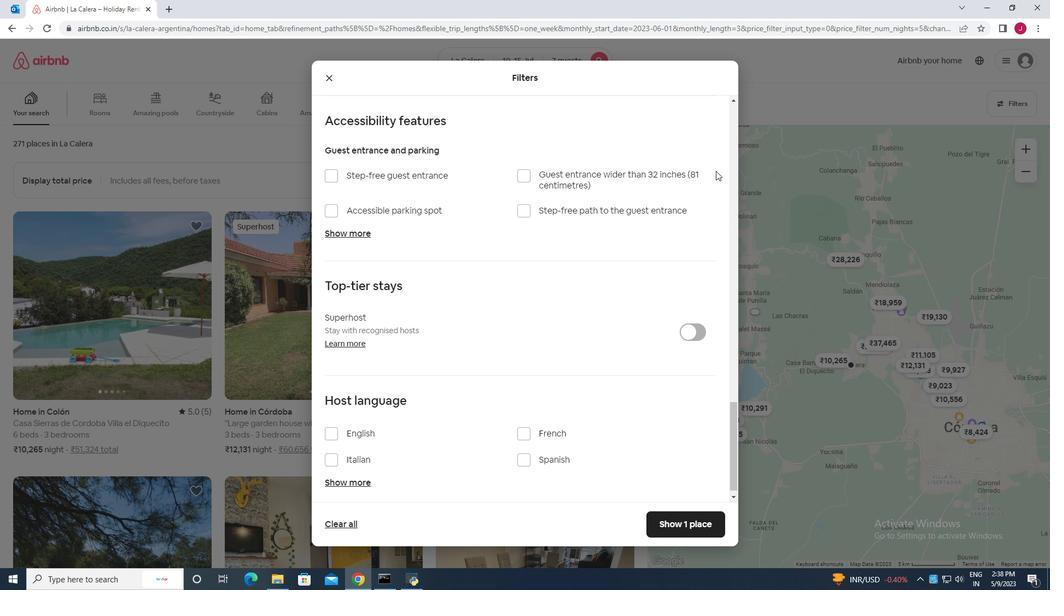 
Action: Mouse moved to (708, 187)
Screenshot: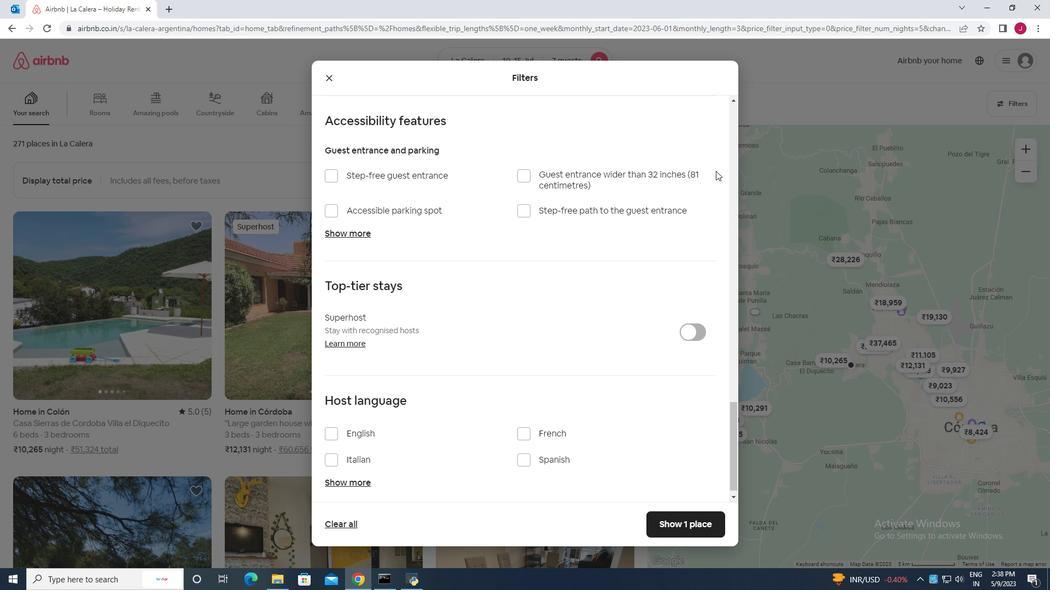 
Action: Mouse scrolled (708, 187) with delta (0, 0)
Screenshot: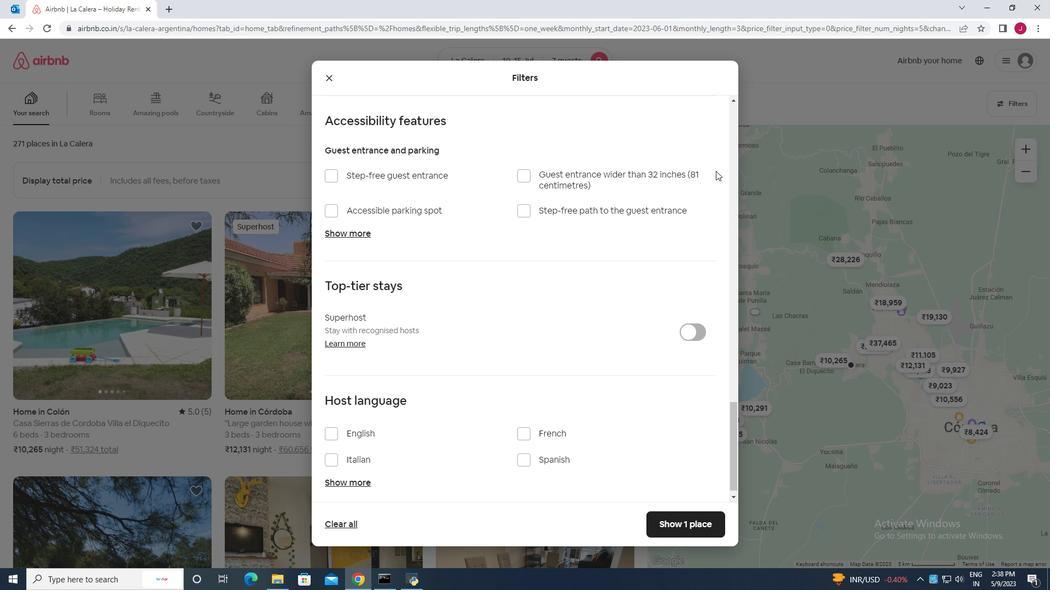 
Action: Mouse moved to (697, 134)
Screenshot: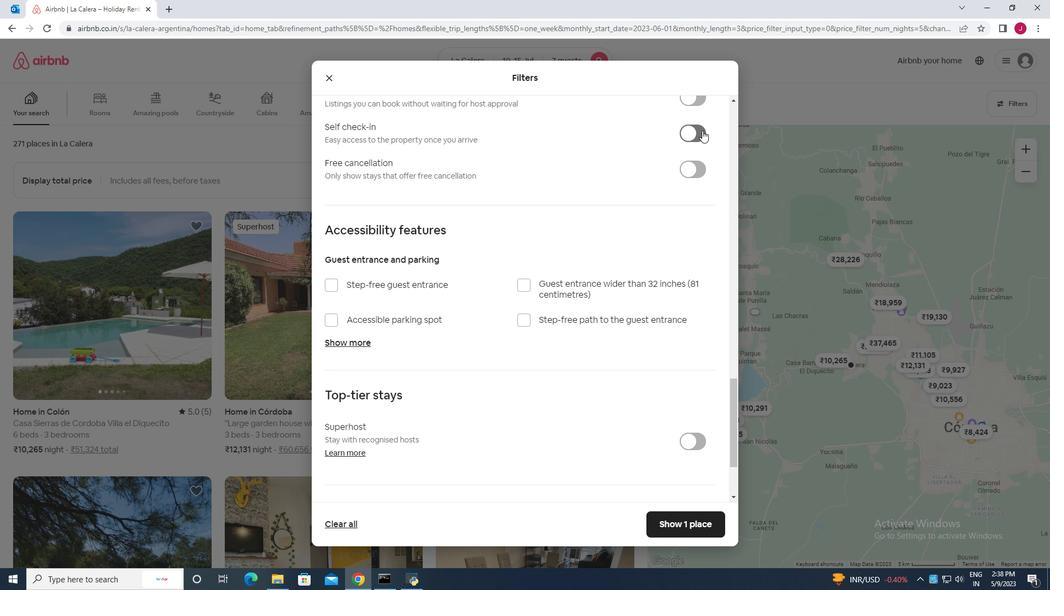 
Action: Mouse pressed left at (697, 134)
Screenshot: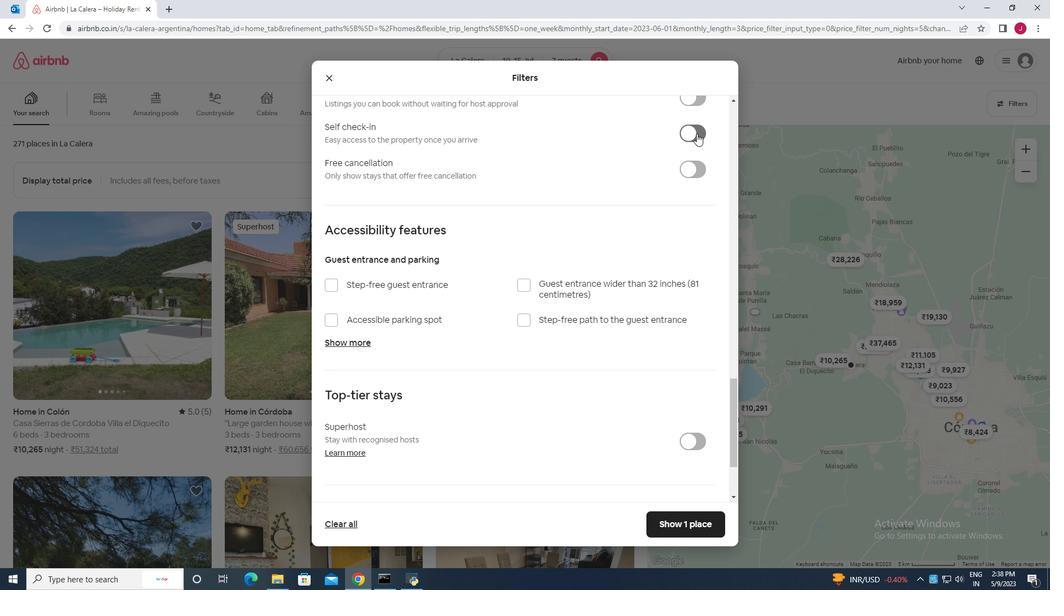 
Action: Mouse moved to (552, 227)
Screenshot: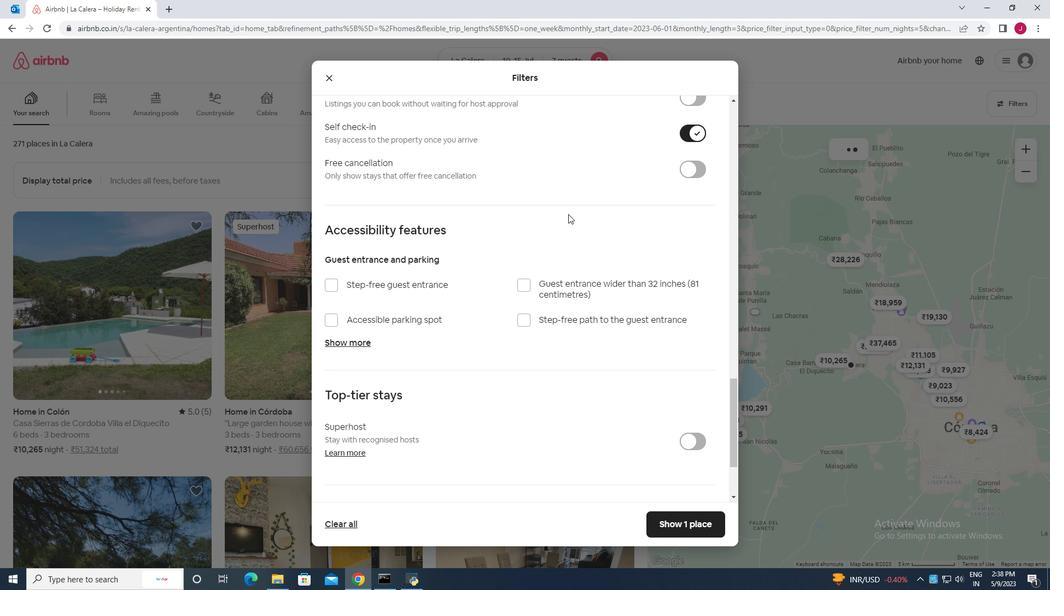
Action: Mouse scrolled (552, 226) with delta (0, 0)
Screenshot: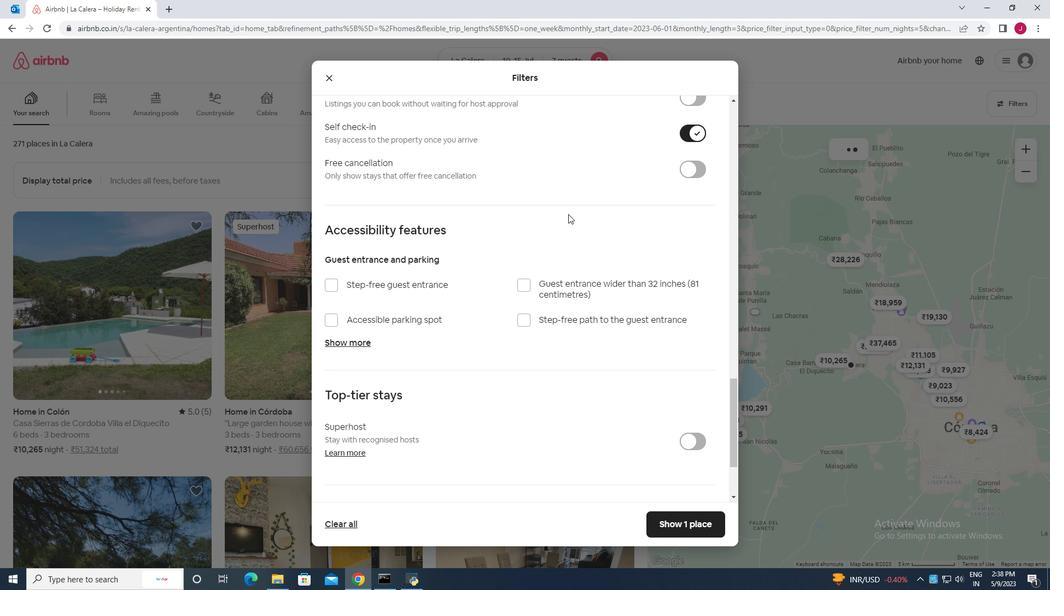 
Action: Mouse scrolled (552, 226) with delta (0, 0)
Screenshot: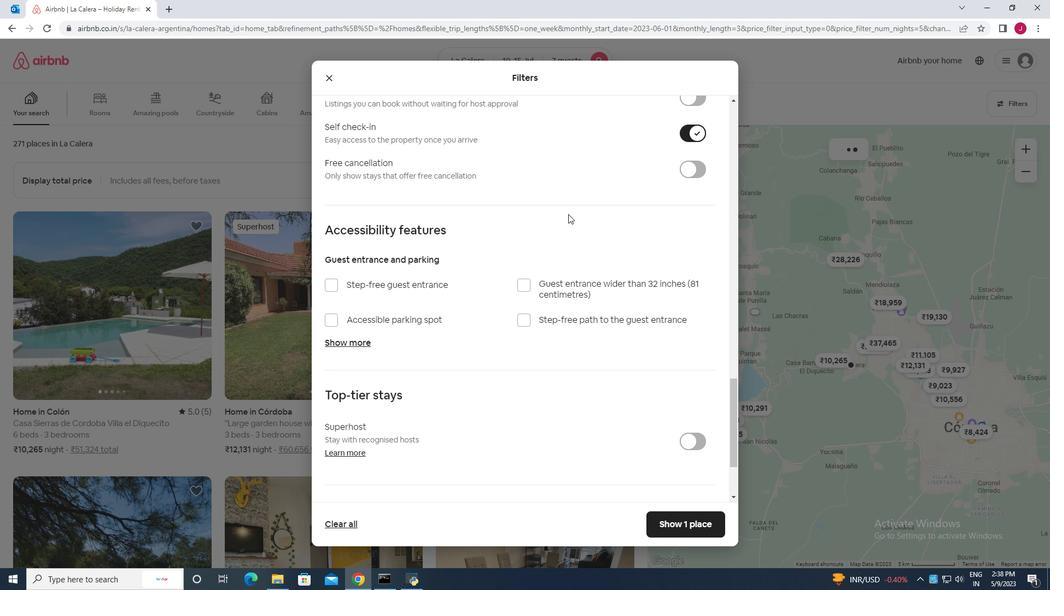 
Action: Mouse scrolled (552, 226) with delta (0, 0)
Screenshot: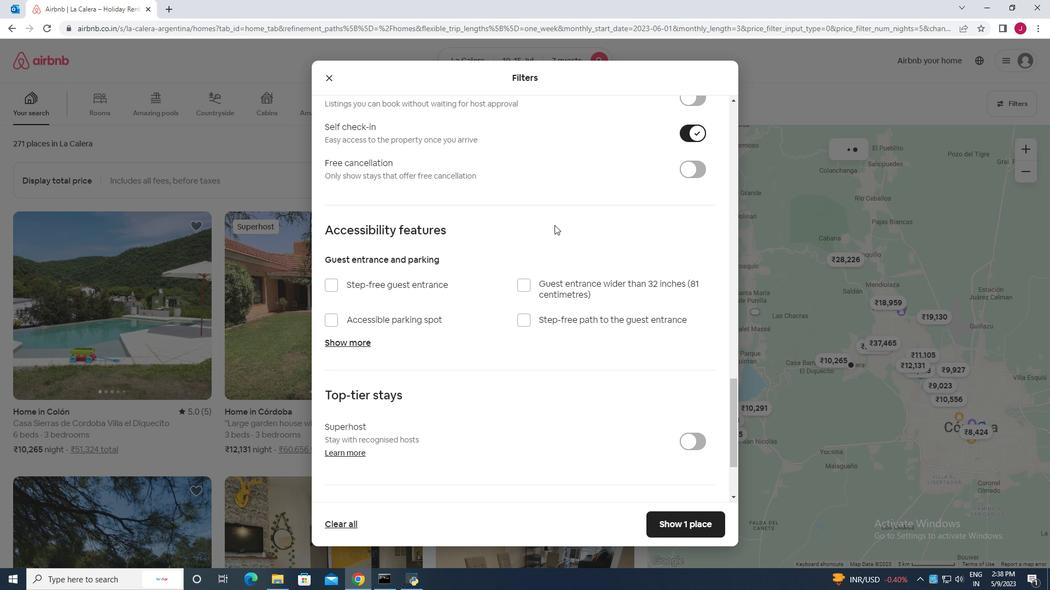 
Action: Mouse scrolled (552, 226) with delta (0, 0)
Screenshot: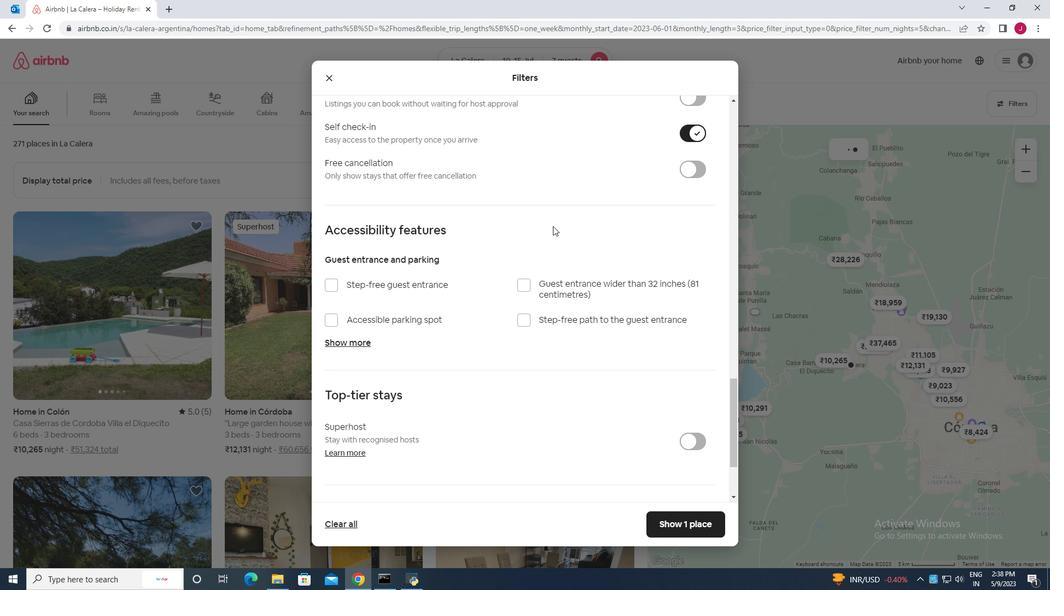 
Action: Mouse scrolled (552, 226) with delta (0, 0)
Screenshot: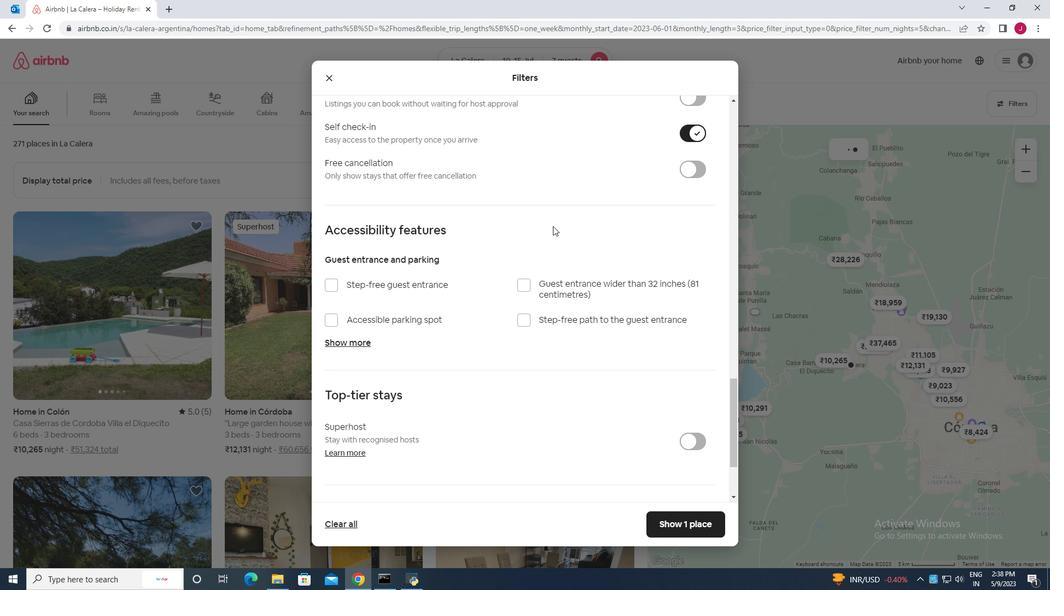 
Action: Mouse scrolled (552, 226) with delta (0, 0)
Screenshot: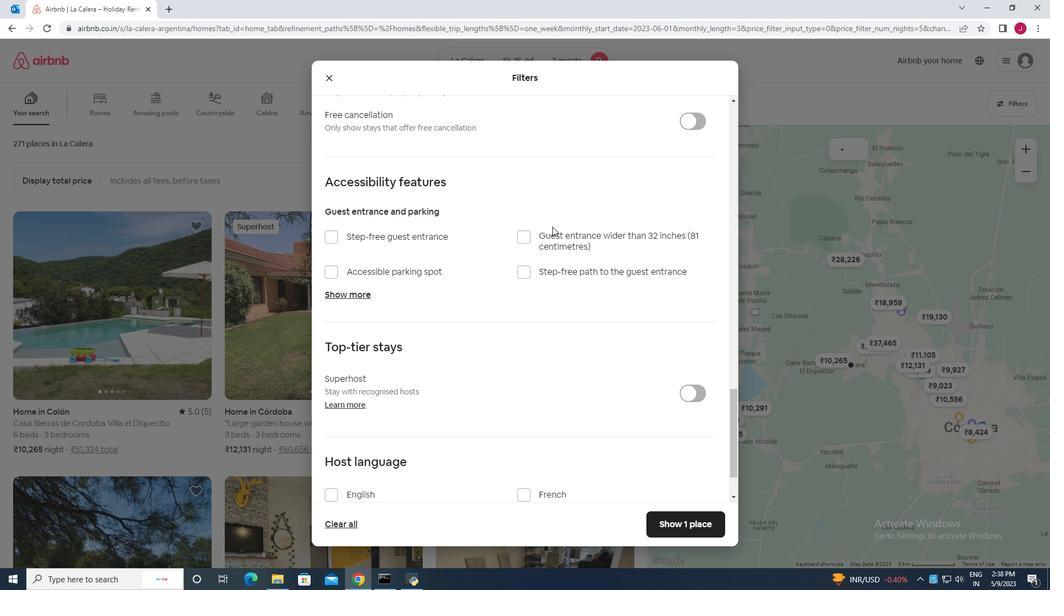 
Action: Mouse scrolled (552, 226) with delta (0, 0)
Screenshot: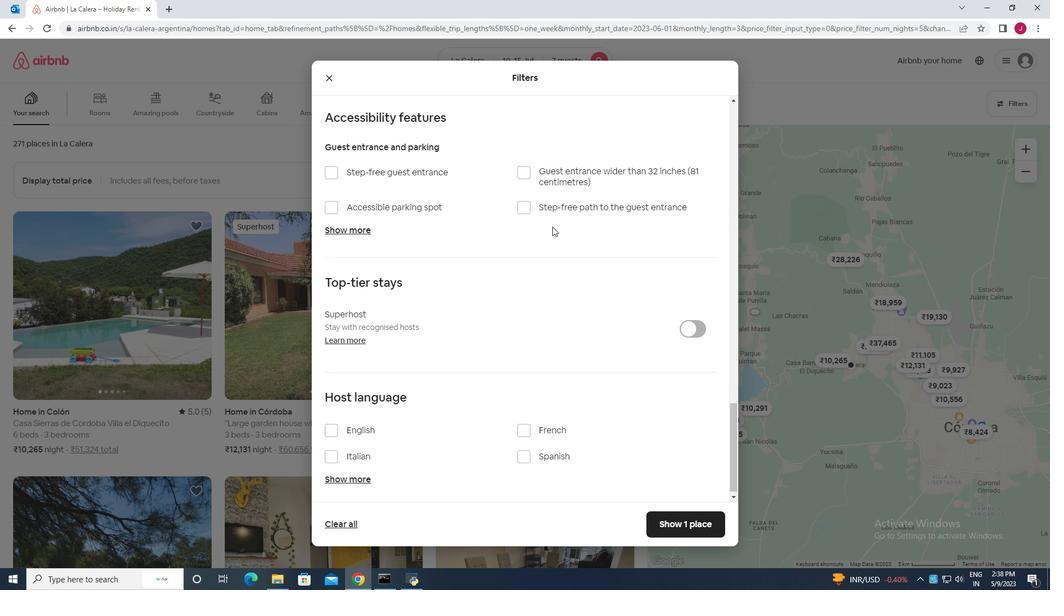 
Action: Mouse scrolled (552, 226) with delta (0, 0)
Screenshot: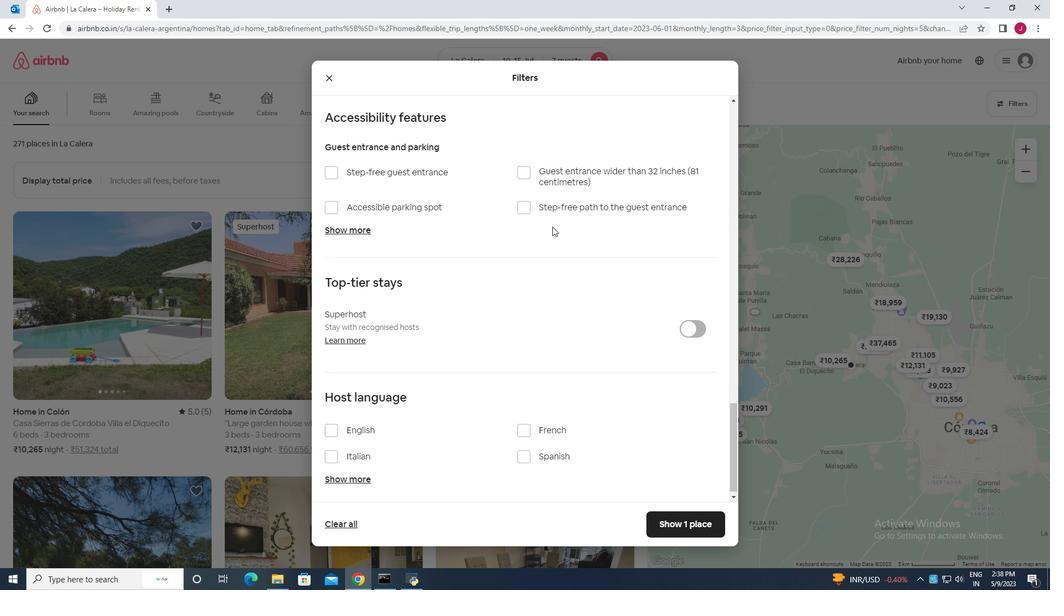 
Action: Mouse scrolled (552, 226) with delta (0, 0)
Screenshot: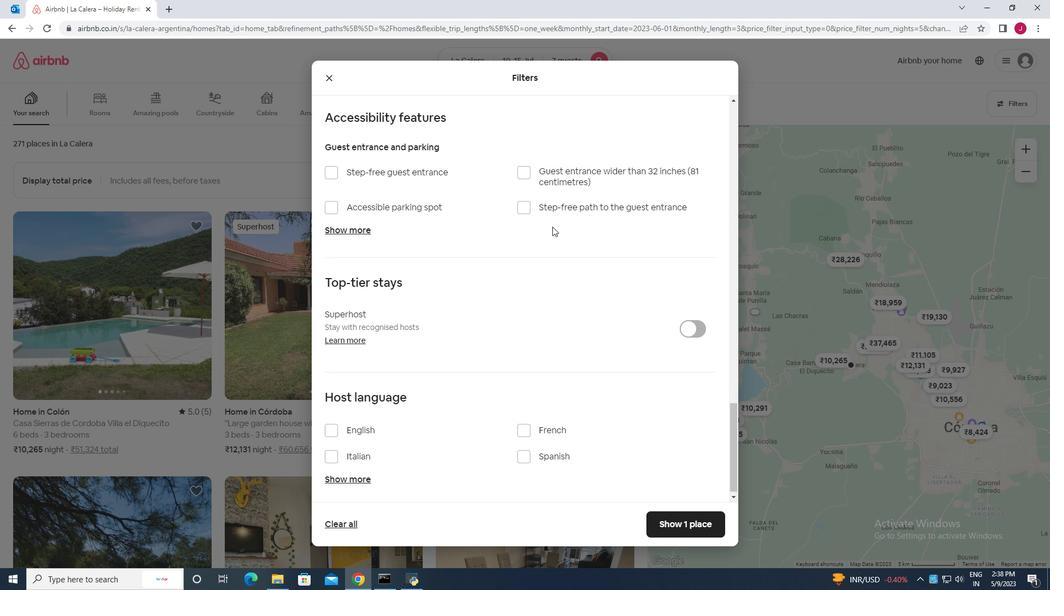 
Action: Mouse moved to (322, 426)
Screenshot: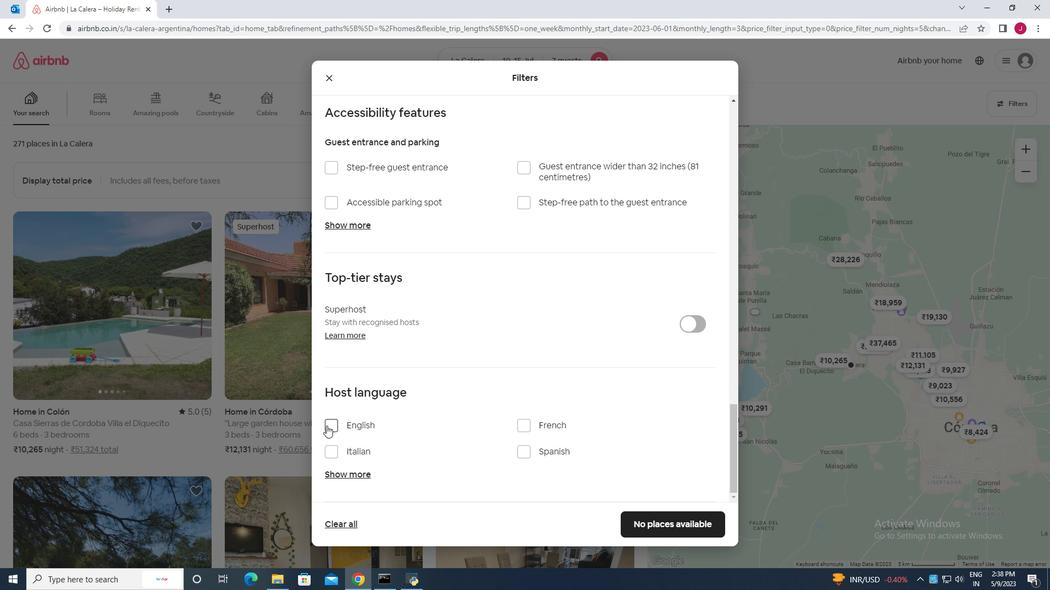 
Action: Mouse pressed left at (322, 426)
Screenshot: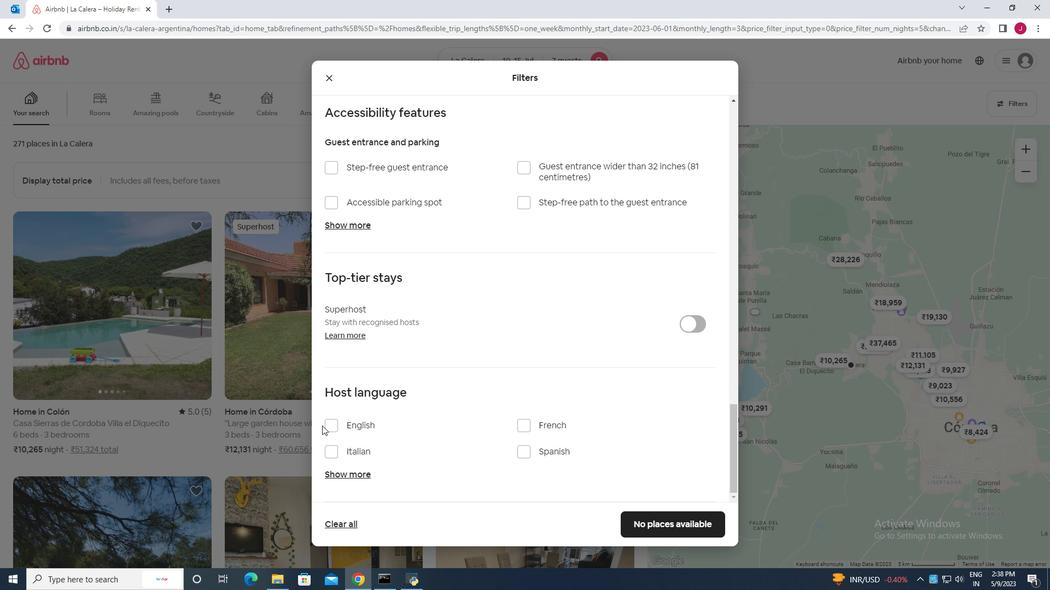 
Action: Mouse moved to (333, 425)
Screenshot: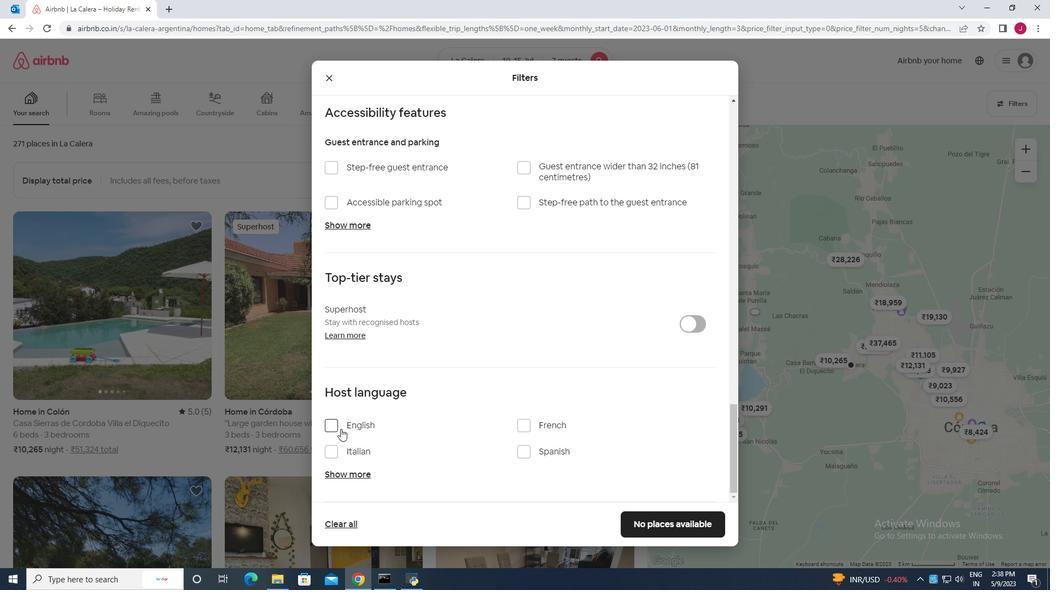 
Action: Mouse pressed left at (333, 425)
Screenshot: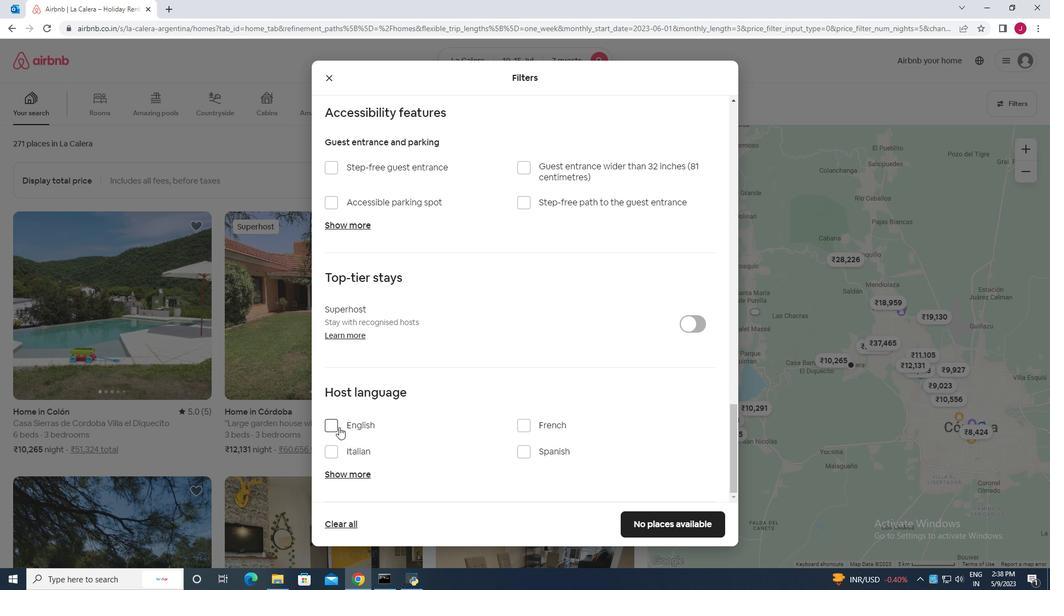 
Action: Mouse moved to (678, 525)
Screenshot: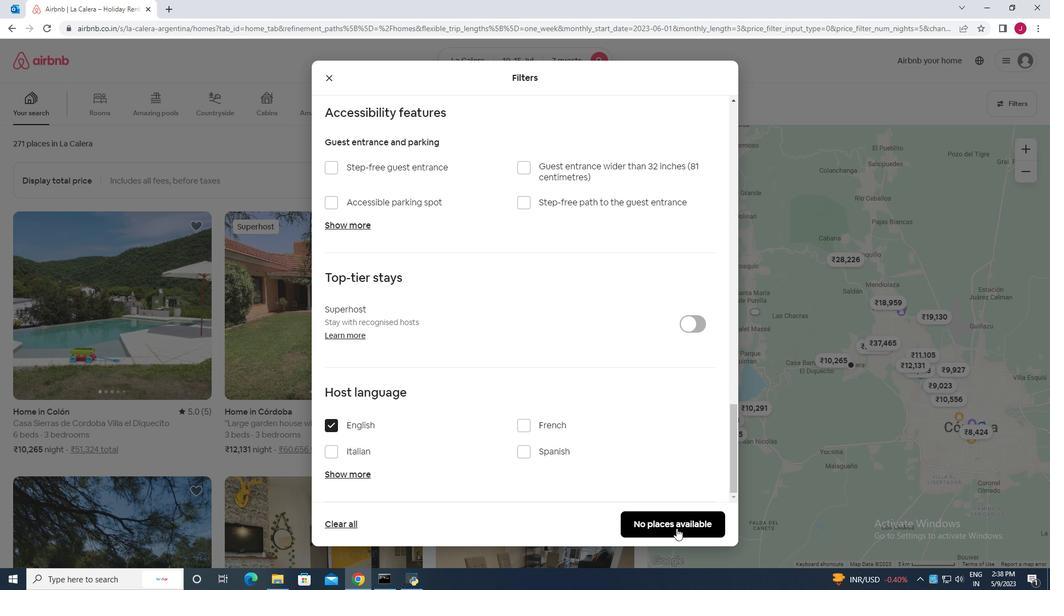 
Action: Mouse pressed left at (678, 525)
Screenshot: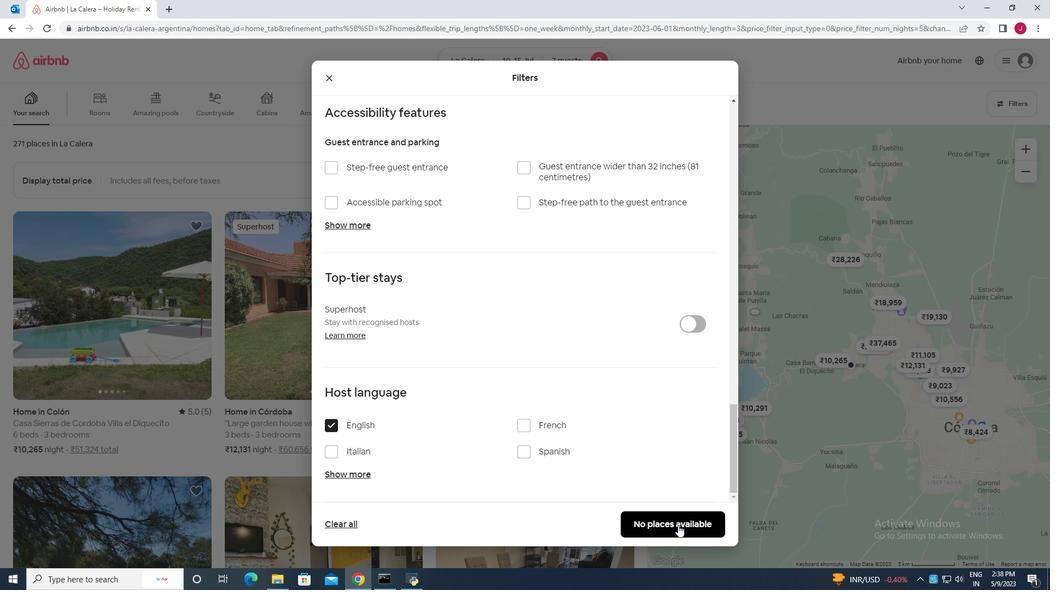 
Action: Mouse moved to (678, 520)
Screenshot: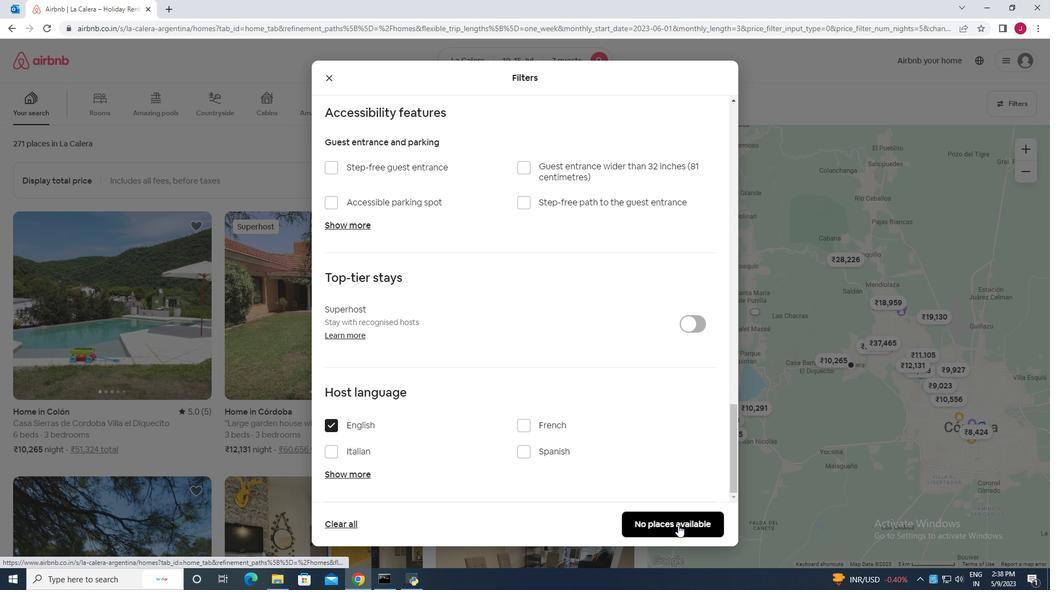 
